 Task: Look for Airbnb options in Quisqueya, Dominican Republic from 12th December, 2023 to 16th December, 2023 for 8 adults.8 bedrooms having 8 beds and 8 bathrooms. Property type can be house. Amenities needed are: wifi, TV, free parkinig on premises, gym, breakfast. Look for 5 properties as per requirement.
Action: Mouse moved to (445, 163)
Screenshot: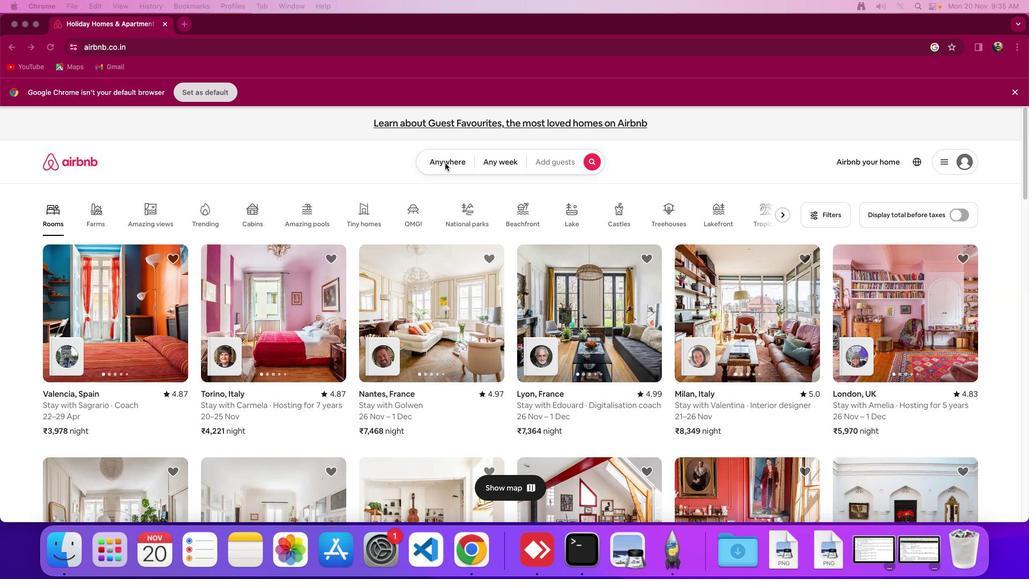 
Action: Mouse pressed left at (445, 163)
Screenshot: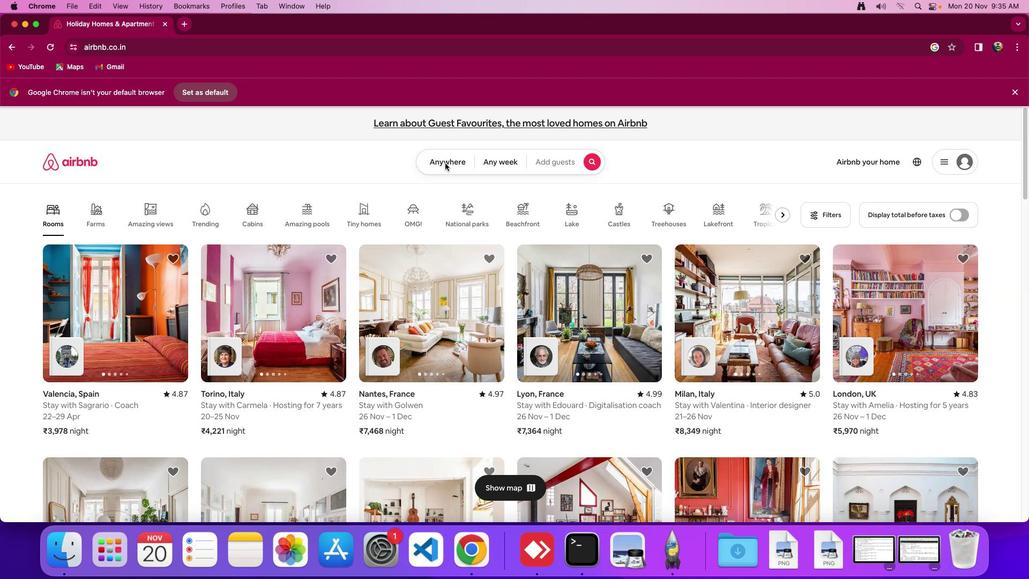 
Action: Mouse moved to (447, 164)
Screenshot: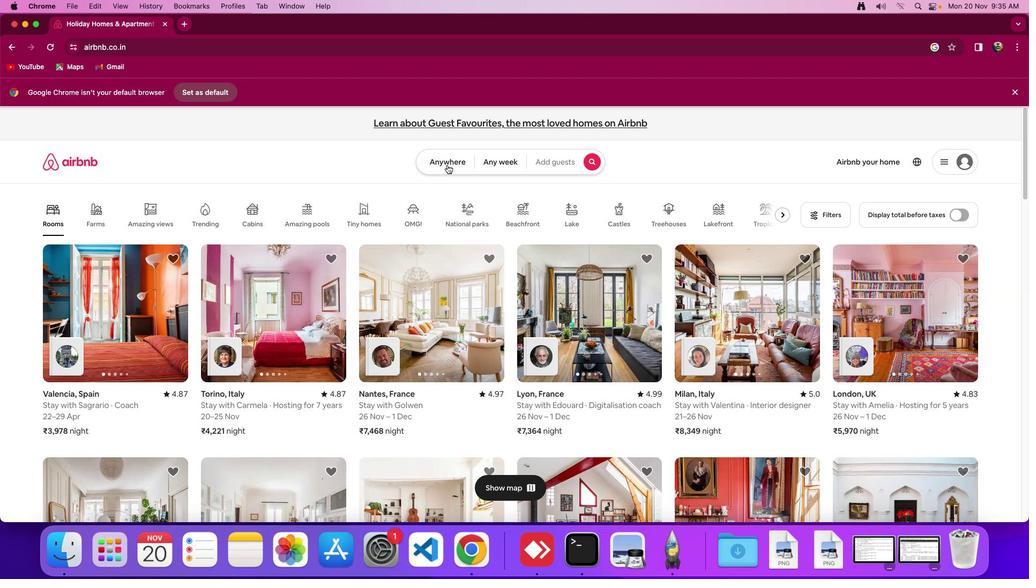 
Action: Mouse pressed left at (447, 164)
Screenshot: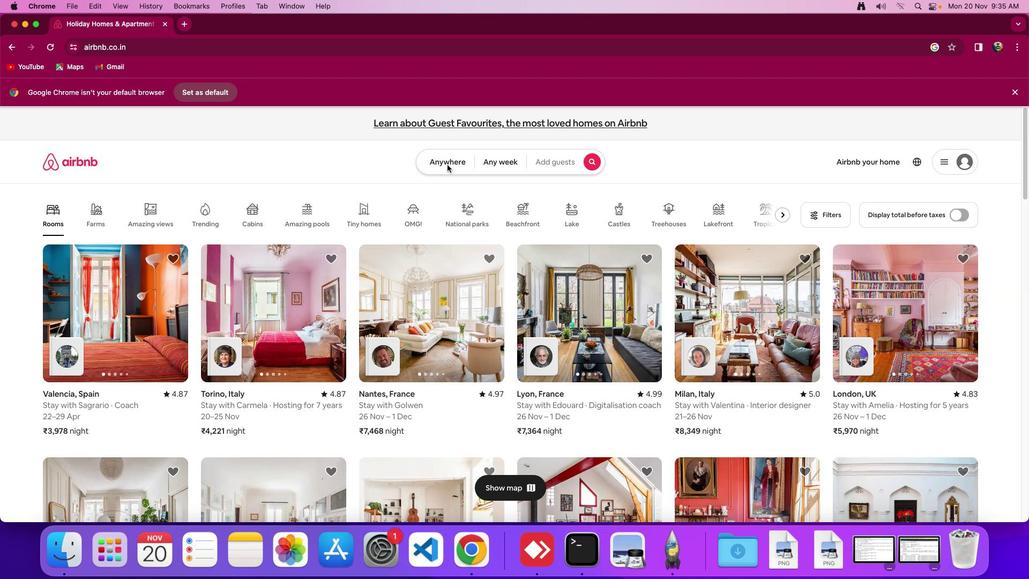 
Action: Mouse moved to (365, 205)
Screenshot: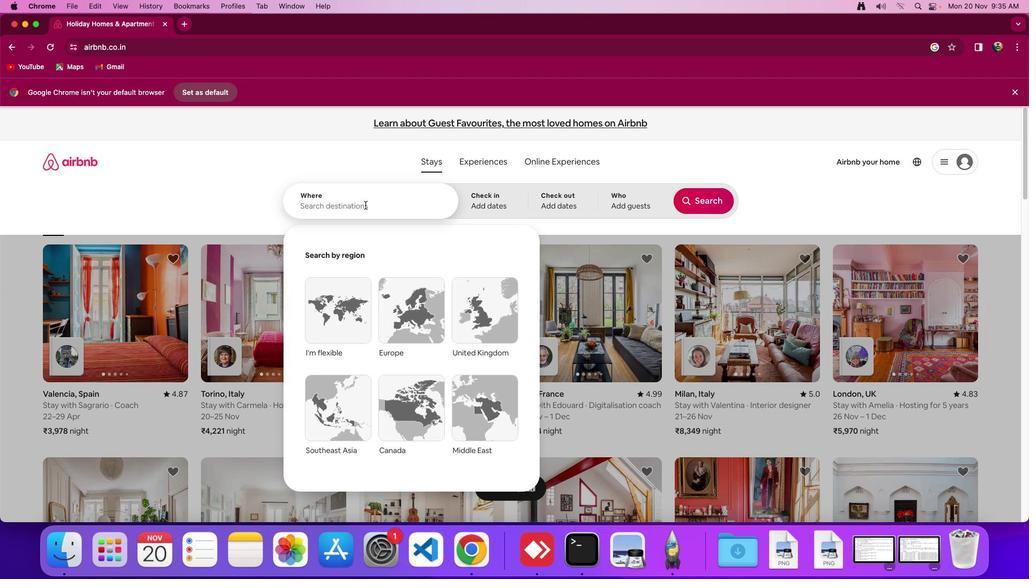 
Action: Mouse pressed left at (365, 205)
Screenshot: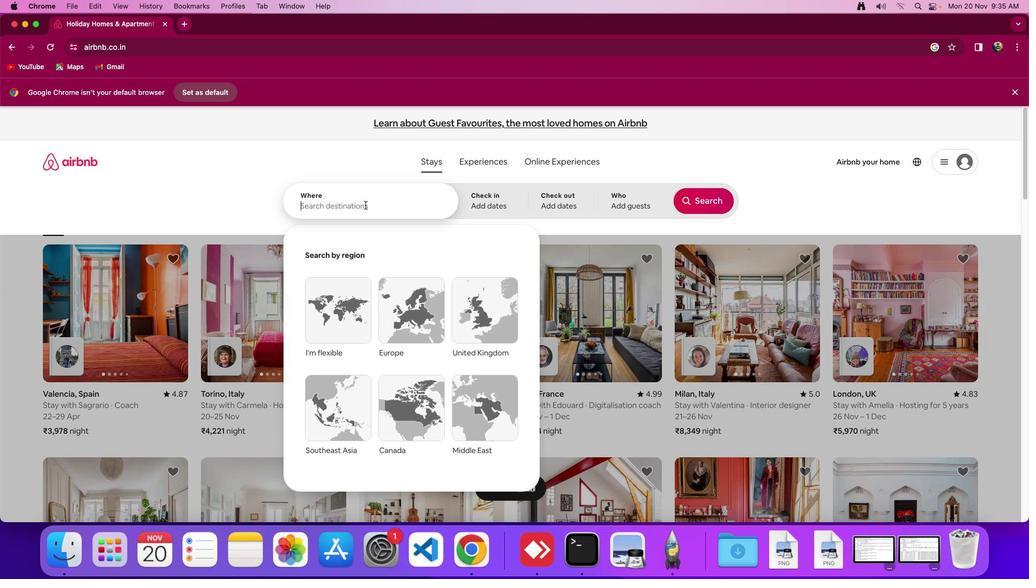 
Action: Key pressed Key.shift_r'Q''u''i''s''q''u''e''y''a'','Key.spaceKey.shift_r'D''o''m''i''n''a''c'Key.backspaceKey.backspace'i''c''a''n'Key.spaceKey.shift_r'R''e''p''u''b''l''i''c'
Screenshot: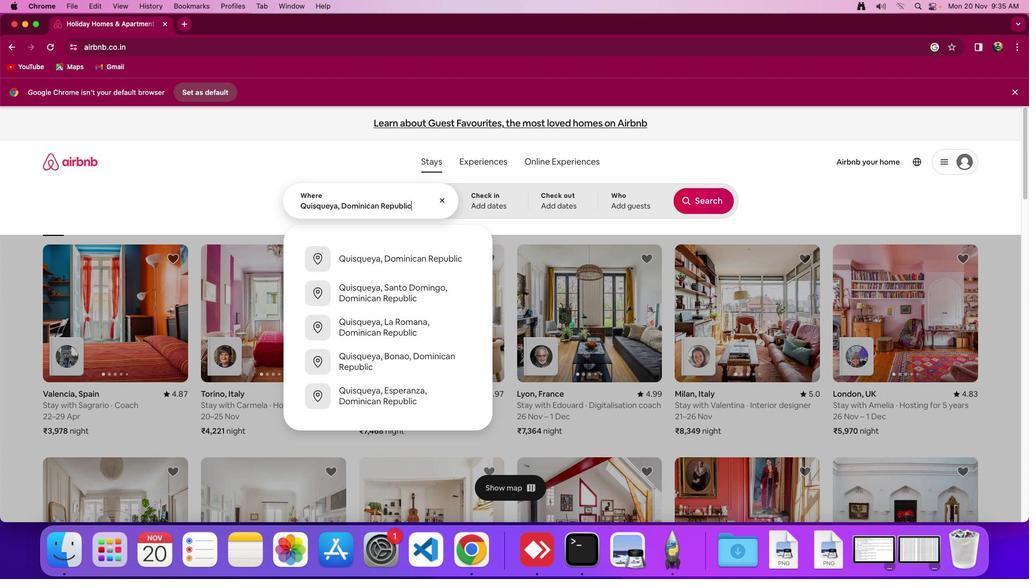 
Action: Mouse moved to (477, 208)
Screenshot: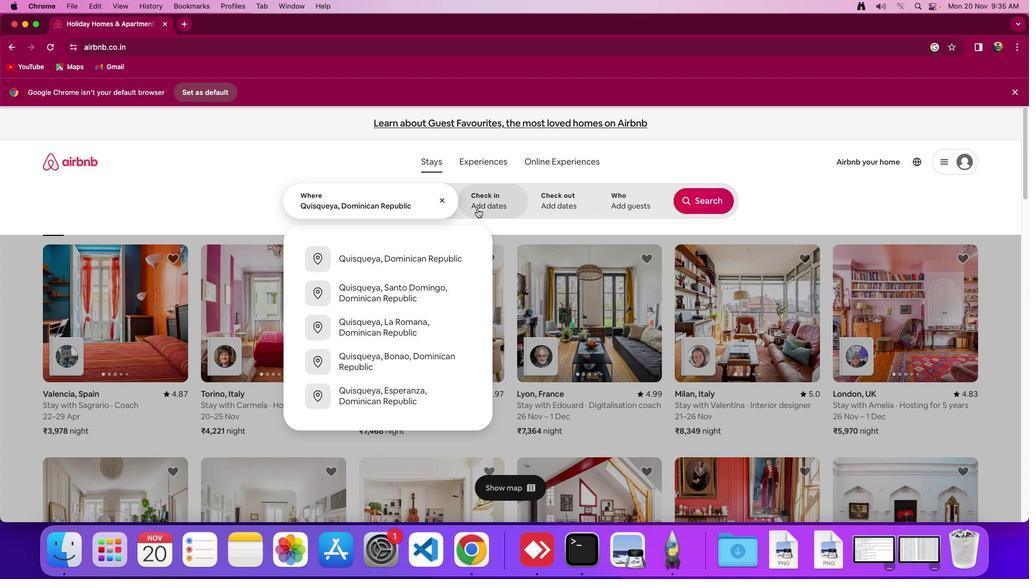 
Action: Mouse pressed left at (477, 208)
Screenshot: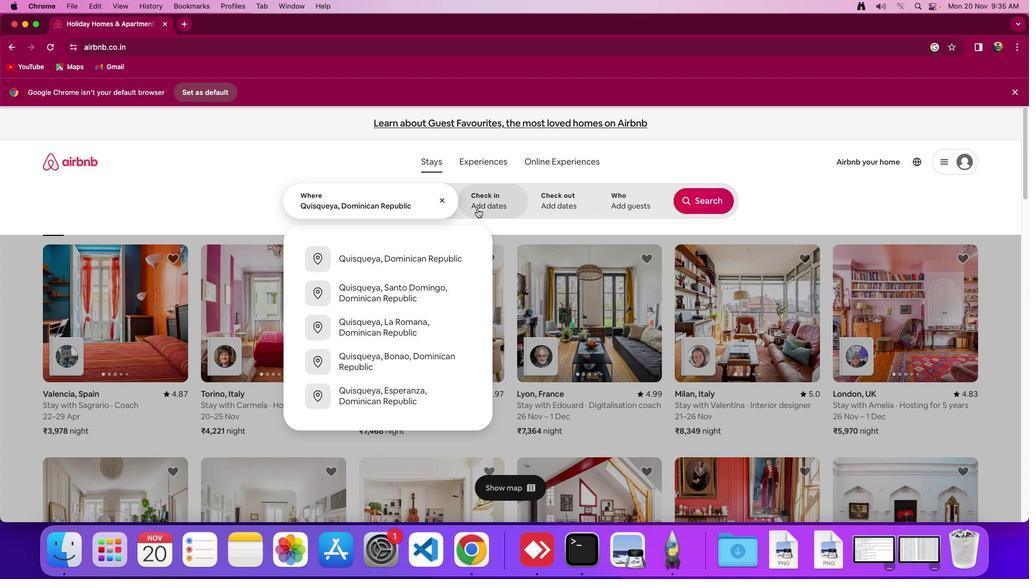 
Action: Mouse moved to (590, 383)
Screenshot: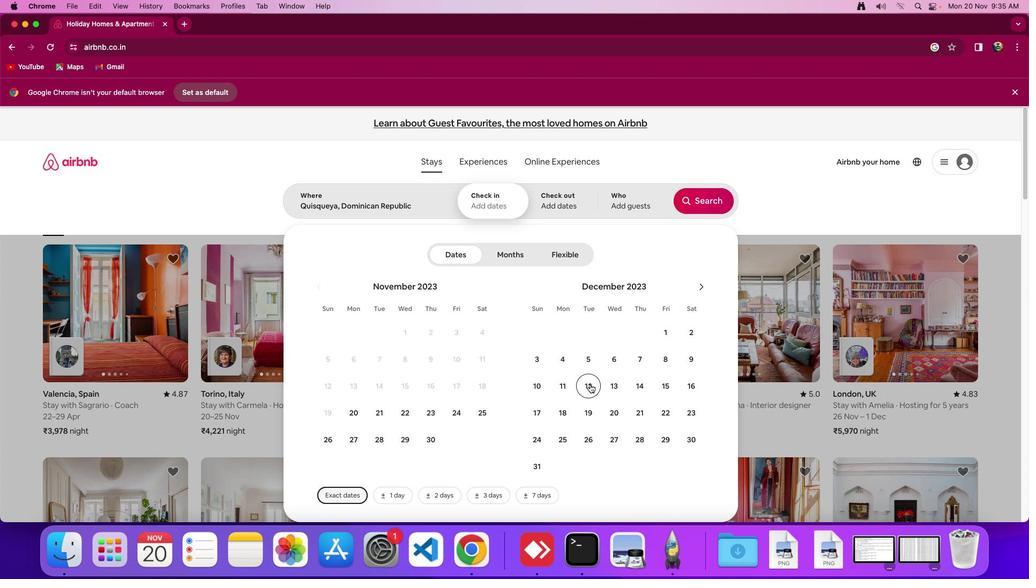 
Action: Mouse pressed left at (590, 383)
Screenshot: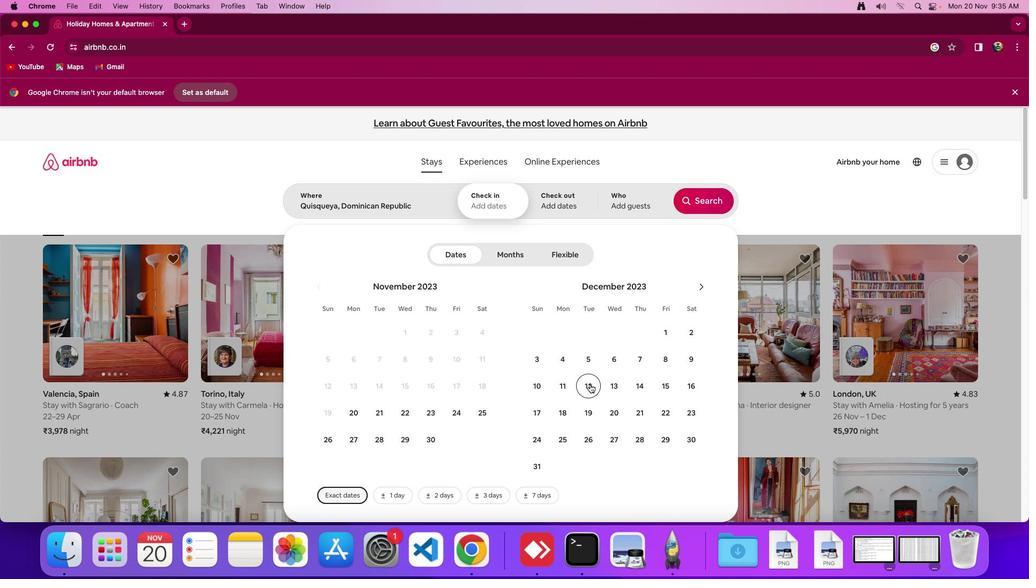 
Action: Mouse moved to (685, 388)
Screenshot: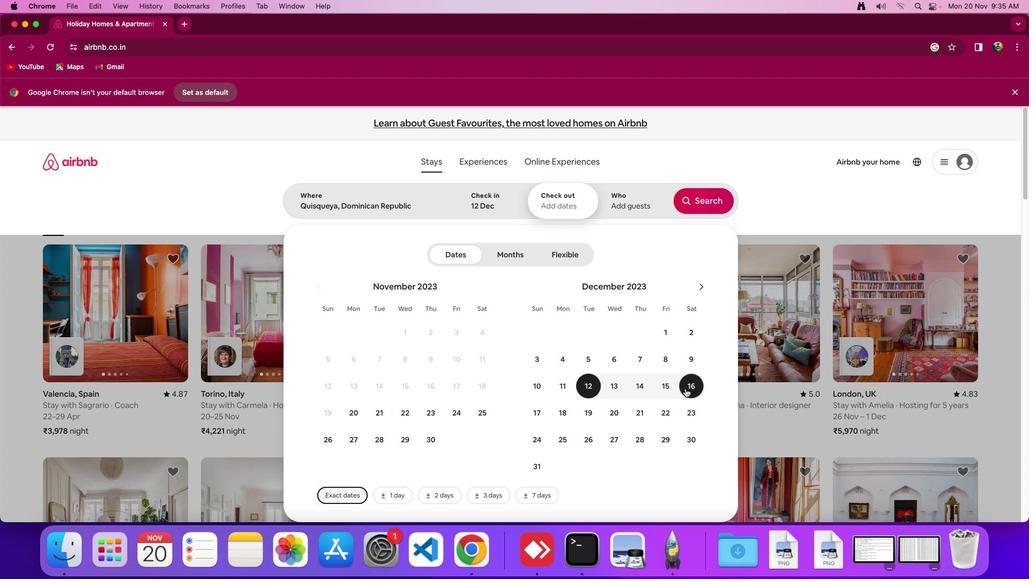 
Action: Mouse pressed left at (685, 388)
Screenshot: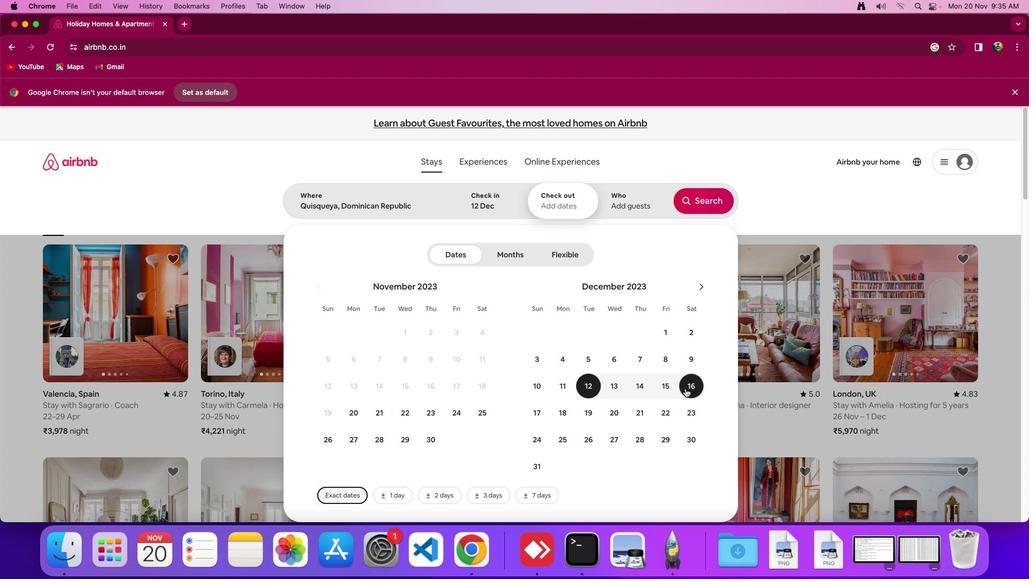 
Action: Mouse moved to (631, 203)
Screenshot: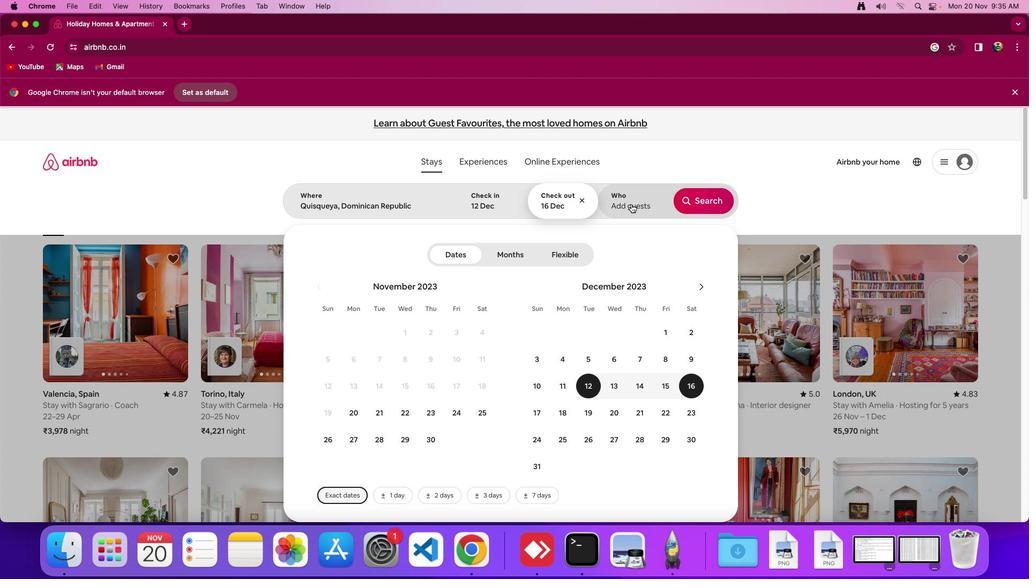 
Action: Mouse pressed left at (631, 203)
Screenshot: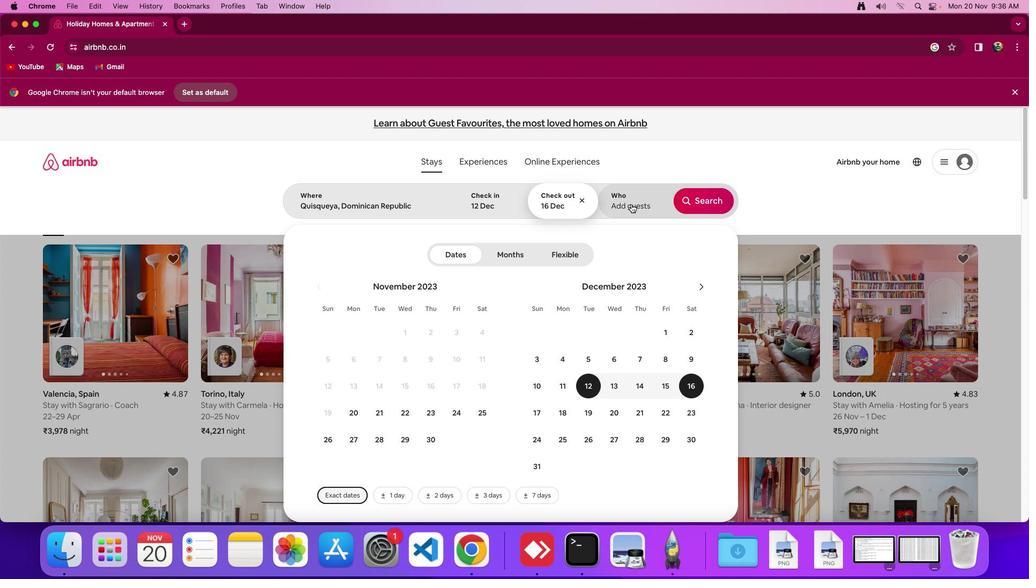 
Action: Mouse moved to (703, 260)
Screenshot: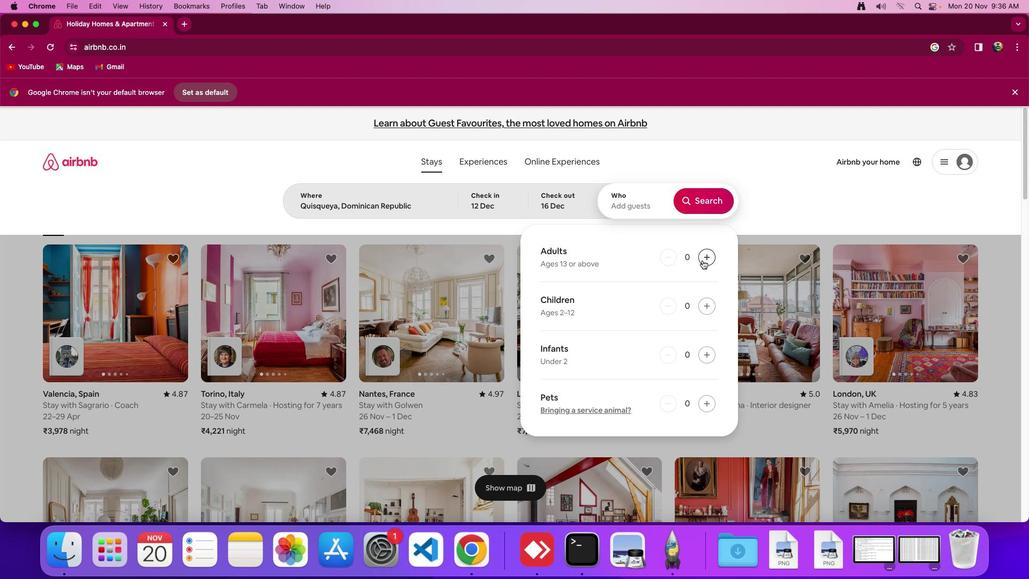 
Action: Mouse pressed left at (703, 260)
Screenshot: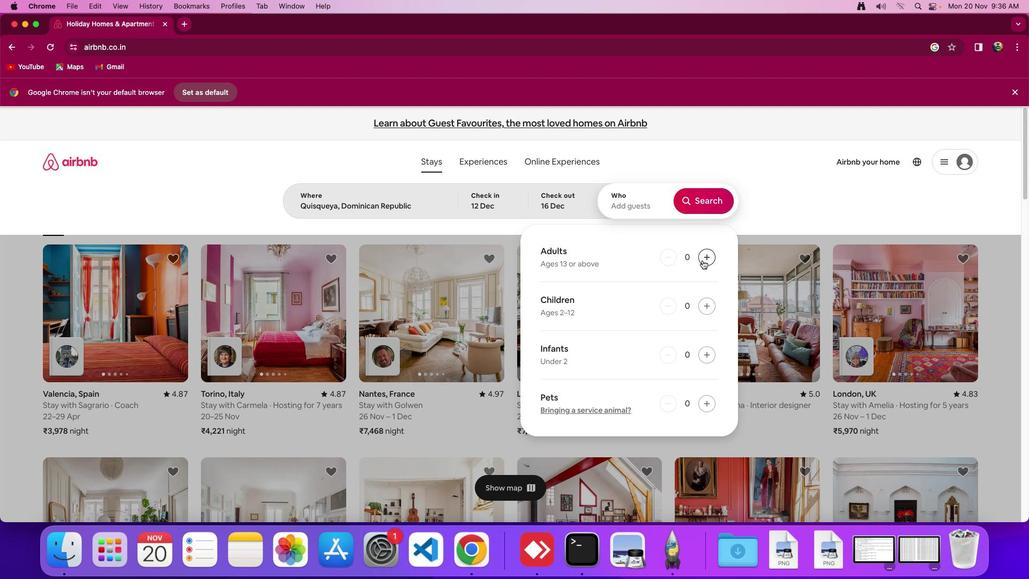 
Action: Mouse pressed left at (703, 260)
Screenshot: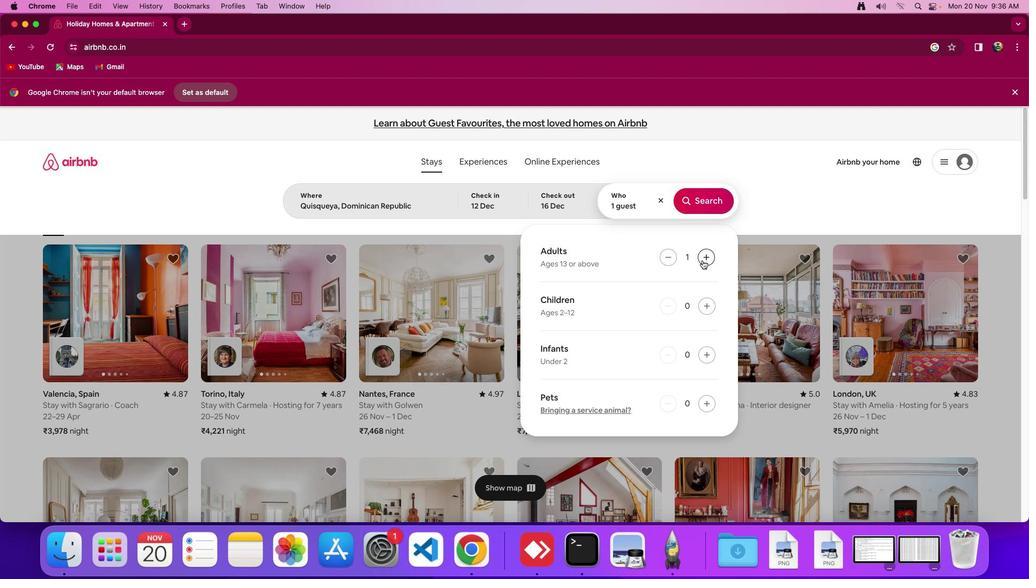 
Action: Mouse pressed left at (703, 260)
Screenshot: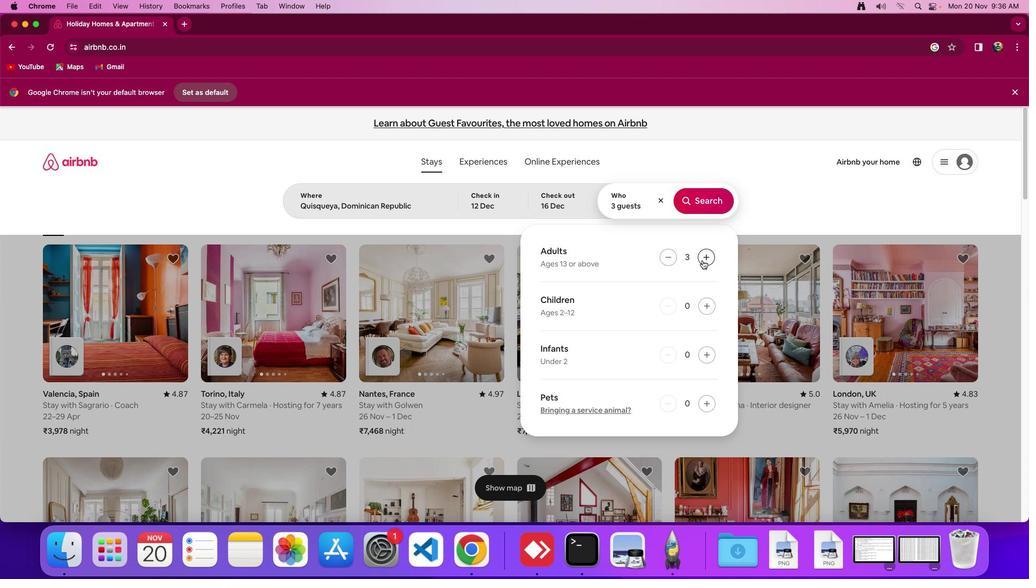 
Action: Mouse pressed left at (703, 260)
Screenshot: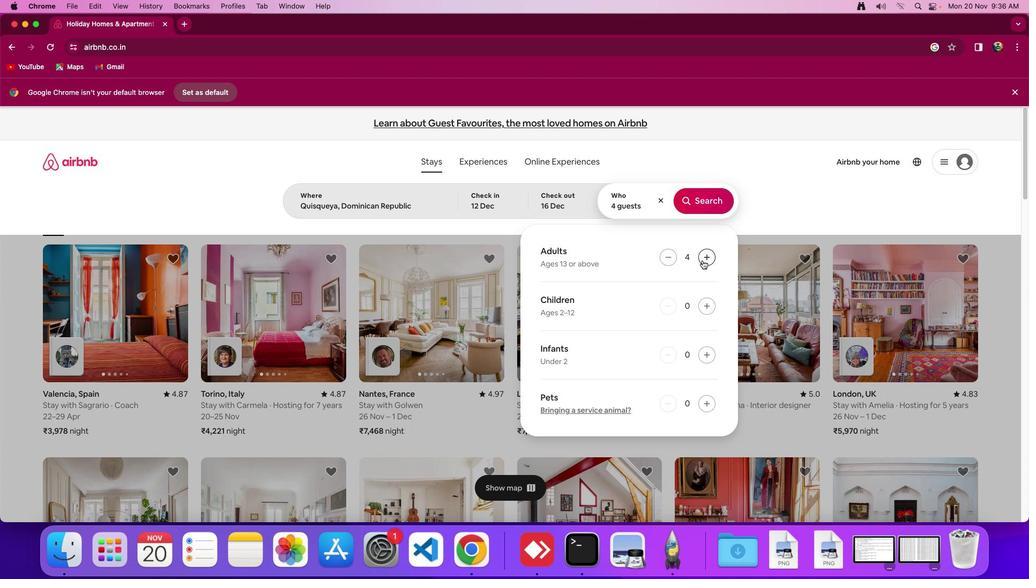 
Action: Mouse pressed left at (703, 260)
Screenshot: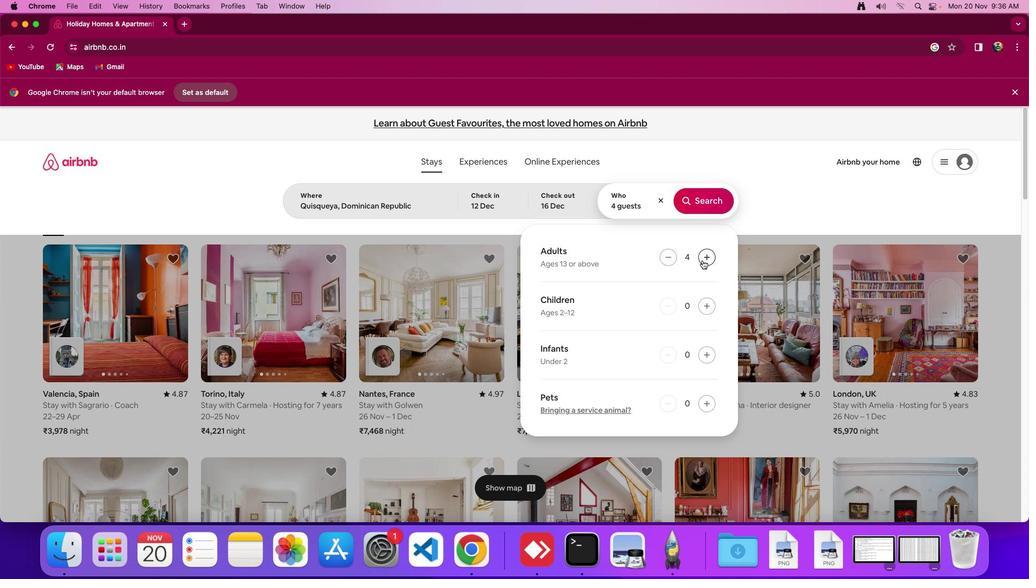 
Action: Mouse pressed left at (703, 260)
Screenshot: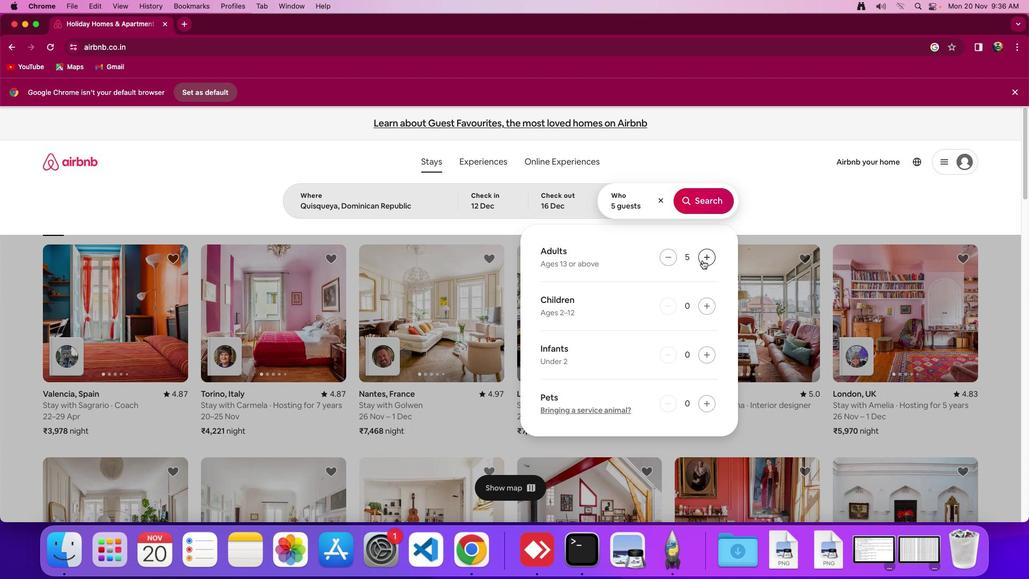 
Action: Mouse pressed left at (703, 260)
Screenshot: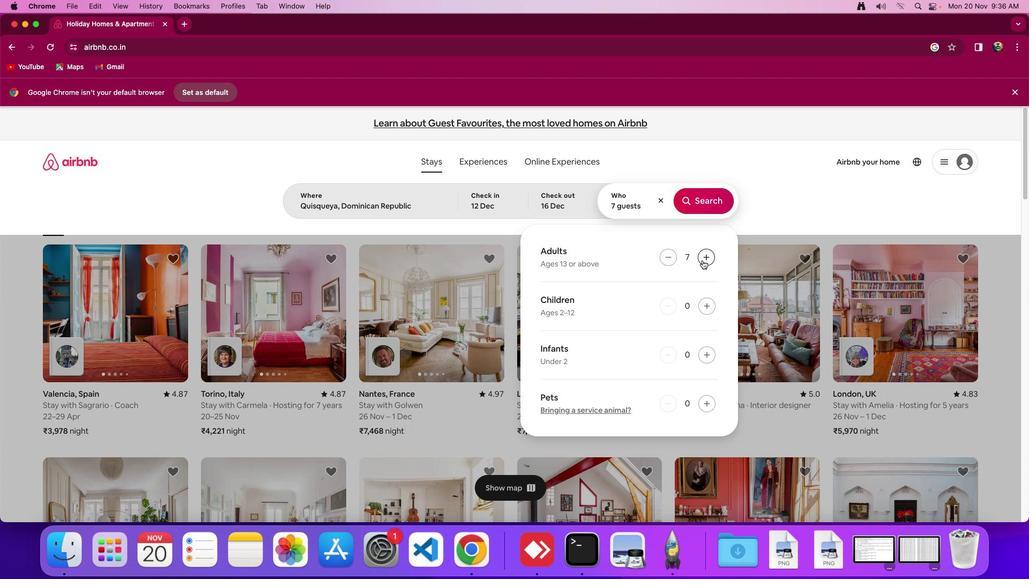 
Action: Mouse pressed left at (703, 260)
Screenshot: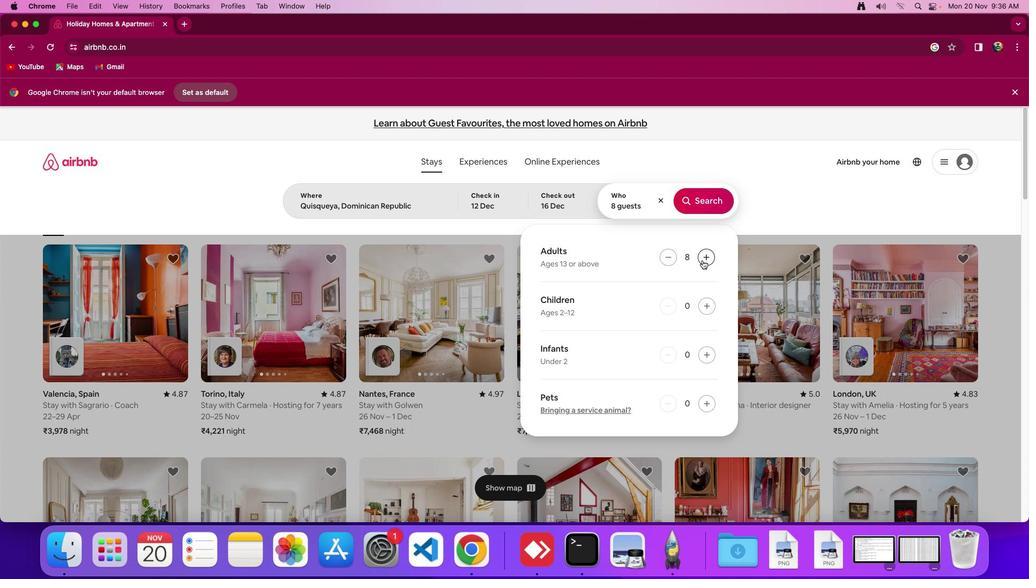 
Action: Mouse moved to (694, 203)
Screenshot: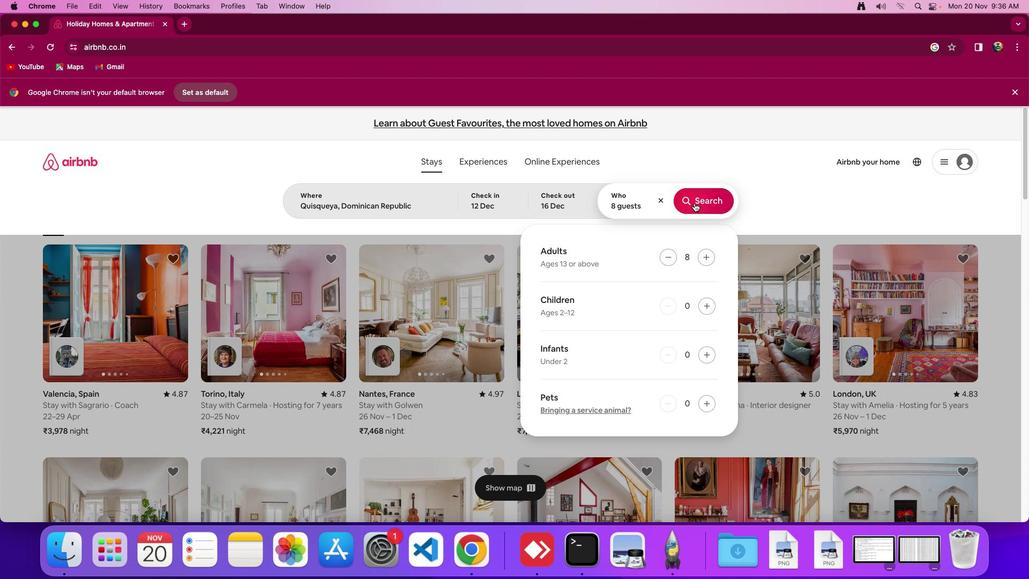 
Action: Mouse pressed left at (694, 203)
Screenshot: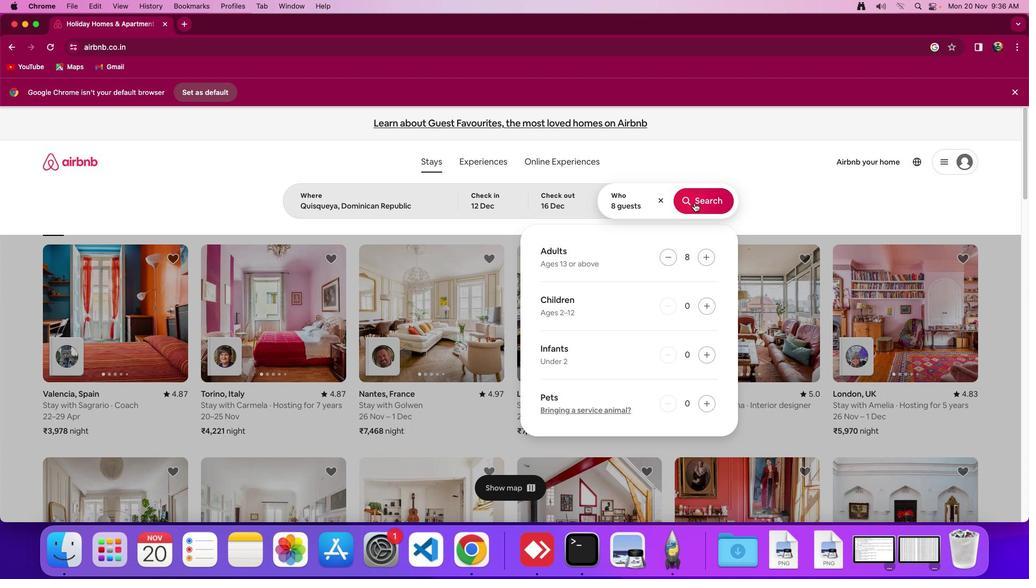 
Action: Mouse moved to (844, 173)
Screenshot: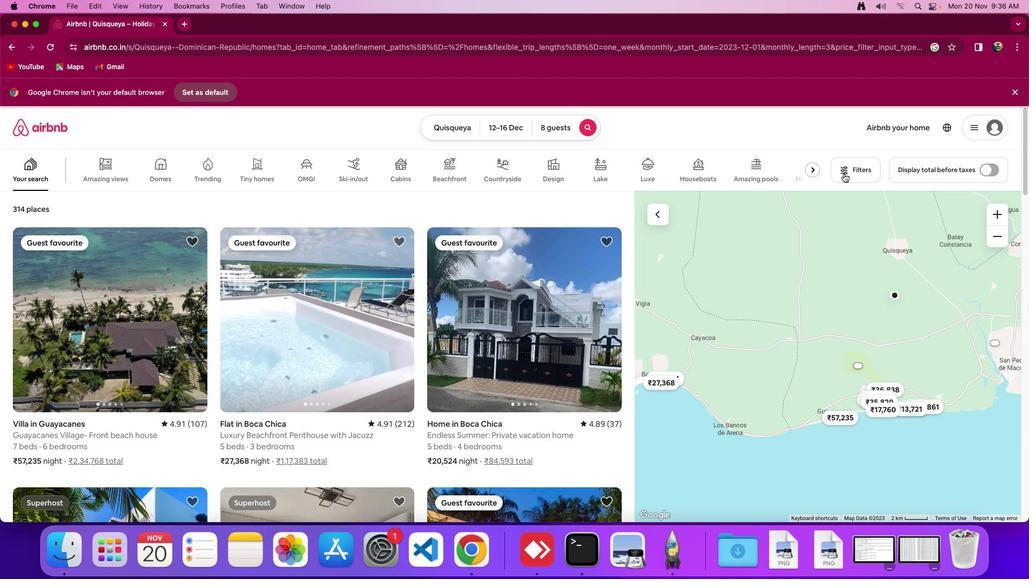 
Action: Mouse pressed left at (844, 173)
Screenshot: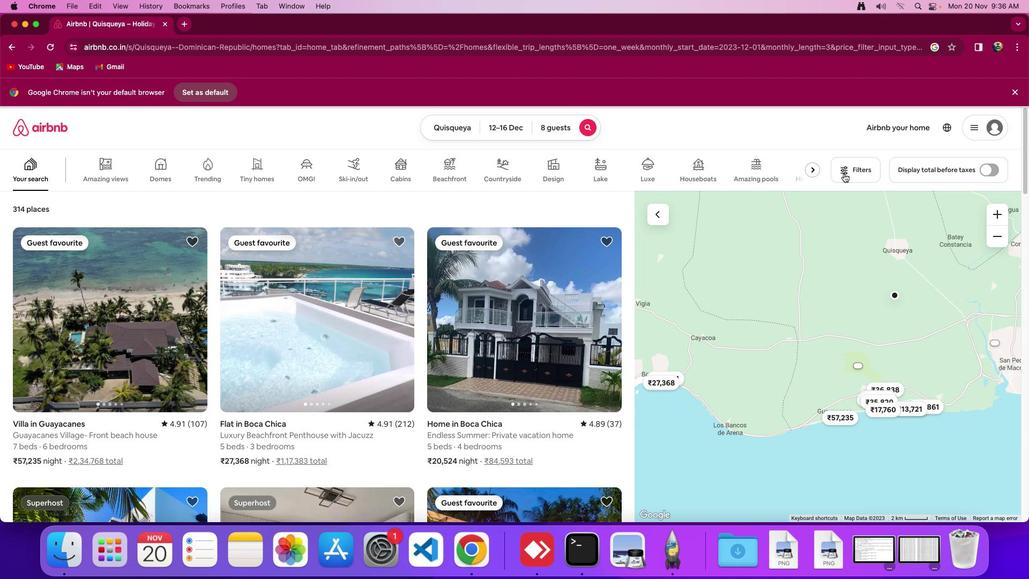 
Action: Mouse moved to (571, 342)
Screenshot: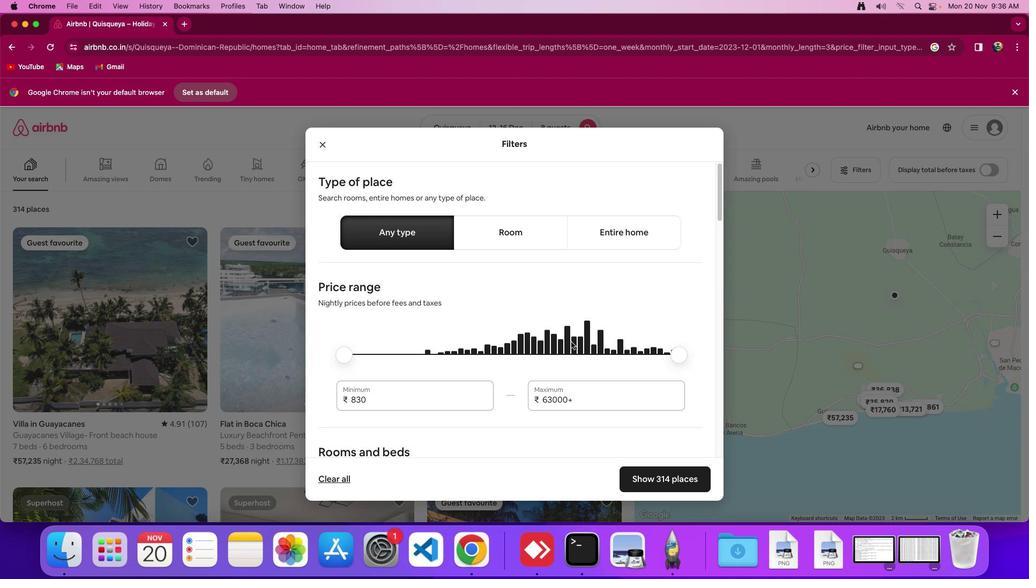 
Action: Mouse scrolled (571, 342) with delta (0, 0)
Screenshot: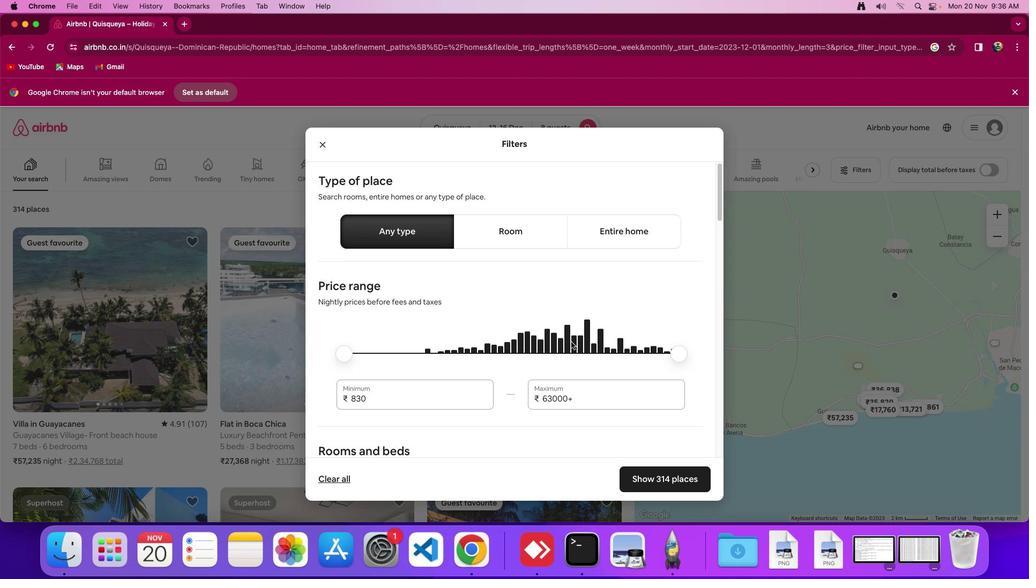 
Action: Mouse moved to (571, 342)
Screenshot: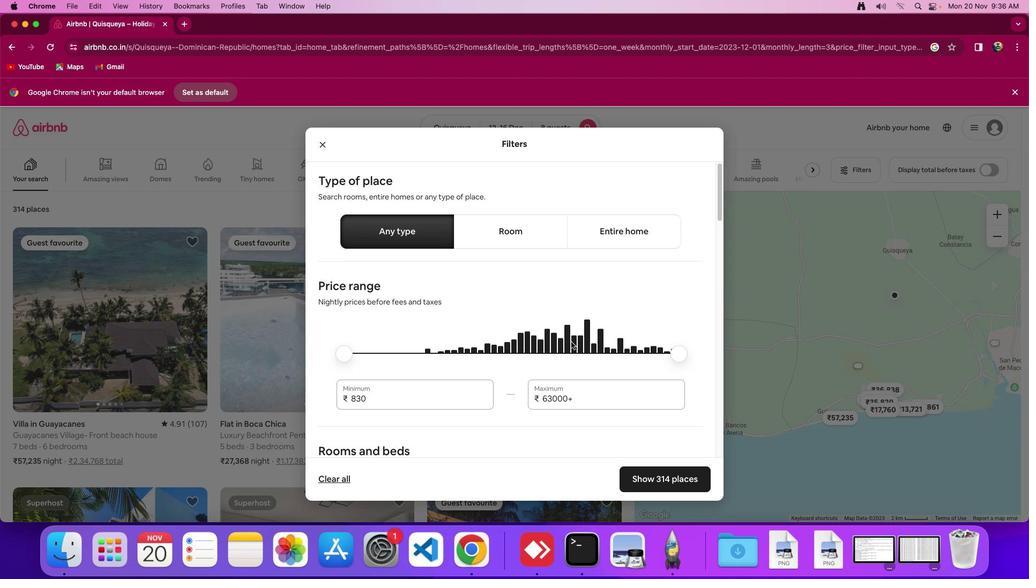 
Action: Mouse scrolled (571, 342) with delta (0, 0)
Screenshot: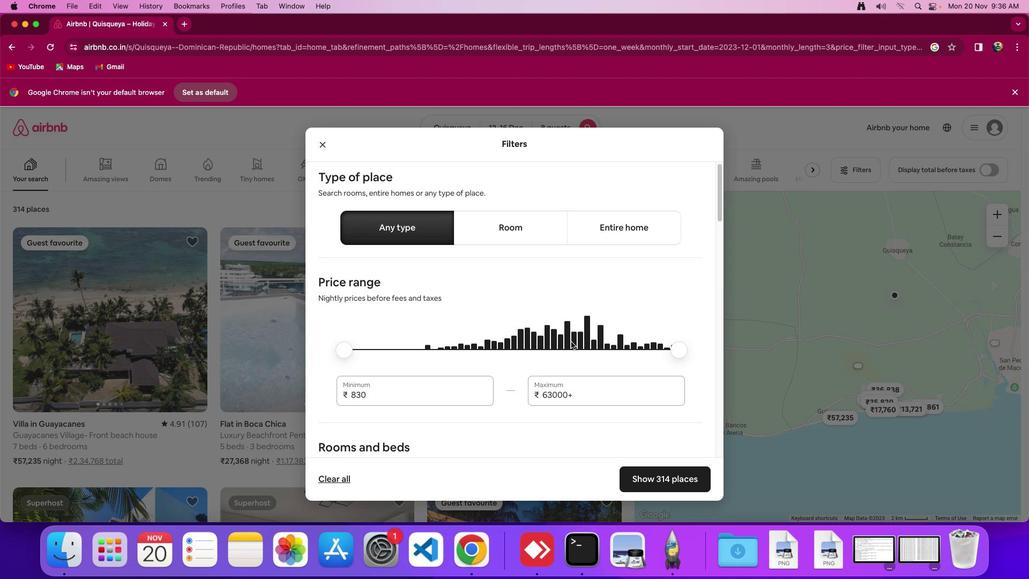 
Action: Mouse scrolled (571, 342) with delta (0, 0)
Screenshot: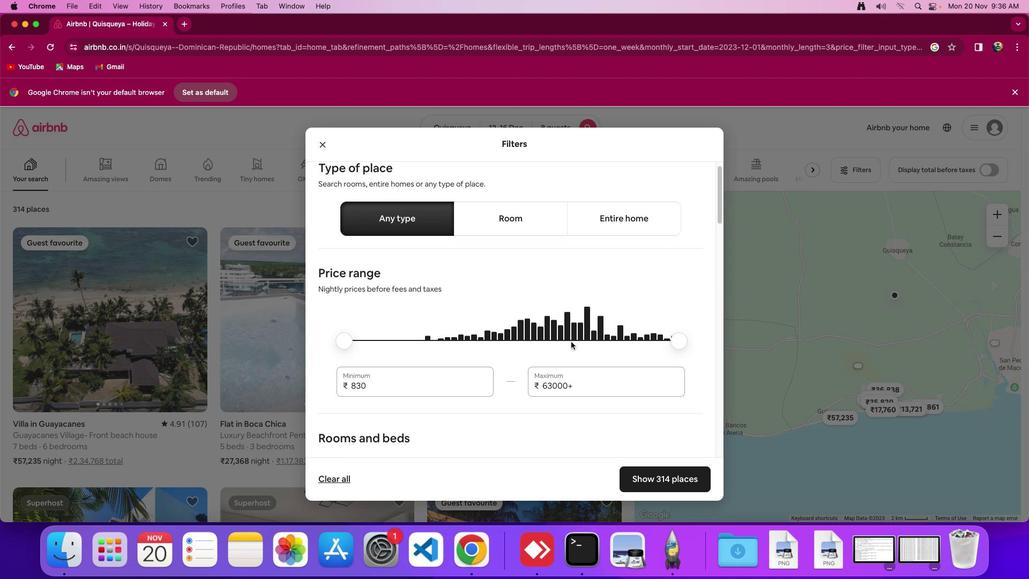 
Action: Mouse moved to (571, 342)
Screenshot: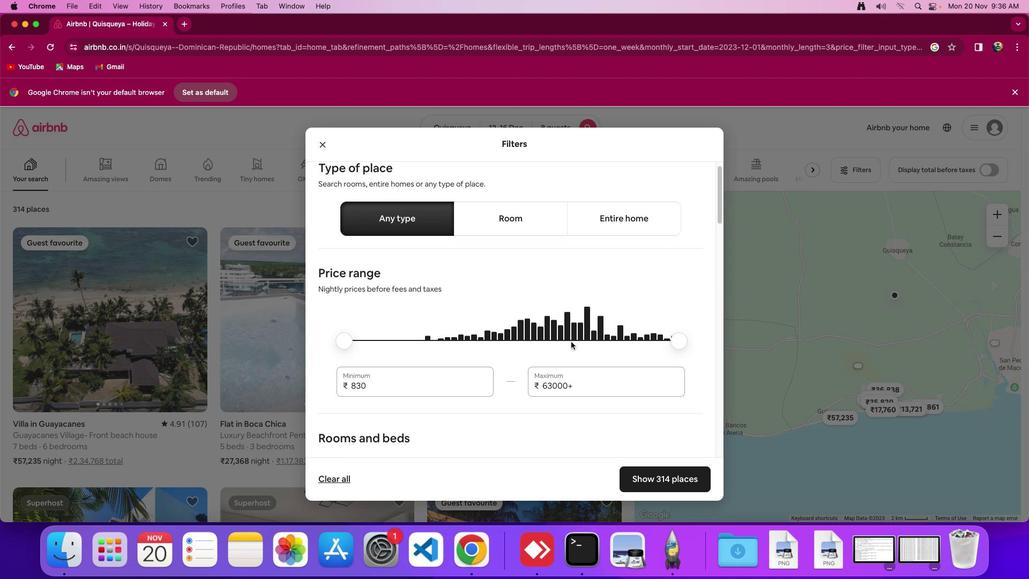 
Action: Mouse scrolled (571, 342) with delta (0, 0)
Screenshot: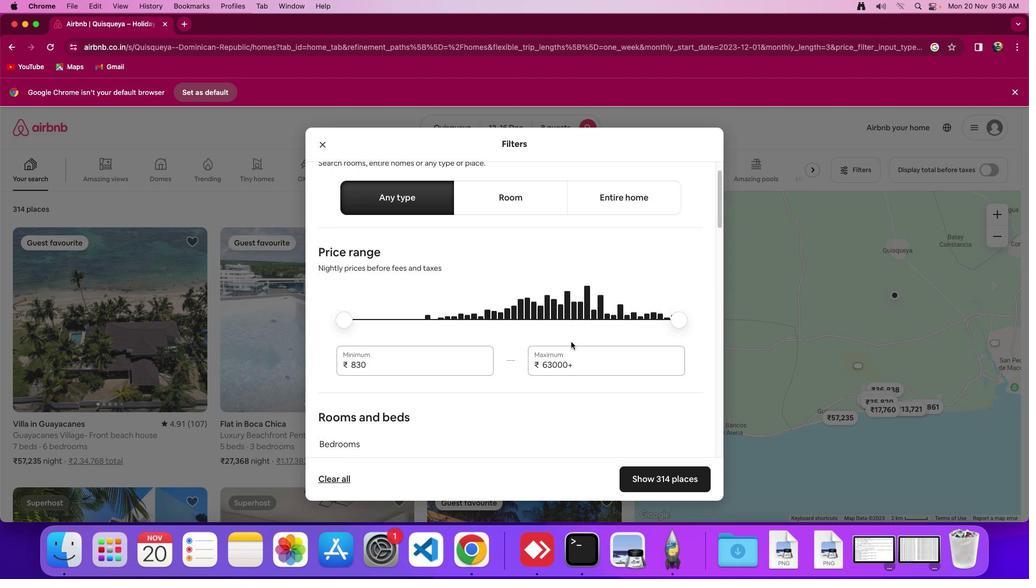 
Action: Mouse scrolled (571, 342) with delta (0, 0)
Screenshot: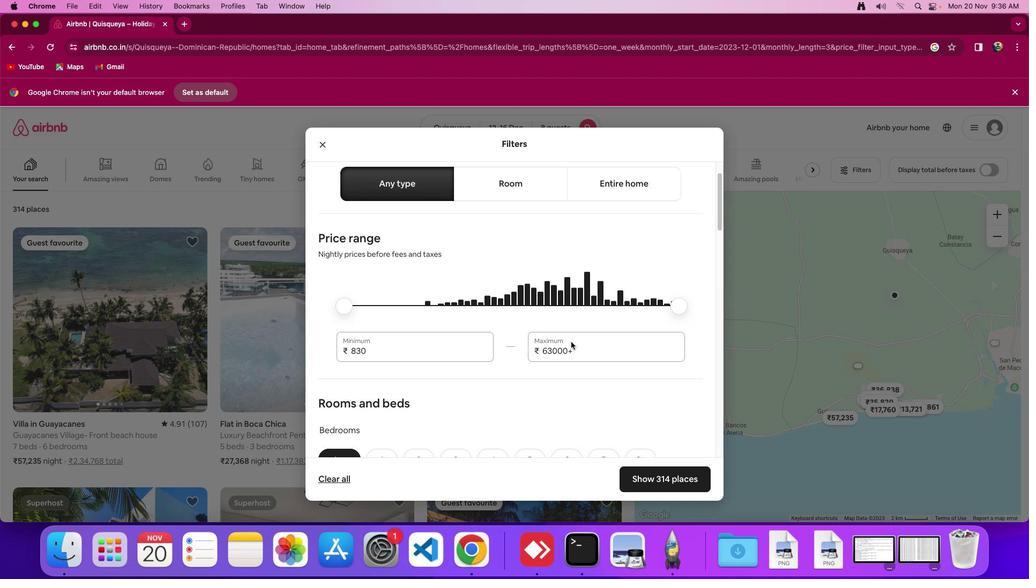 
Action: Mouse scrolled (571, 342) with delta (0, -2)
Screenshot: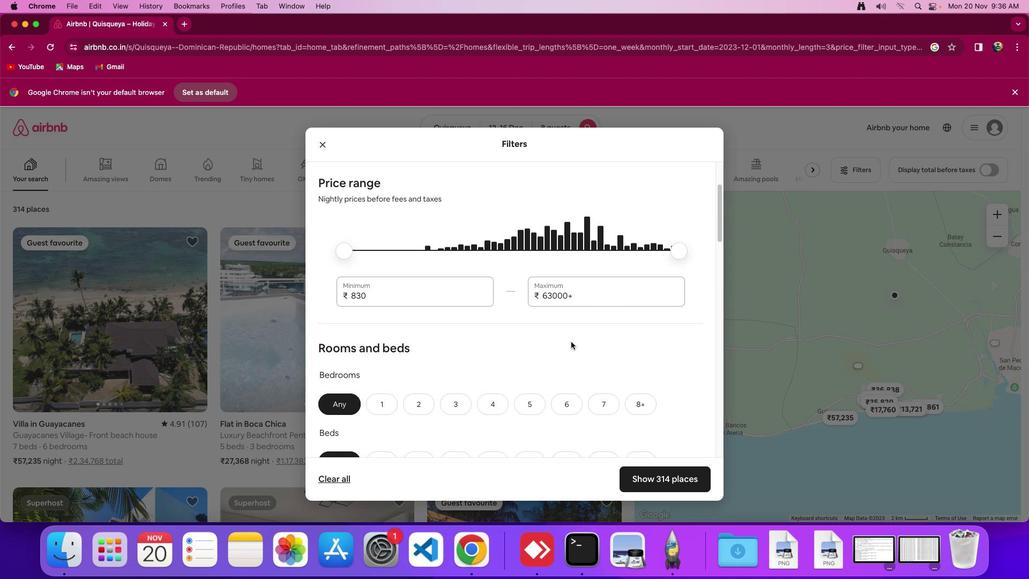 
Action: Mouse moved to (648, 378)
Screenshot: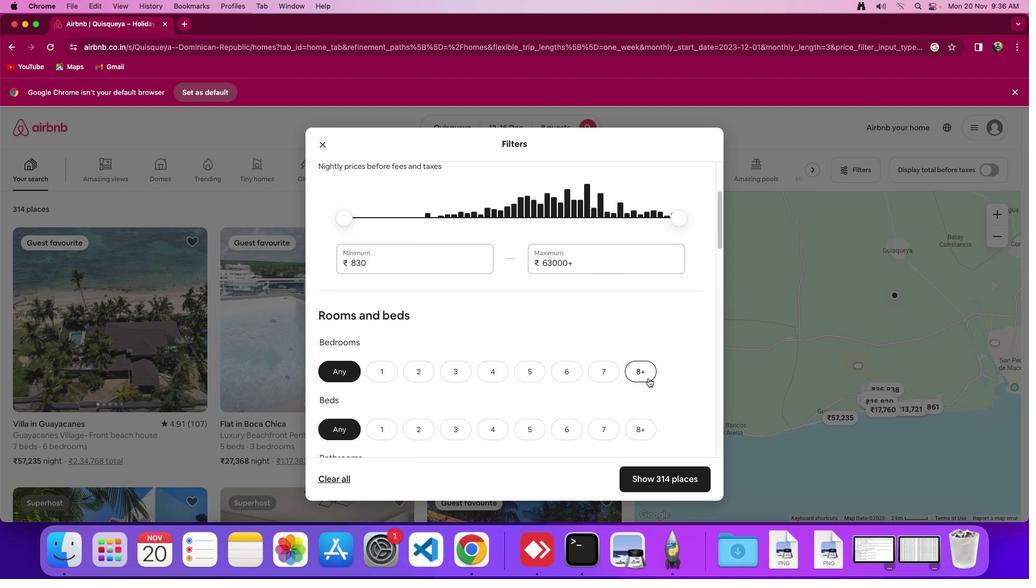 
Action: Mouse pressed left at (648, 378)
Screenshot: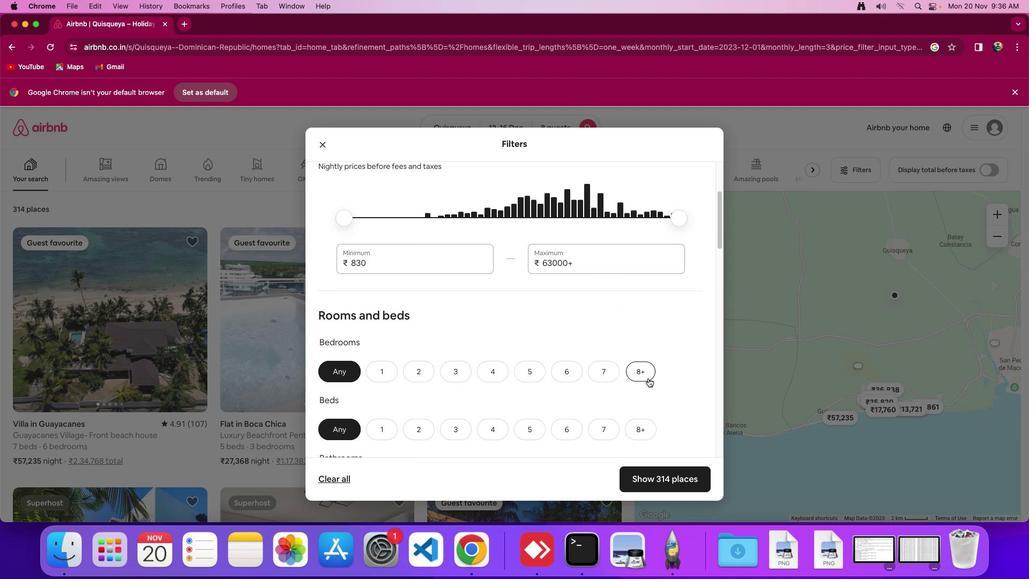 
Action: Mouse scrolled (648, 378) with delta (0, 0)
Screenshot: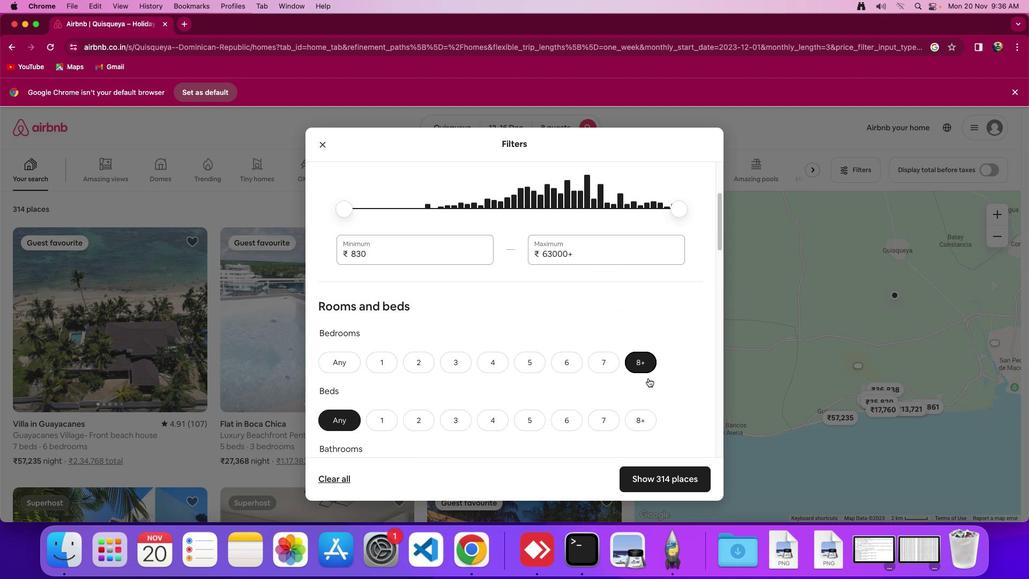 
Action: Mouse scrolled (648, 378) with delta (0, 0)
Screenshot: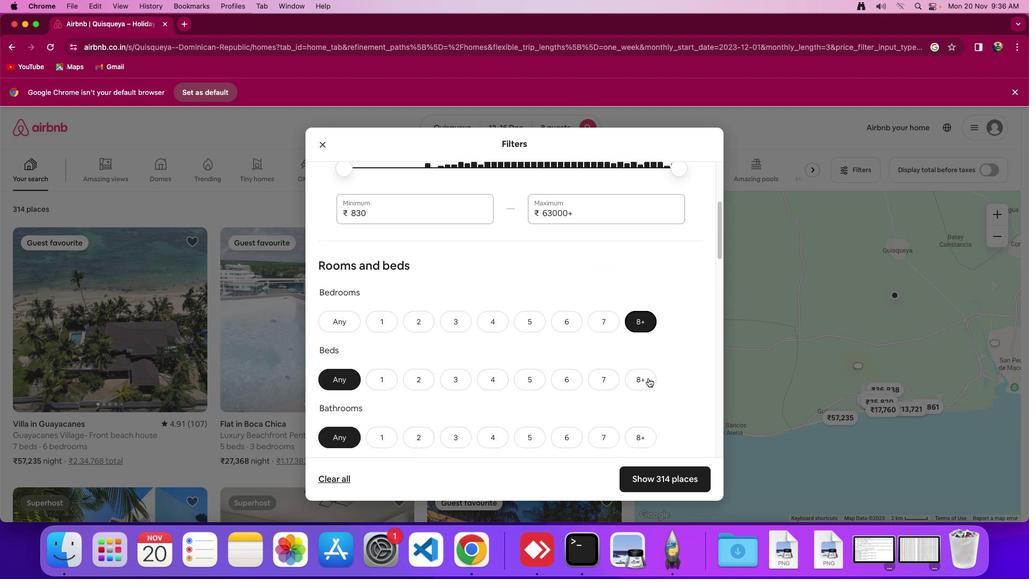 
Action: Mouse scrolled (648, 378) with delta (0, -2)
Screenshot: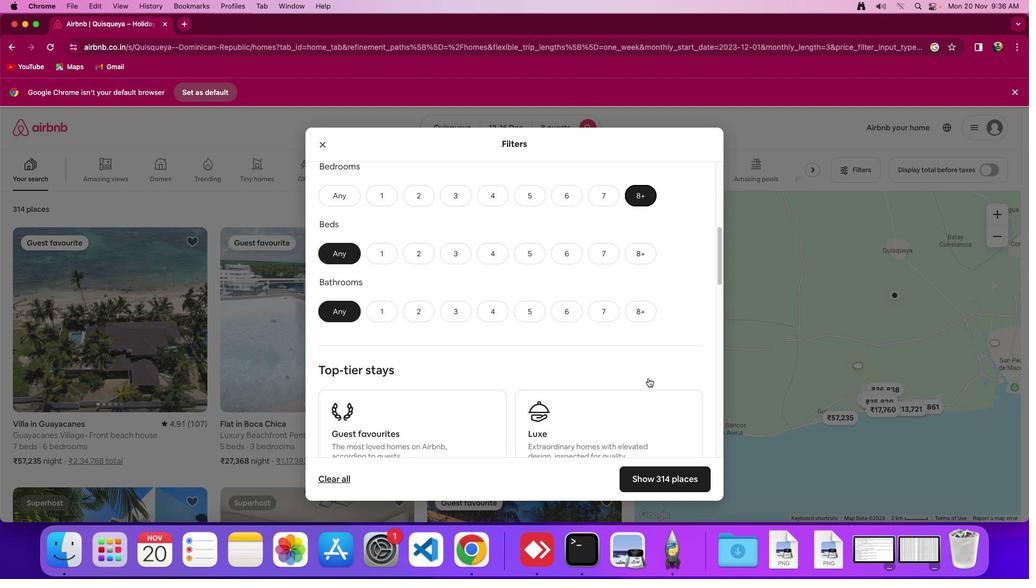 
Action: Mouse scrolled (648, 378) with delta (0, -3)
Screenshot: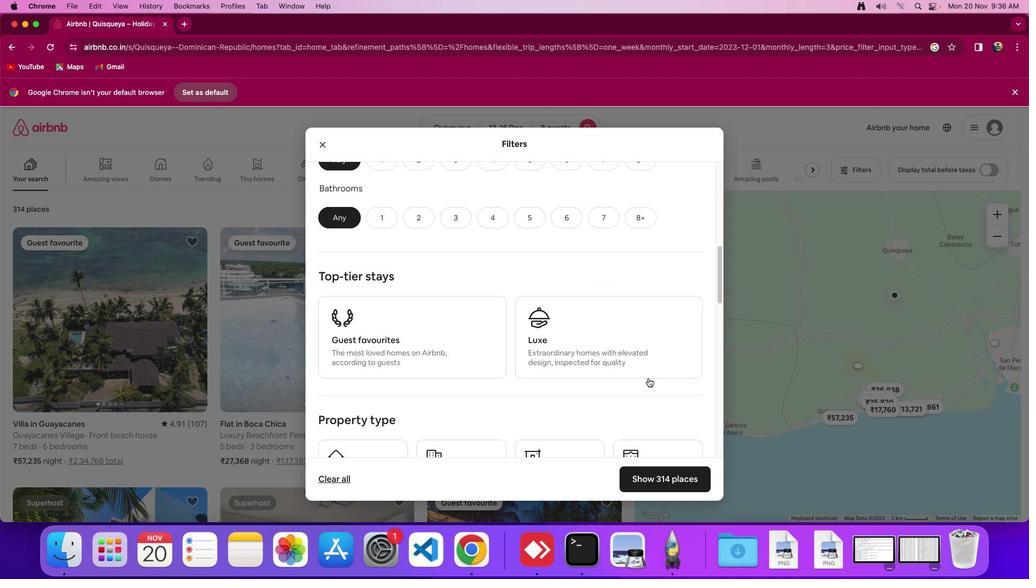 
Action: Mouse moved to (622, 344)
Screenshot: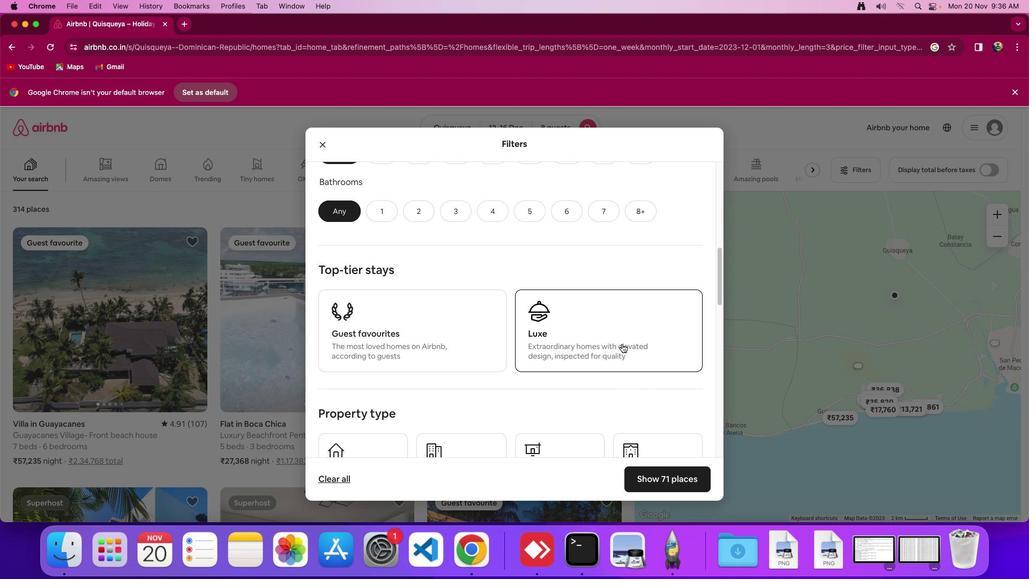 
Action: Mouse scrolled (622, 344) with delta (0, 0)
Screenshot: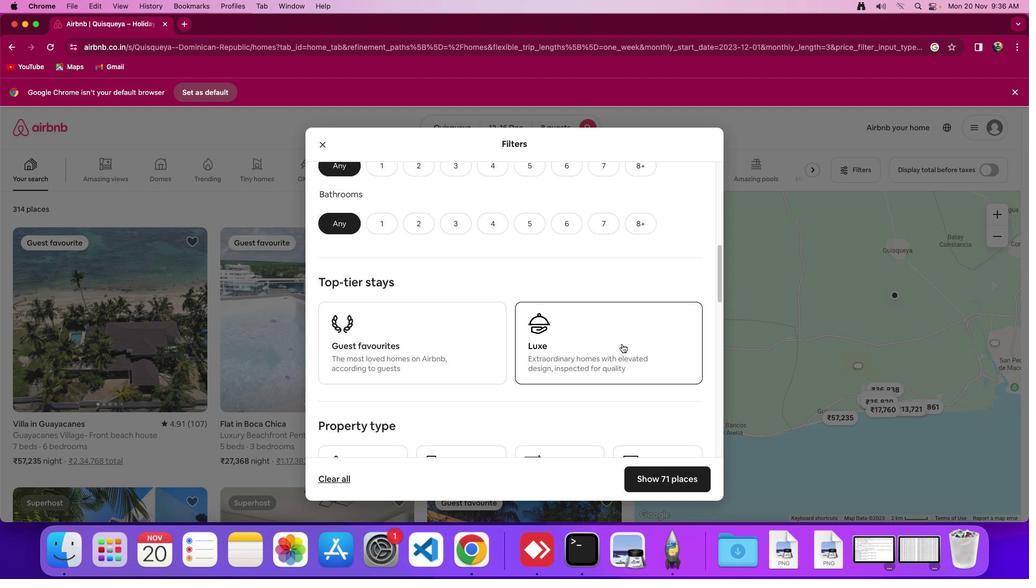 
Action: Mouse scrolled (622, 344) with delta (0, 0)
Screenshot: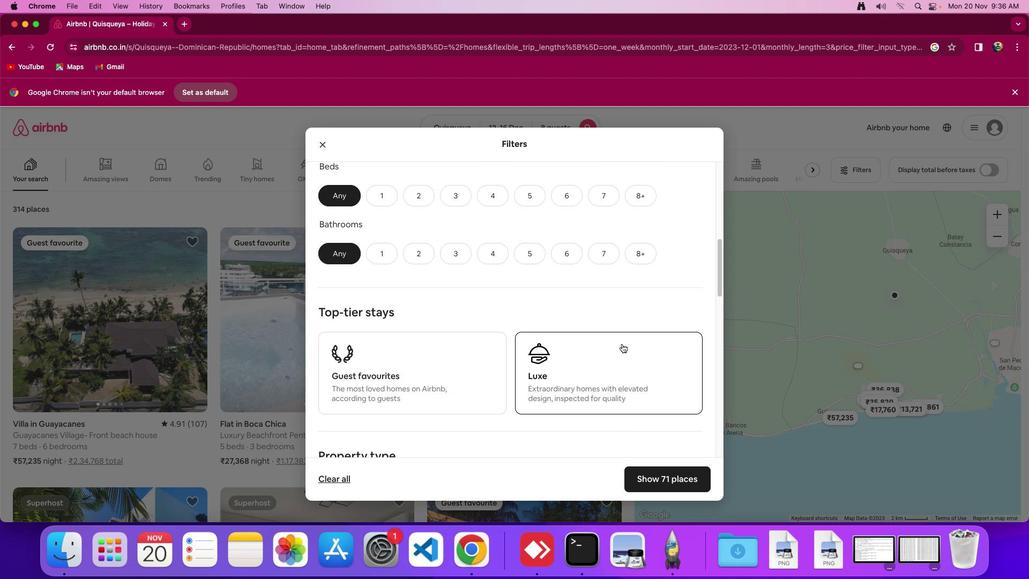 
Action: Mouse scrolled (622, 344) with delta (0, 2)
Screenshot: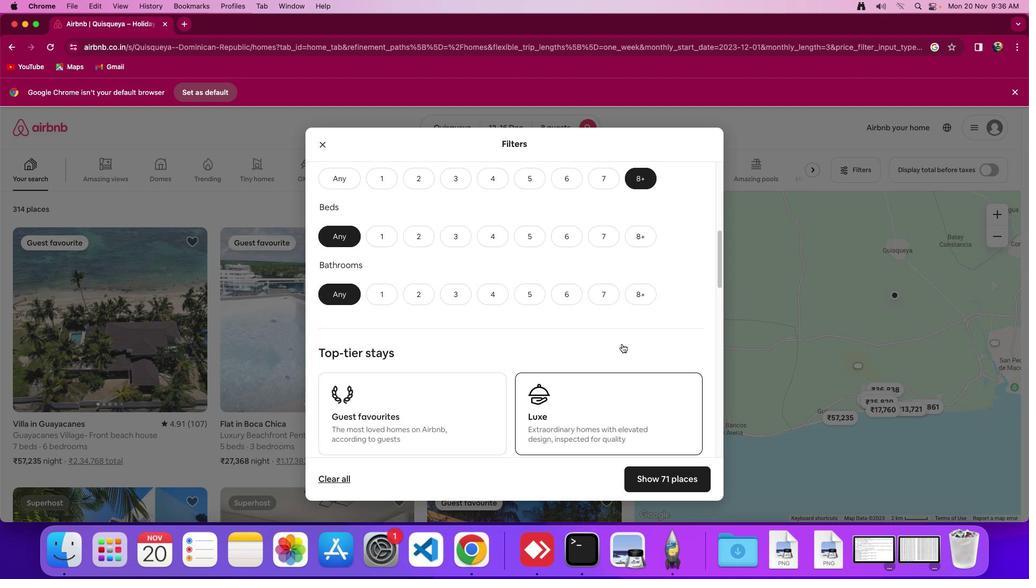 
Action: Mouse moved to (638, 287)
Screenshot: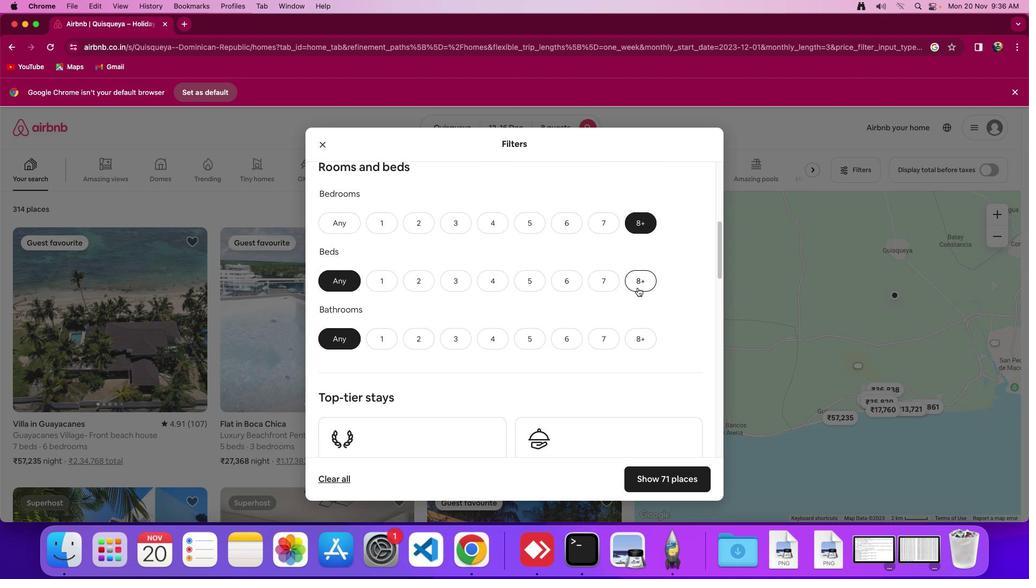 
Action: Mouse pressed left at (638, 287)
Screenshot: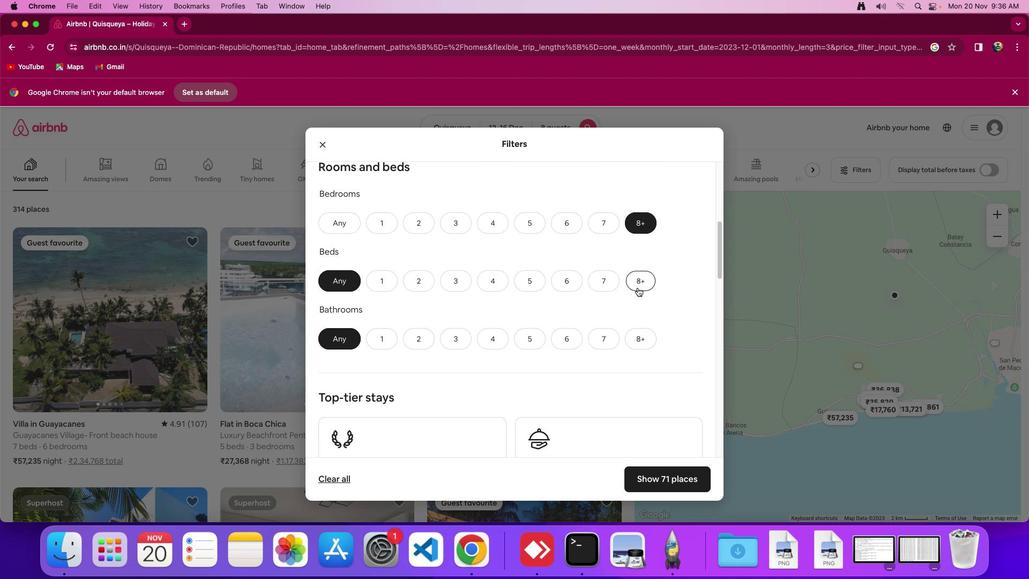 
Action: Mouse moved to (641, 335)
Screenshot: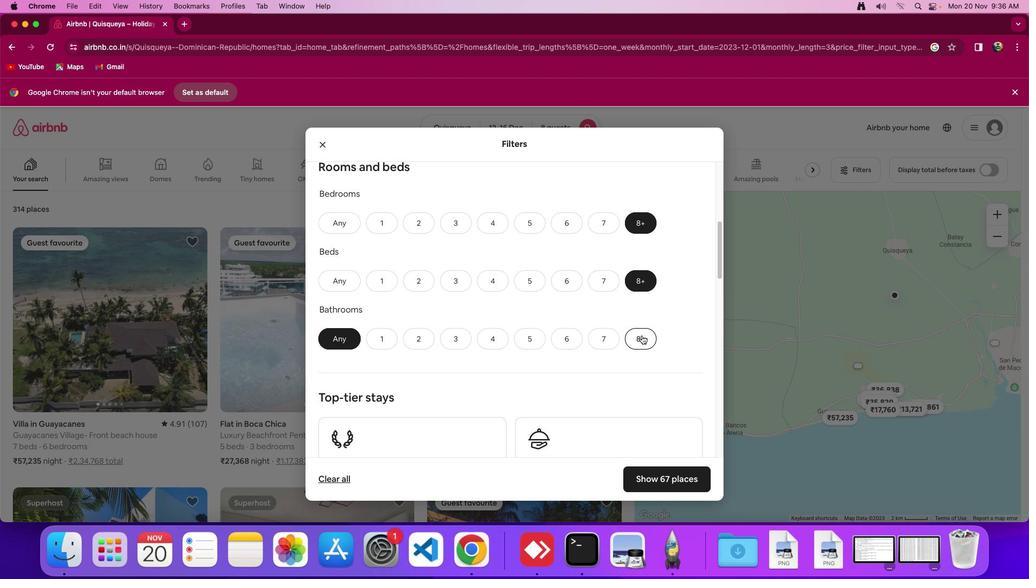 
Action: Mouse pressed left at (641, 335)
Screenshot: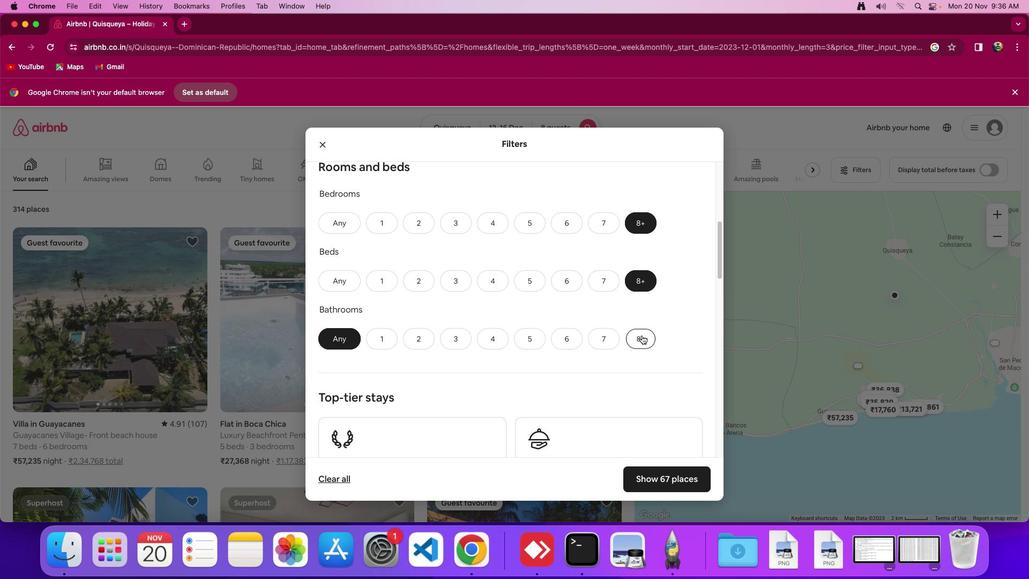 
Action: Mouse moved to (642, 335)
Screenshot: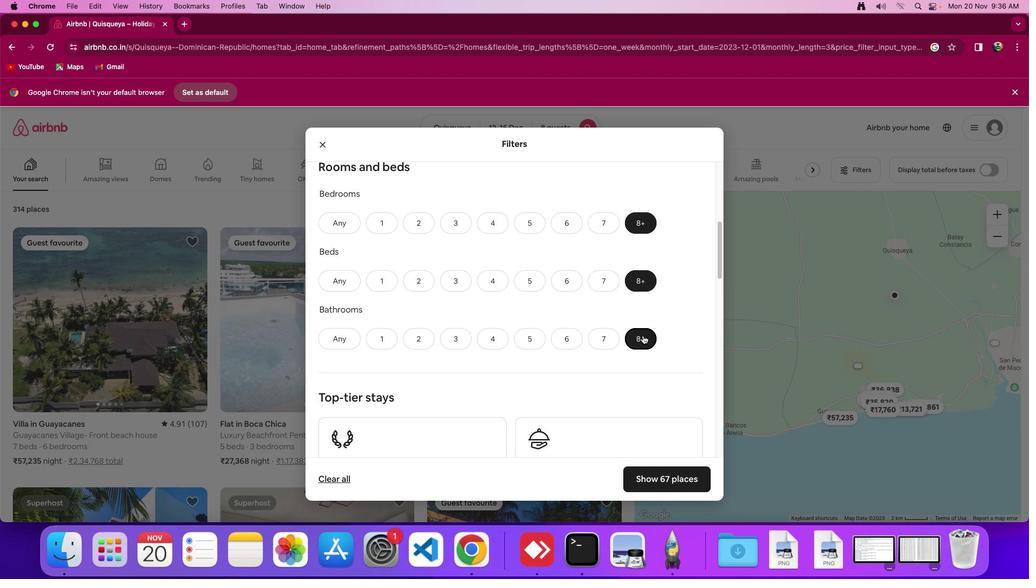 
Action: Mouse scrolled (642, 335) with delta (0, 0)
Screenshot: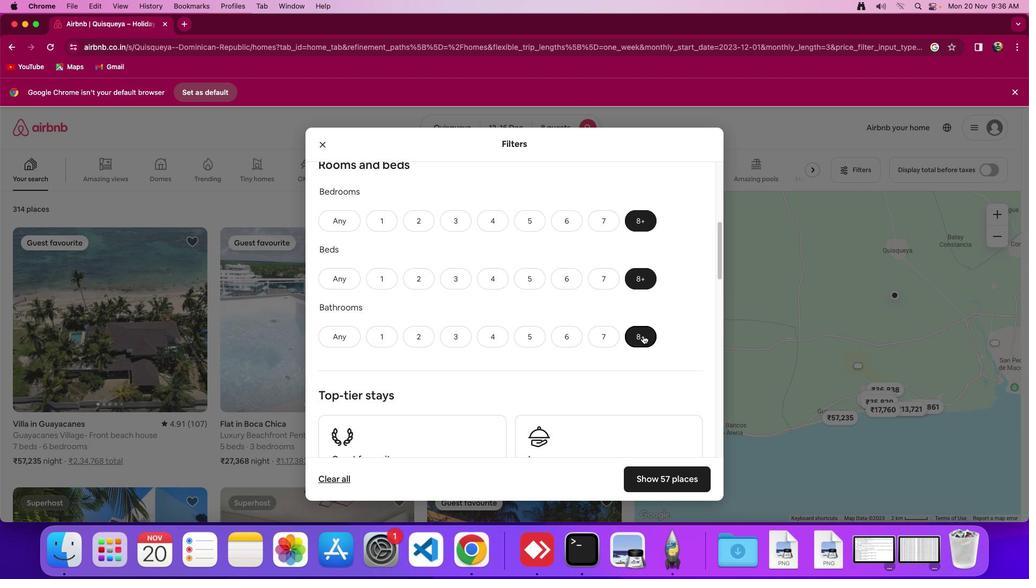 
Action: Mouse scrolled (642, 335) with delta (0, 0)
Screenshot: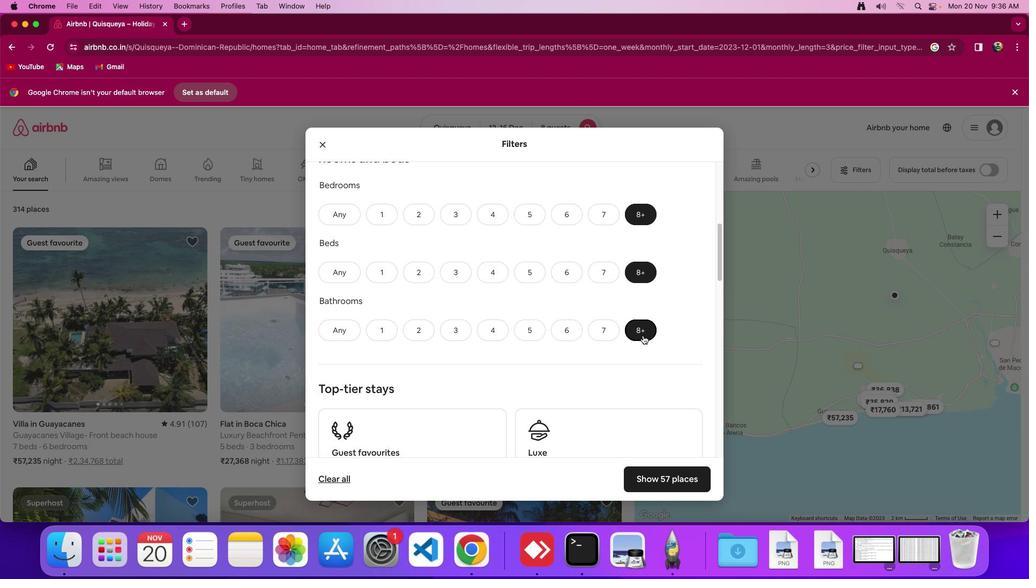 
Action: Mouse scrolled (642, 335) with delta (0, 0)
Screenshot: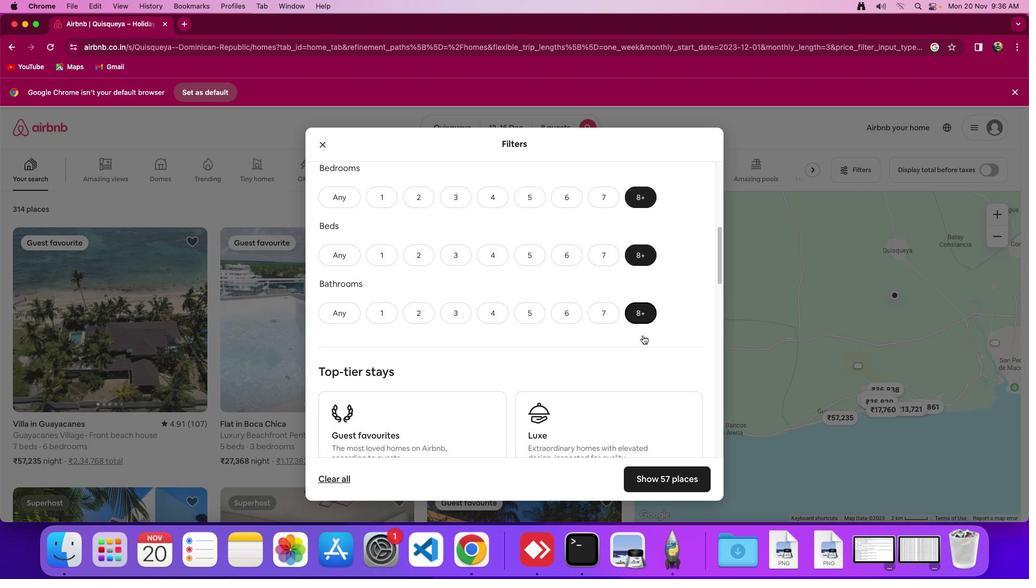 
Action: Mouse scrolled (642, 335) with delta (0, 0)
Screenshot: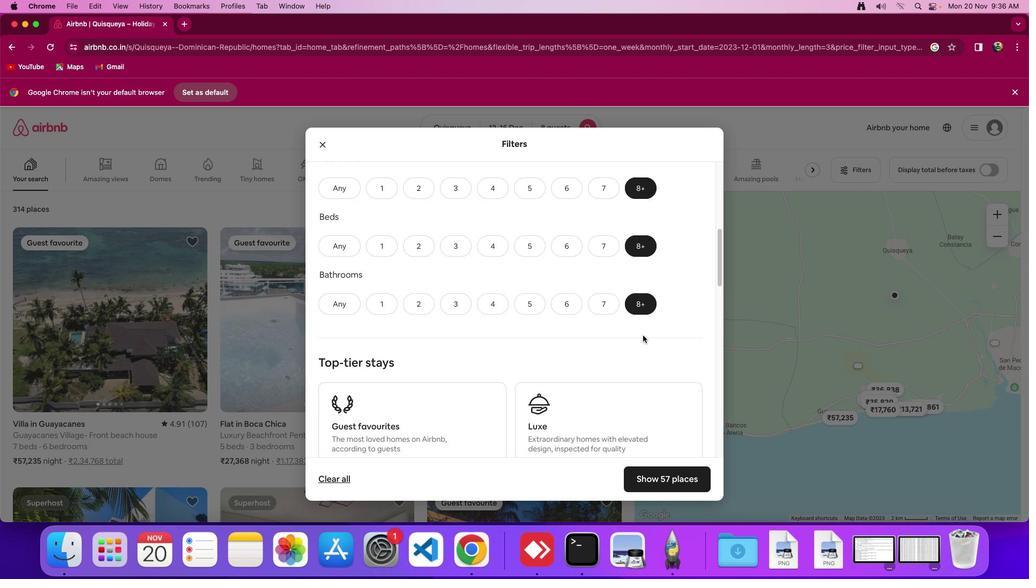
Action: Mouse scrolled (642, 335) with delta (0, 0)
Screenshot: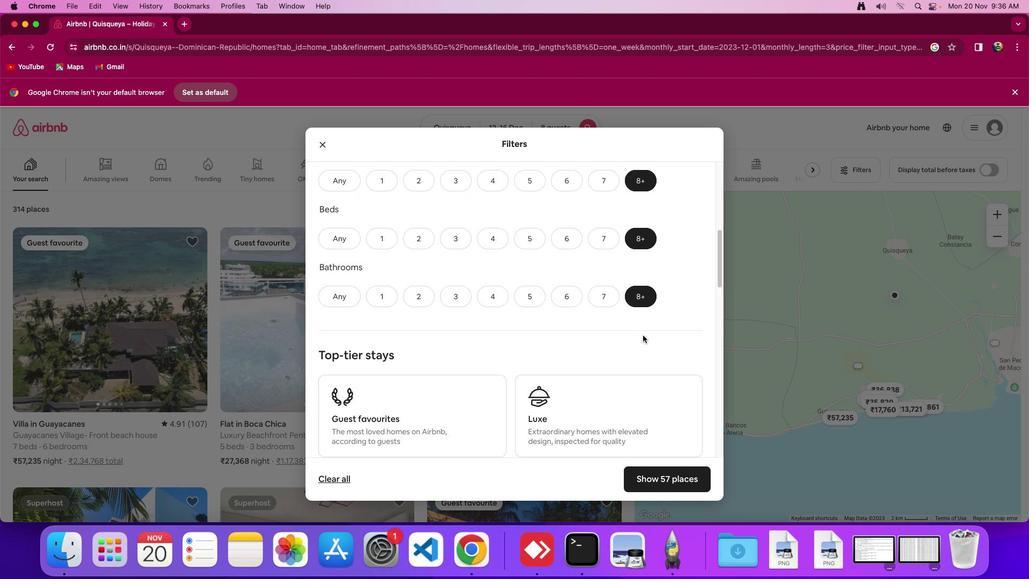 
Action: Mouse scrolled (642, 335) with delta (0, 0)
Screenshot: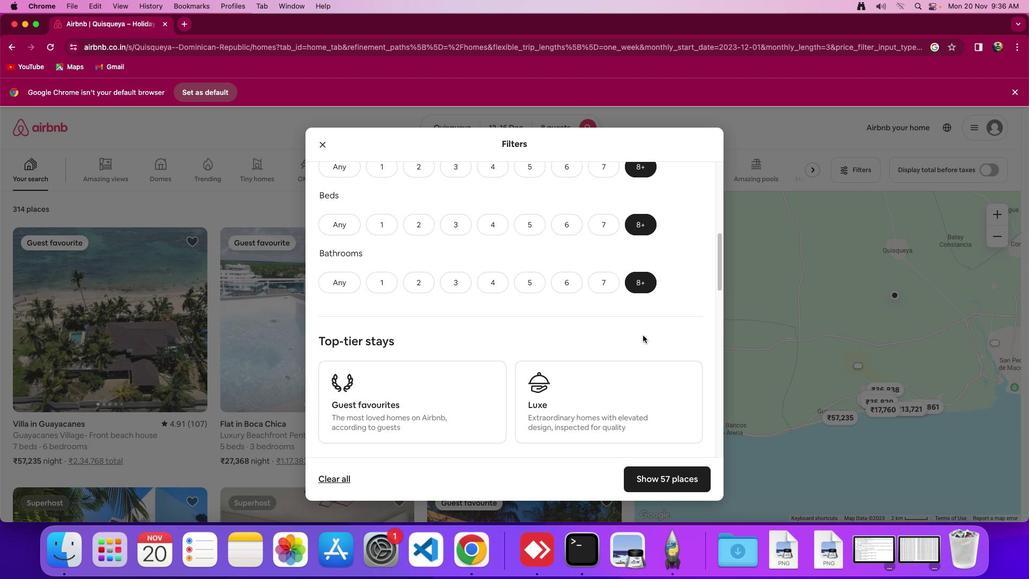 
Action: Mouse scrolled (642, 335) with delta (0, 0)
Screenshot: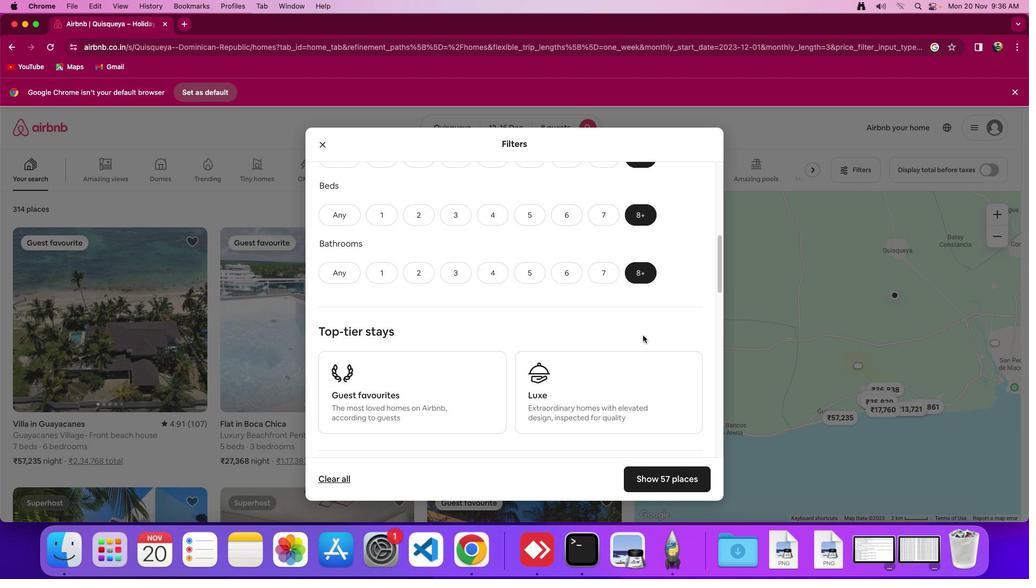 
Action: Mouse scrolled (642, 335) with delta (0, -1)
Screenshot: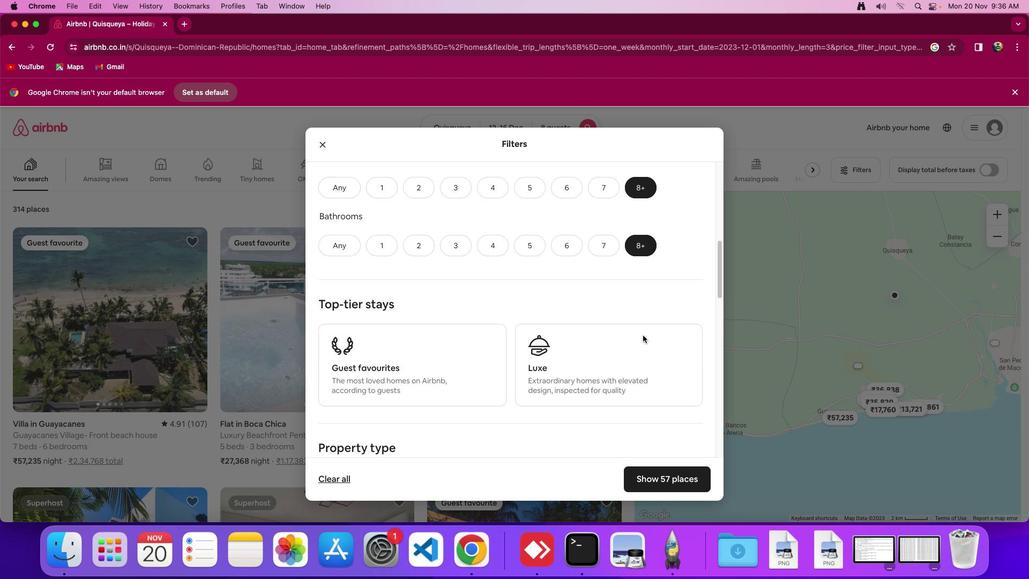 
Action: Mouse scrolled (642, 335) with delta (0, 0)
Screenshot: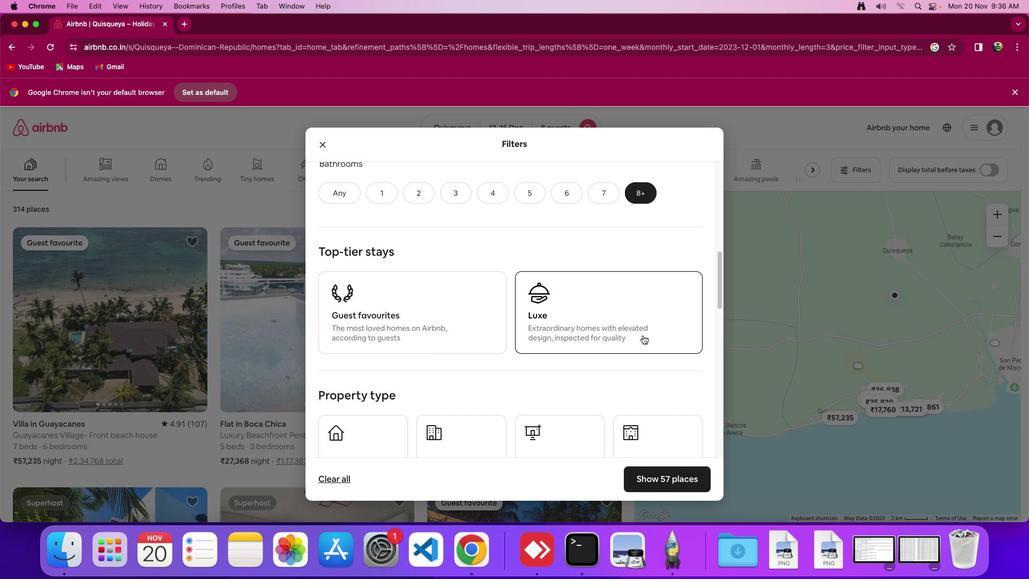 
Action: Mouse scrolled (642, 335) with delta (0, 0)
Screenshot: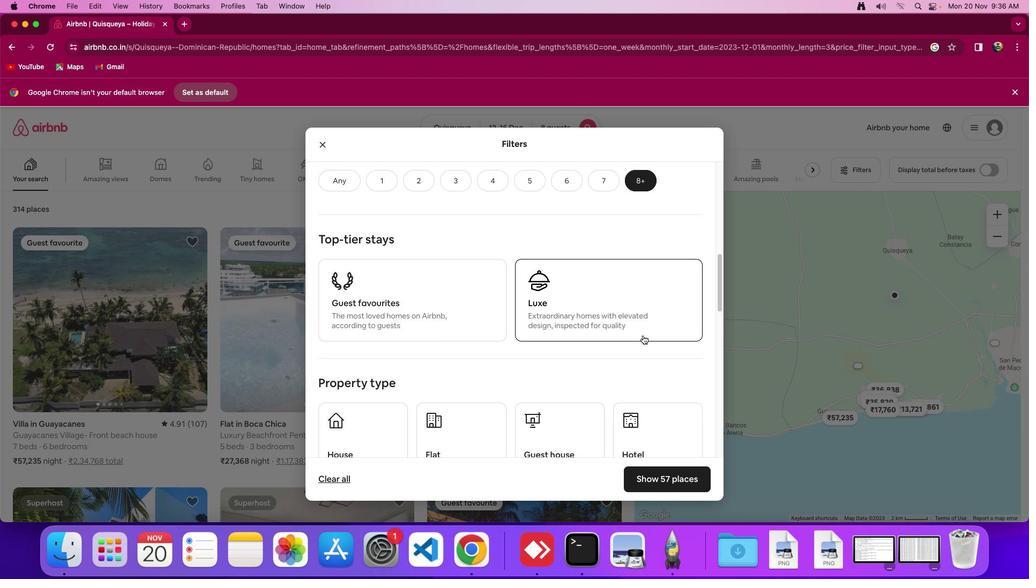 
Action: Mouse scrolled (642, 335) with delta (0, -1)
Screenshot: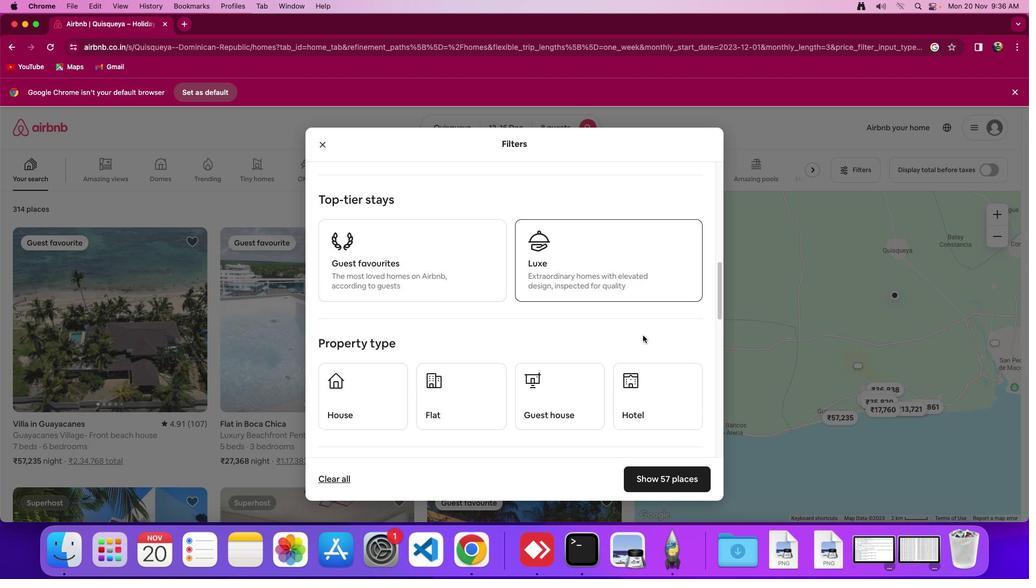 
Action: Mouse moved to (358, 386)
Screenshot: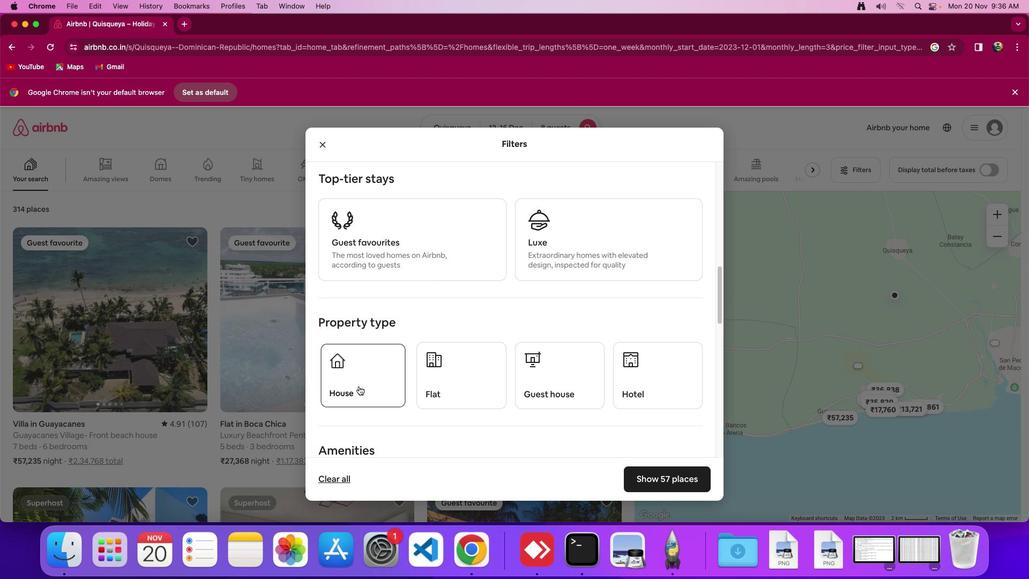 
Action: Mouse pressed left at (358, 386)
Screenshot: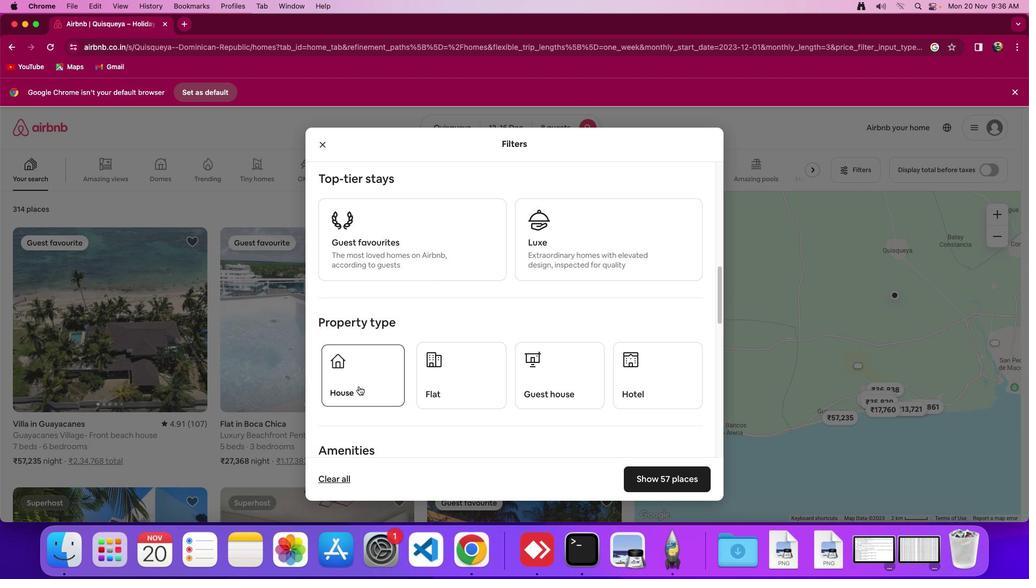 
Action: Mouse moved to (566, 388)
Screenshot: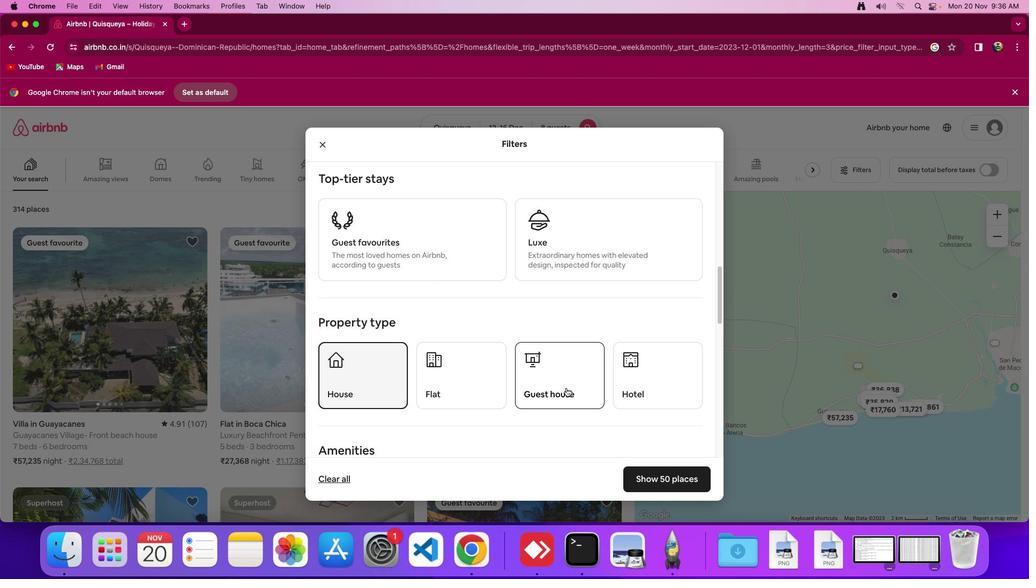 
Action: Mouse scrolled (566, 388) with delta (0, 0)
Screenshot: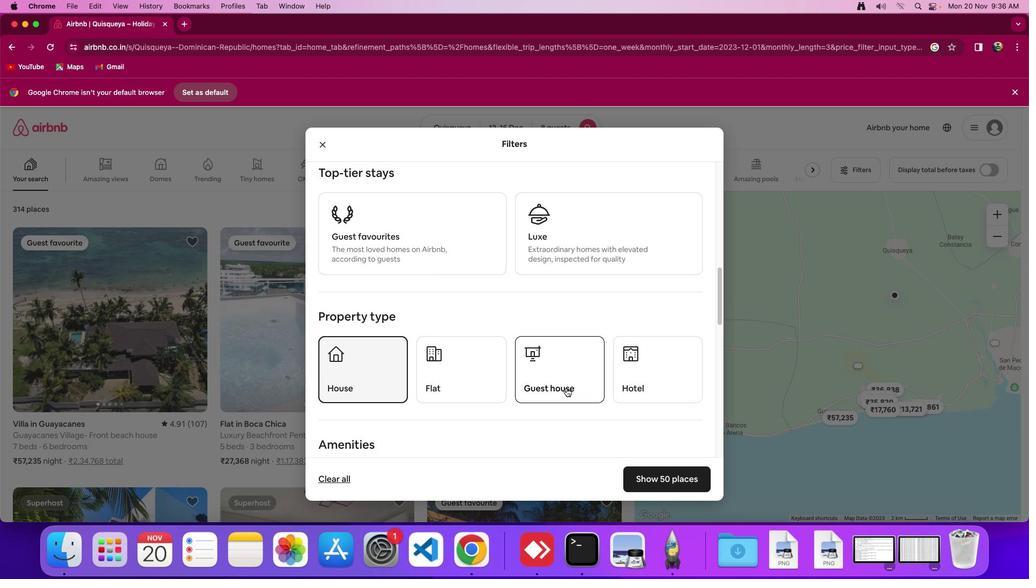 
Action: Mouse scrolled (566, 388) with delta (0, 0)
Screenshot: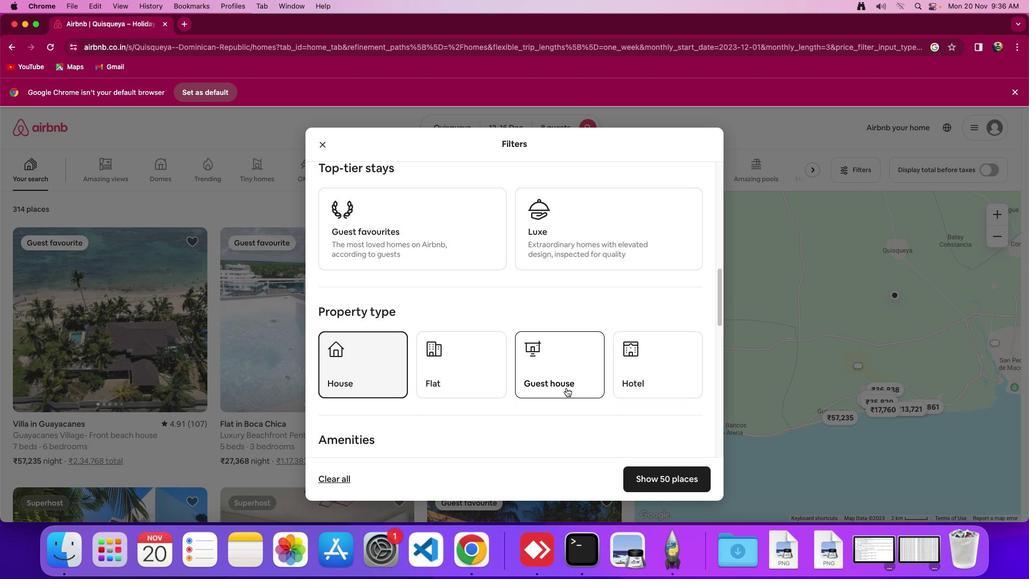 
Action: Mouse scrolled (566, 388) with delta (0, 0)
Screenshot: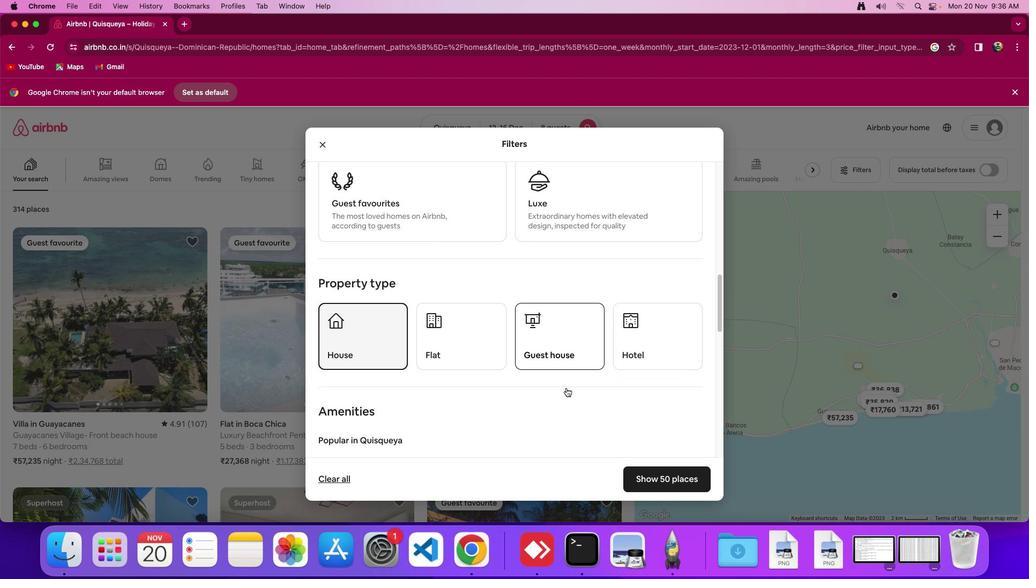 
Action: Mouse scrolled (566, 388) with delta (0, -1)
Screenshot: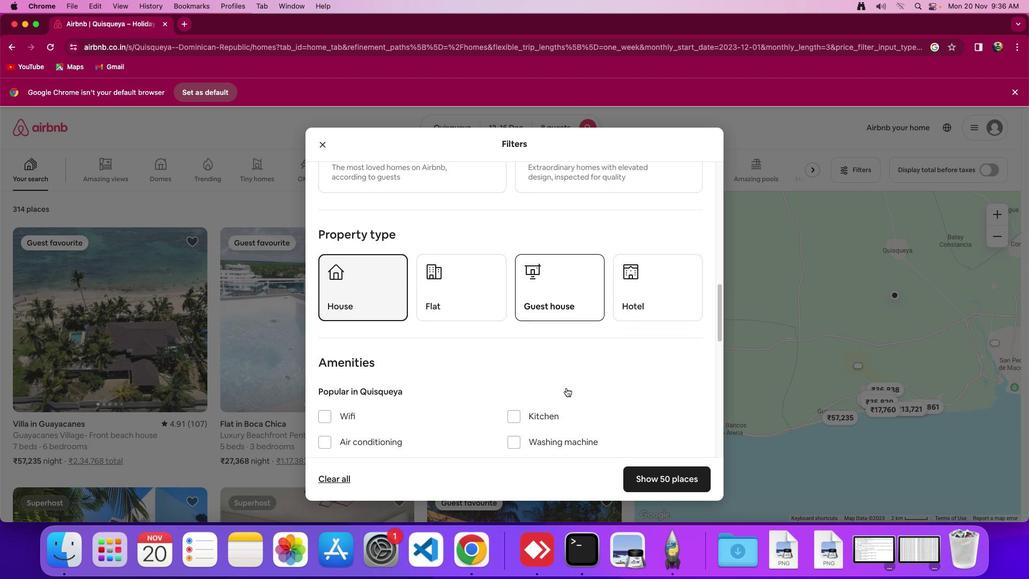 
Action: Mouse scrolled (566, 388) with delta (0, 0)
Screenshot: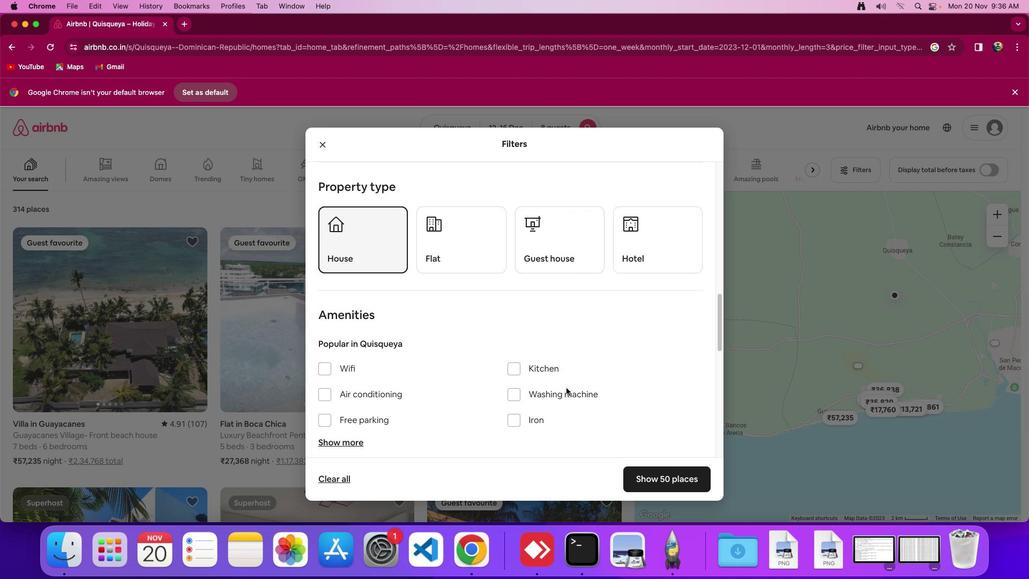 
Action: Mouse scrolled (566, 388) with delta (0, 0)
Screenshot: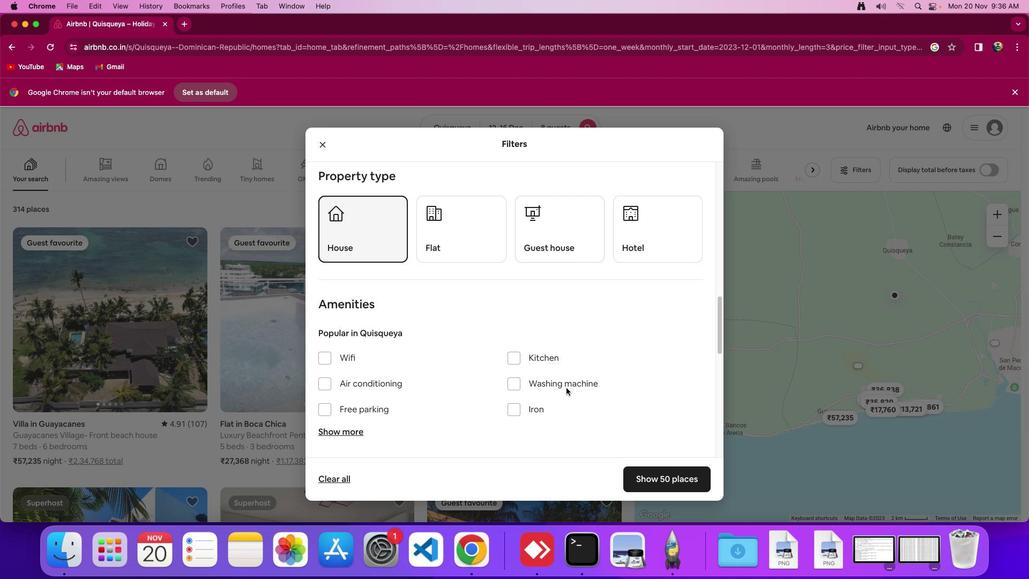 
Action: Mouse scrolled (566, 388) with delta (0, -1)
Screenshot: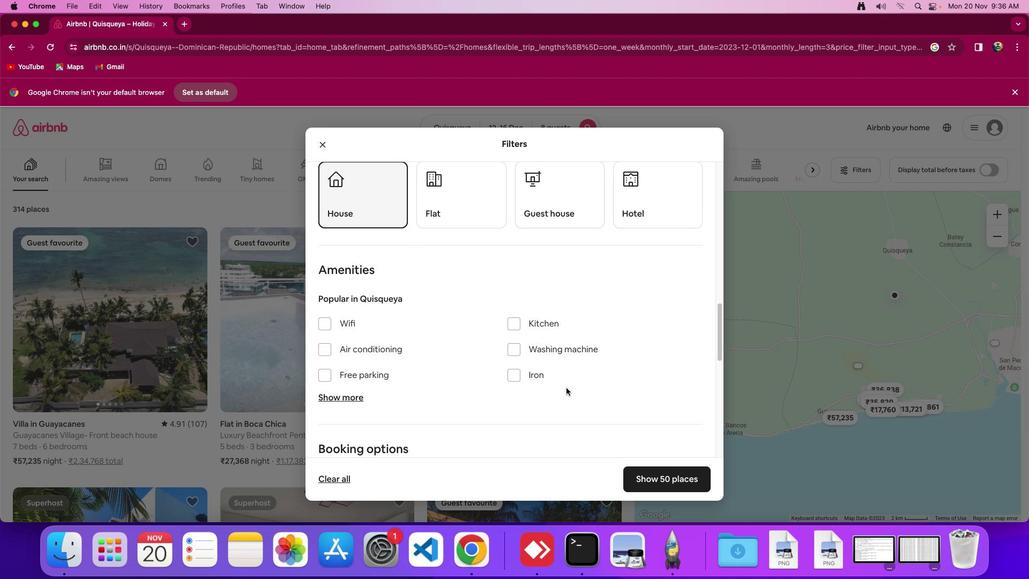 
Action: Mouse scrolled (566, 388) with delta (0, 0)
Screenshot: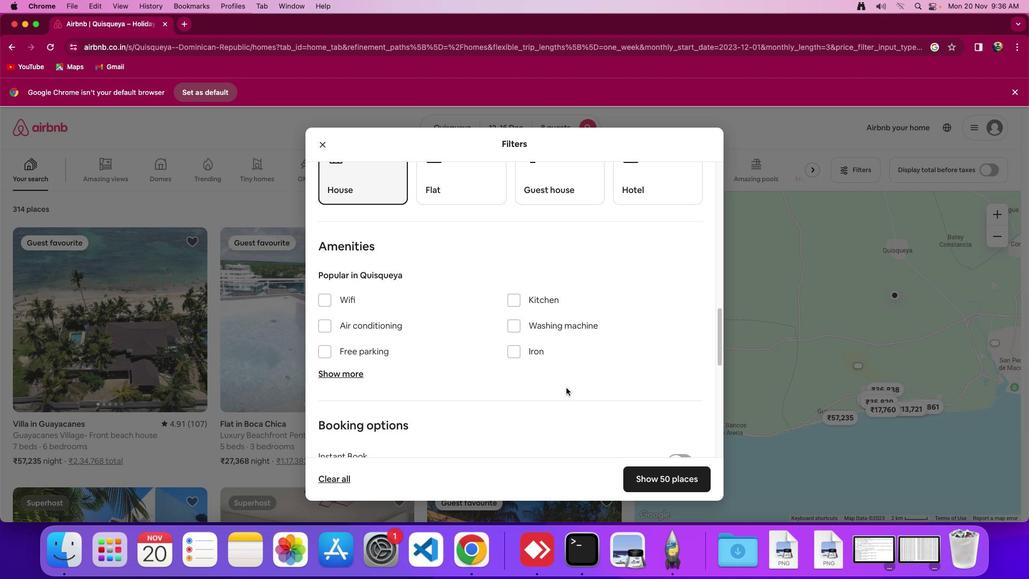 
Action: Mouse scrolled (566, 388) with delta (0, 0)
Screenshot: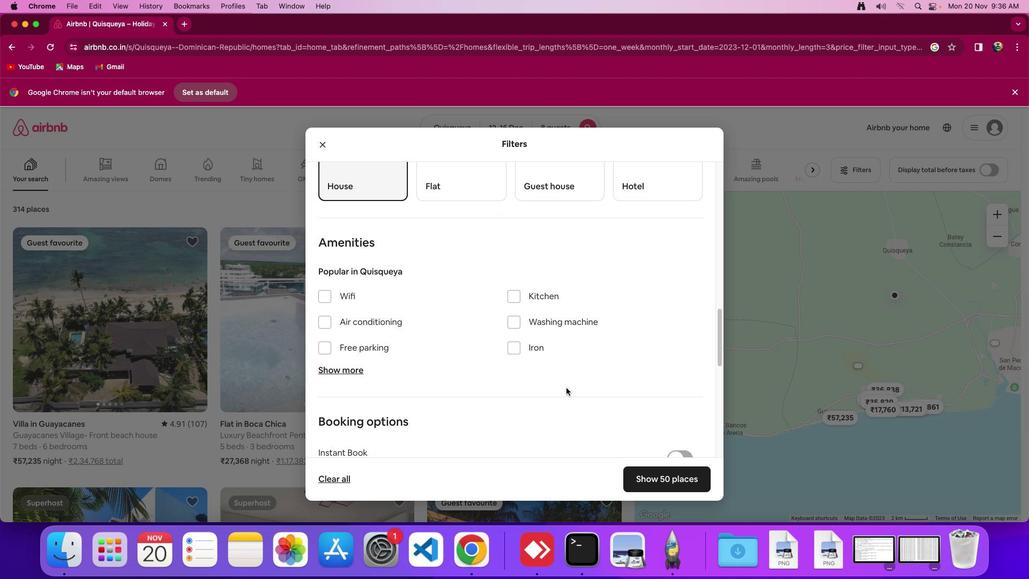 
Action: Mouse scrolled (566, 388) with delta (0, 0)
Screenshot: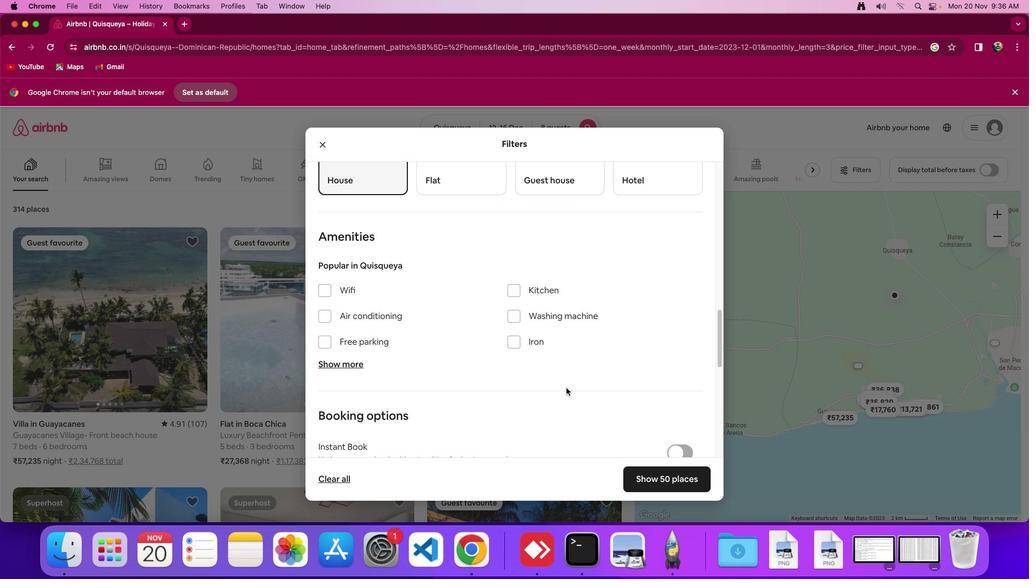
Action: Mouse scrolled (566, 388) with delta (0, 0)
Screenshot: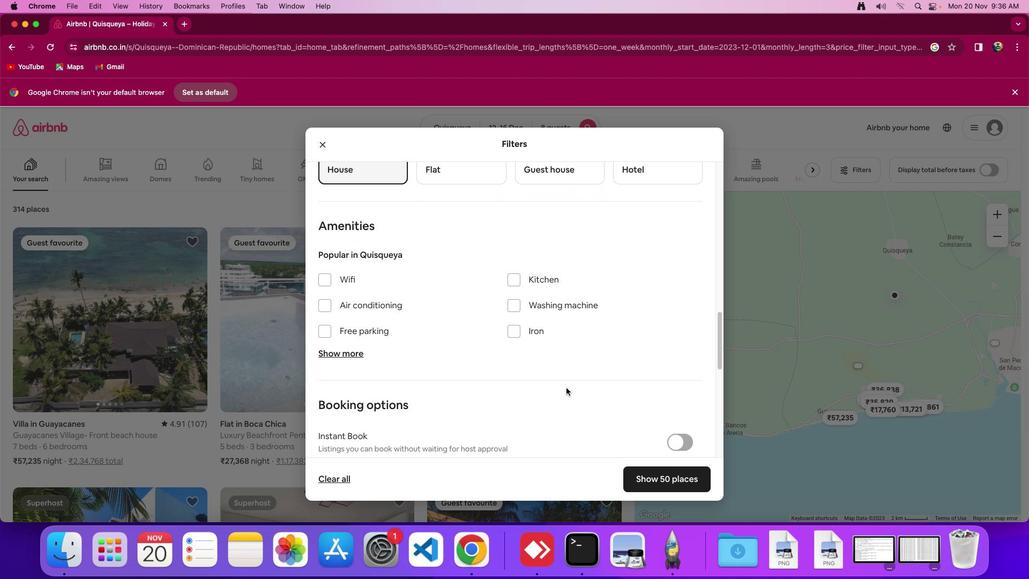 
Action: Mouse scrolled (566, 388) with delta (0, 0)
Screenshot: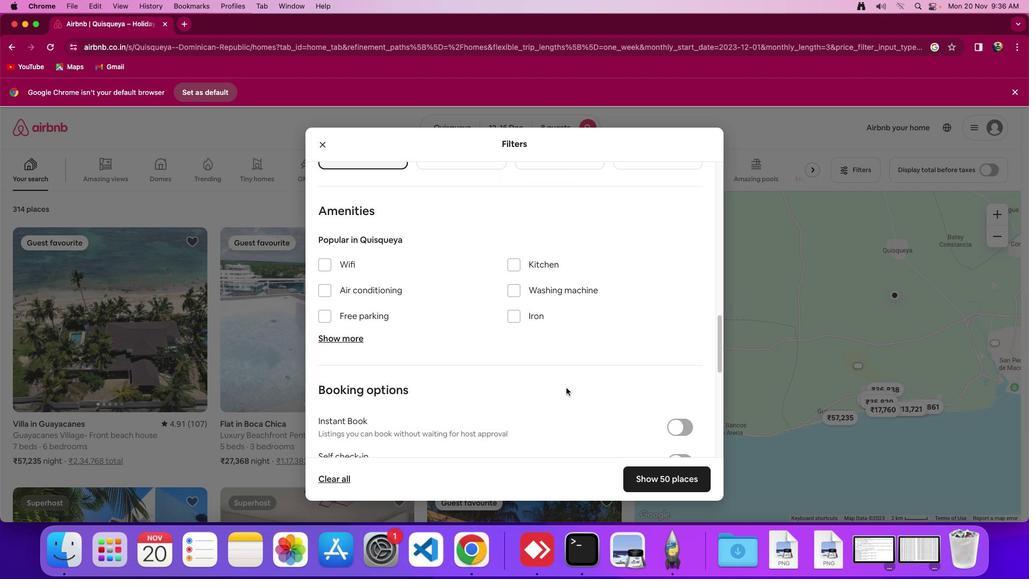 
Action: Mouse scrolled (566, 388) with delta (0, 0)
Screenshot: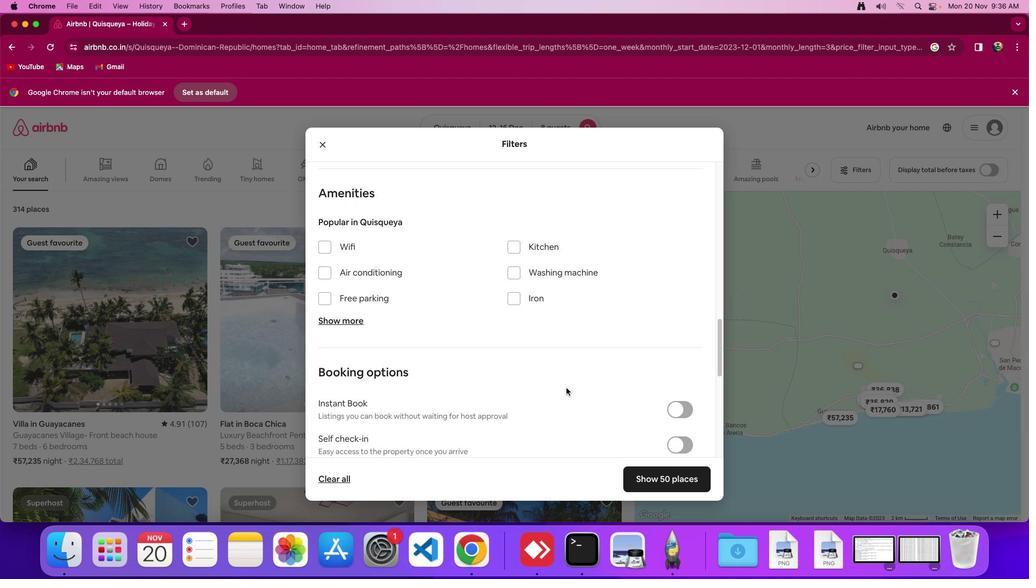 
Action: Mouse scrolled (566, 388) with delta (0, 0)
Screenshot: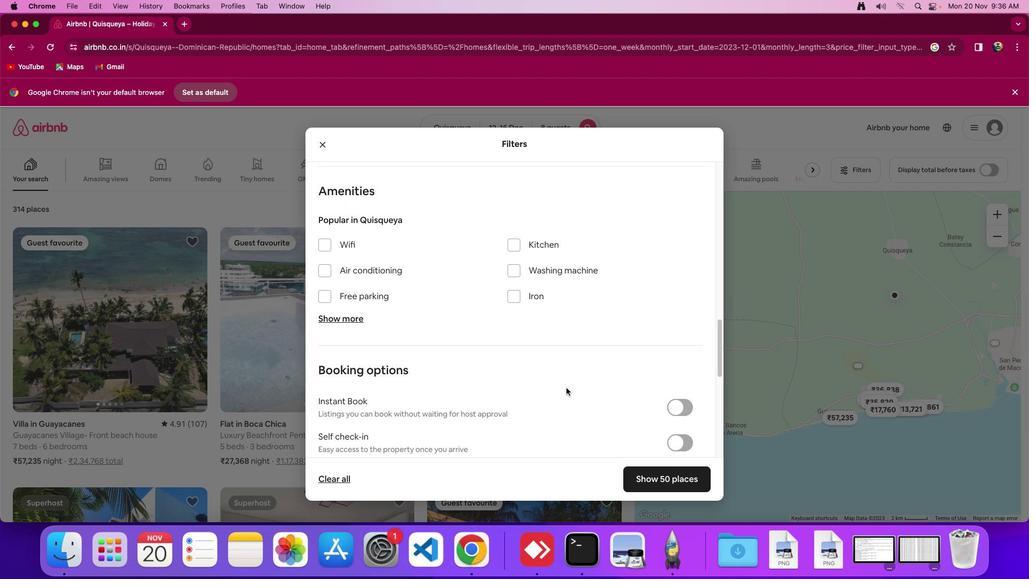 
Action: Mouse scrolled (566, 388) with delta (0, 0)
Screenshot: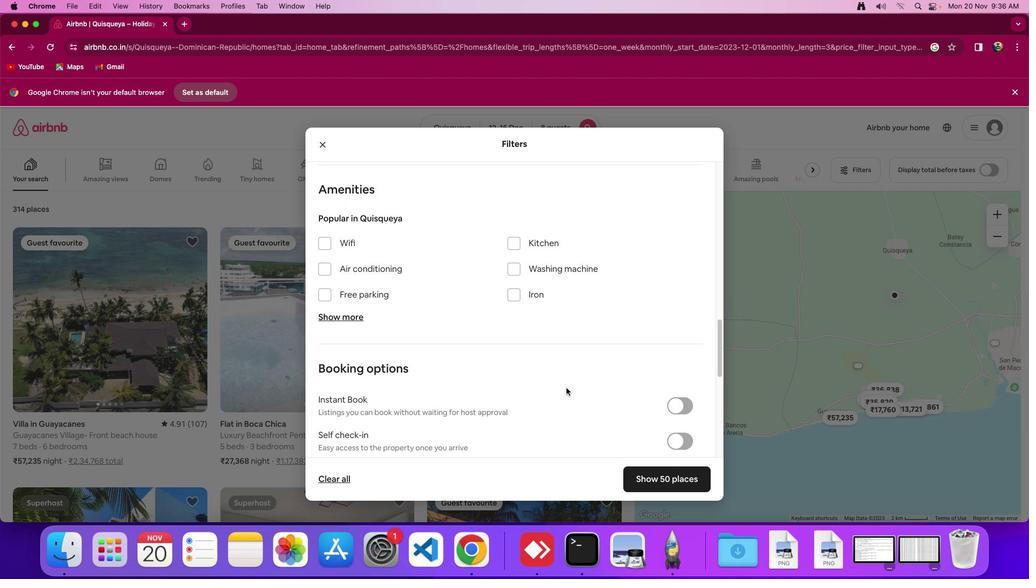 
Action: Mouse scrolled (566, 388) with delta (0, 0)
Screenshot: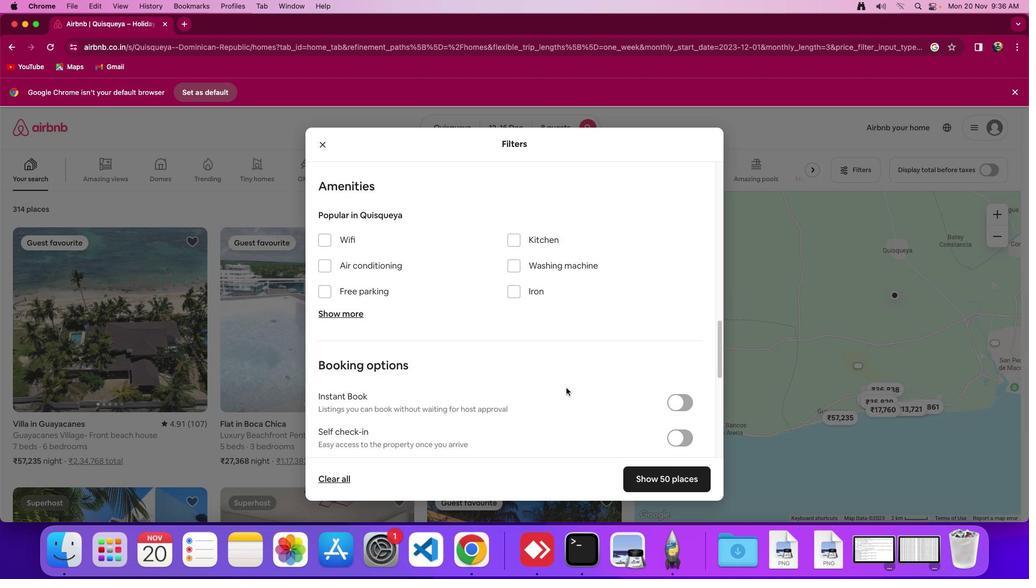 
Action: Mouse scrolled (566, 388) with delta (0, 0)
Screenshot: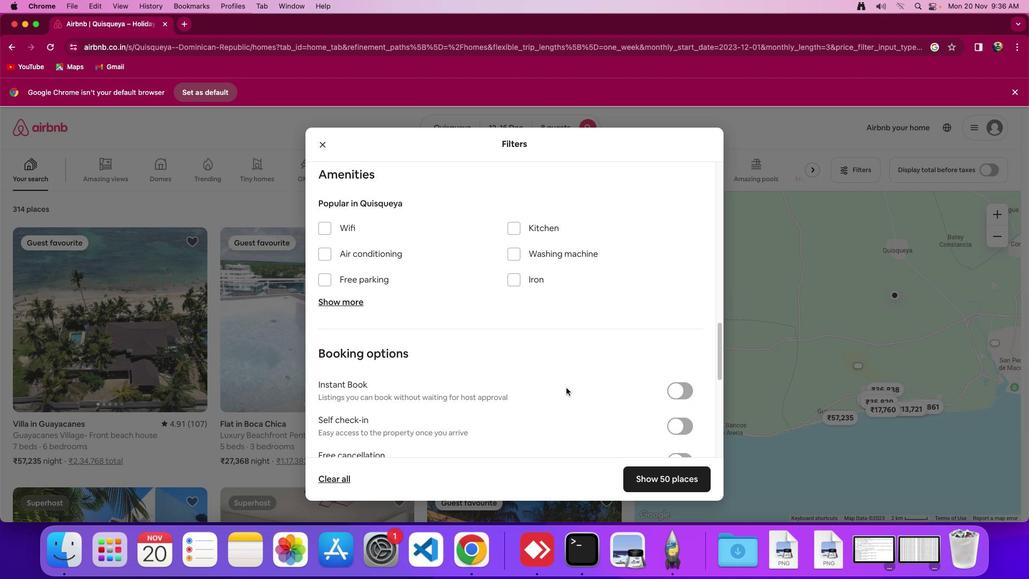 
Action: Mouse scrolled (566, 388) with delta (0, 0)
Screenshot: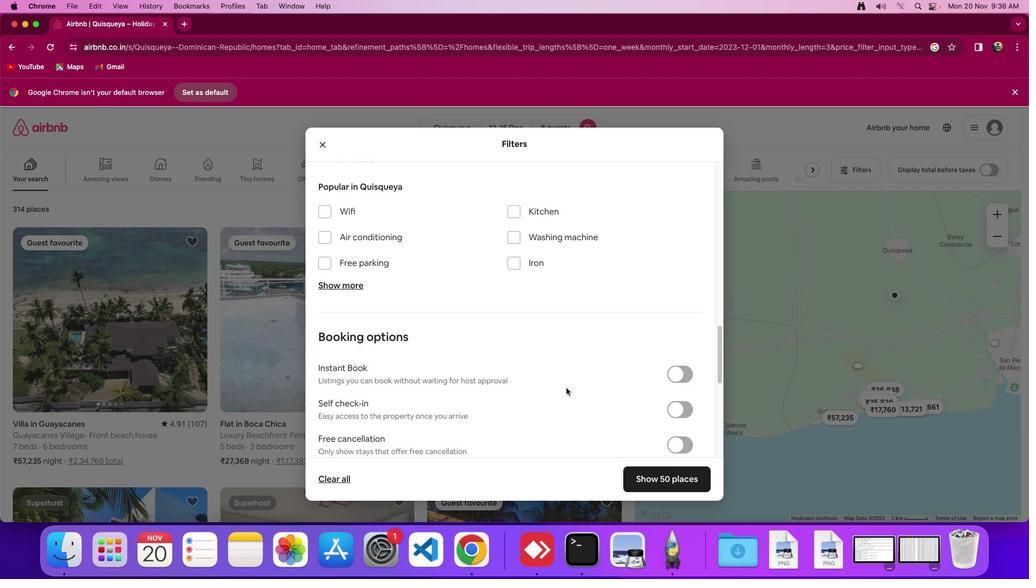 
Action: Mouse moved to (555, 383)
Screenshot: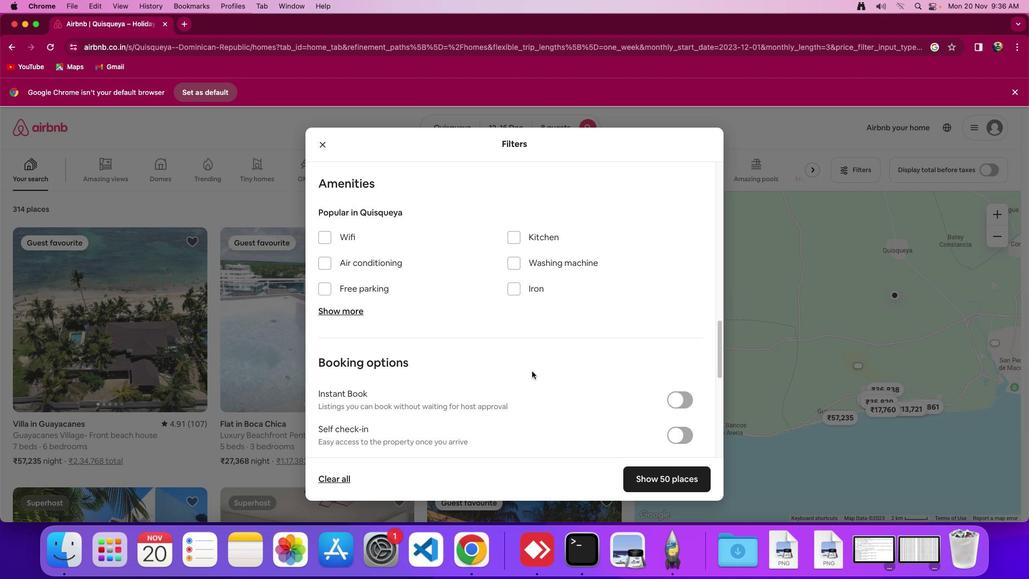 
Action: Mouse scrolled (555, 383) with delta (0, 0)
Screenshot: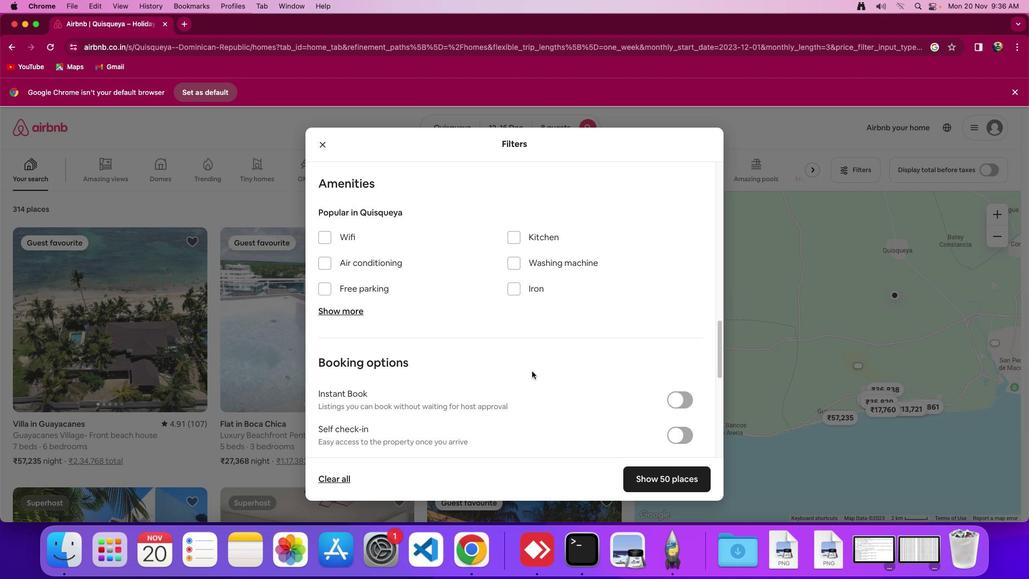 
Action: Mouse moved to (546, 379)
Screenshot: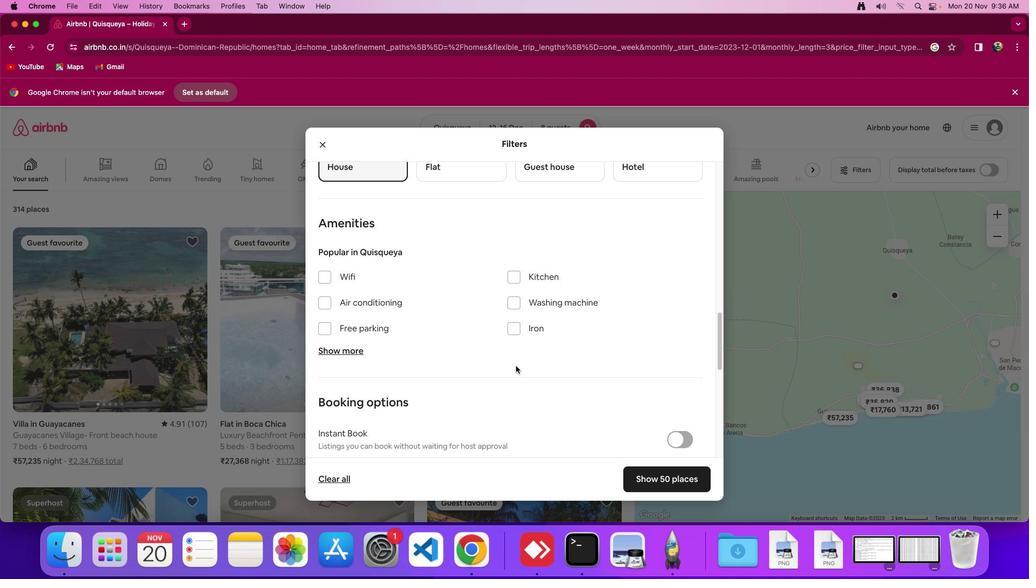 
Action: Mouse scrolled (546, 379) with delta (0, 0)
Screenshot: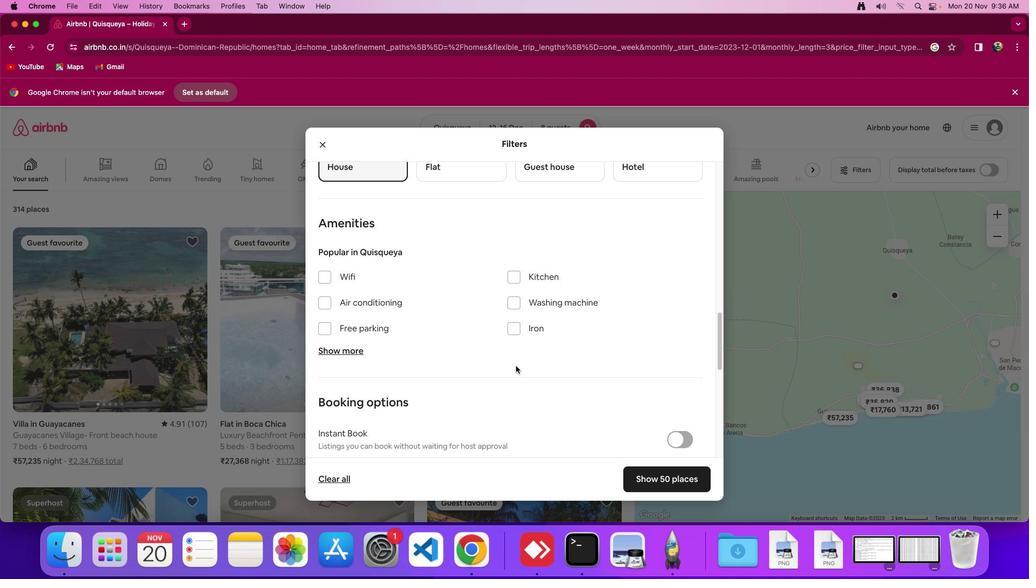 
Action: Mouse moved to (541, 377)
Screenshot: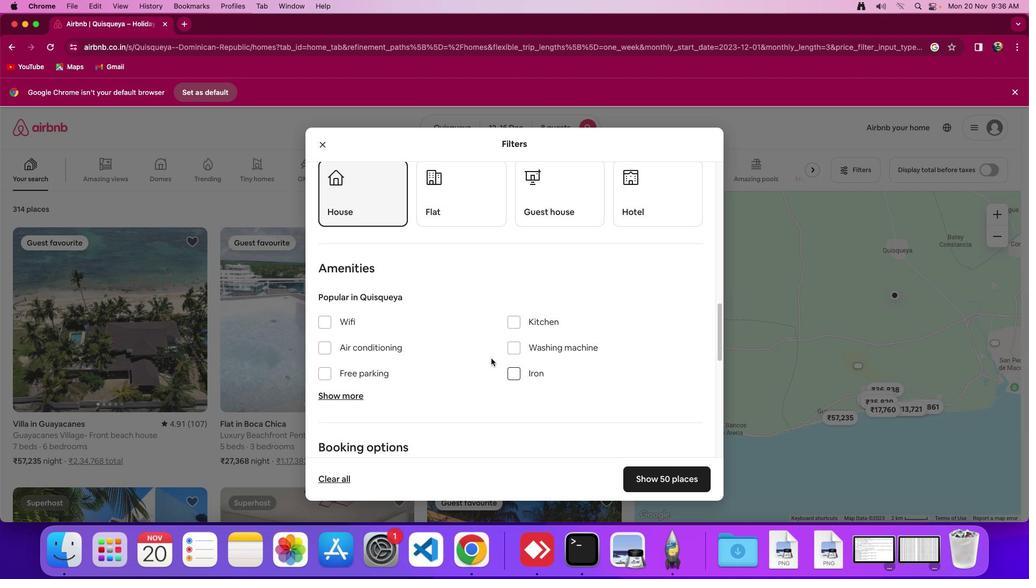 
Action: Mouse scrolled (541, 377) with delta (0, 2)
Screenshot: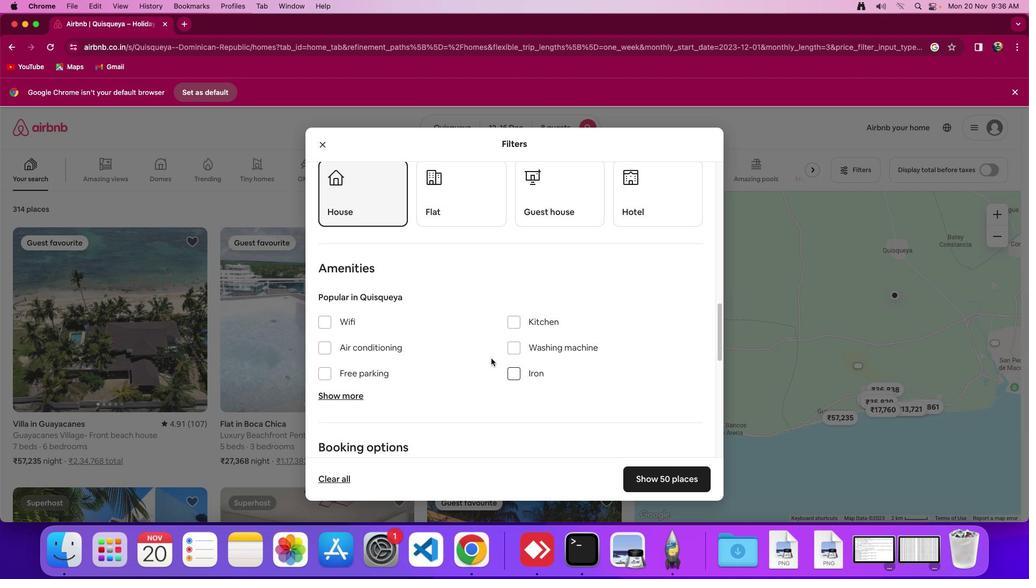 
Action: Mouse moved to (333, 330)
Screenshot: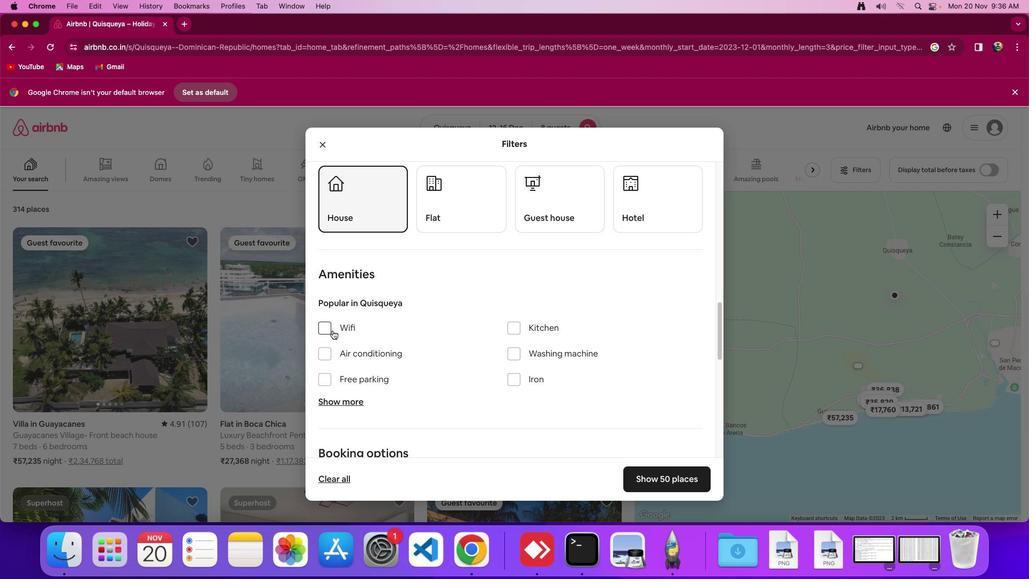 
Action: Mouse pressed left at (333, 330)
Screenshot: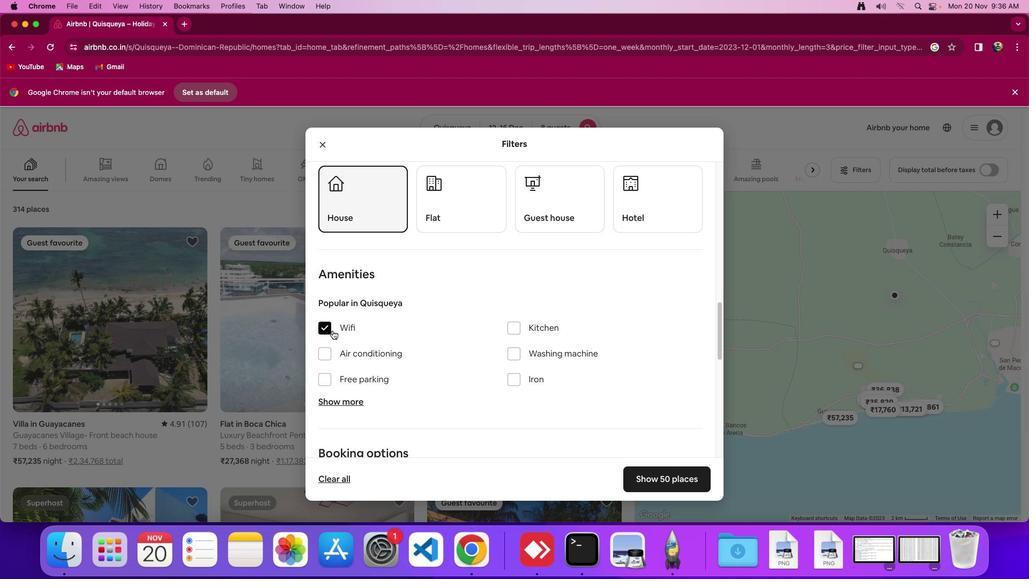 
Action: Mouse moved to (342, 400)
Screenshot: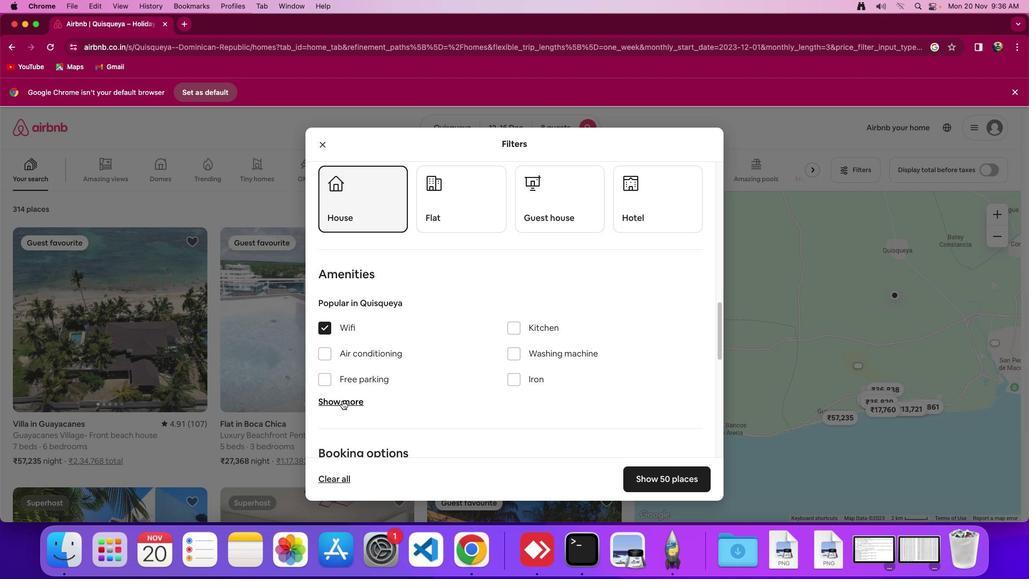 
Action: Mouse pressed left at (342, 400)
Screenshot: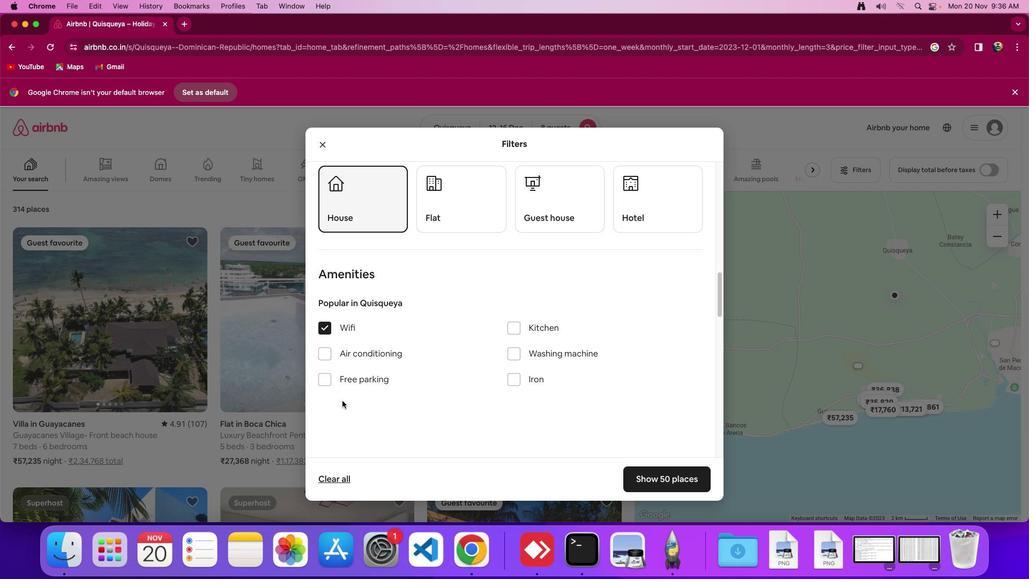 
Action: Mouse moved to (524, 368)
Screenshot: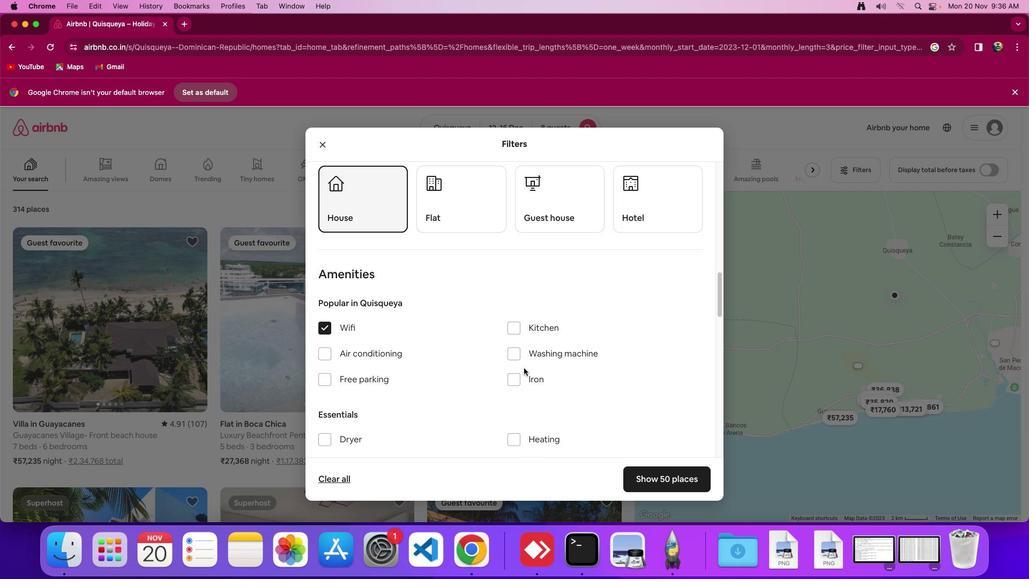 
Action: Mouse scrolled (524, 368) with delta (0, 0)
Screenshot: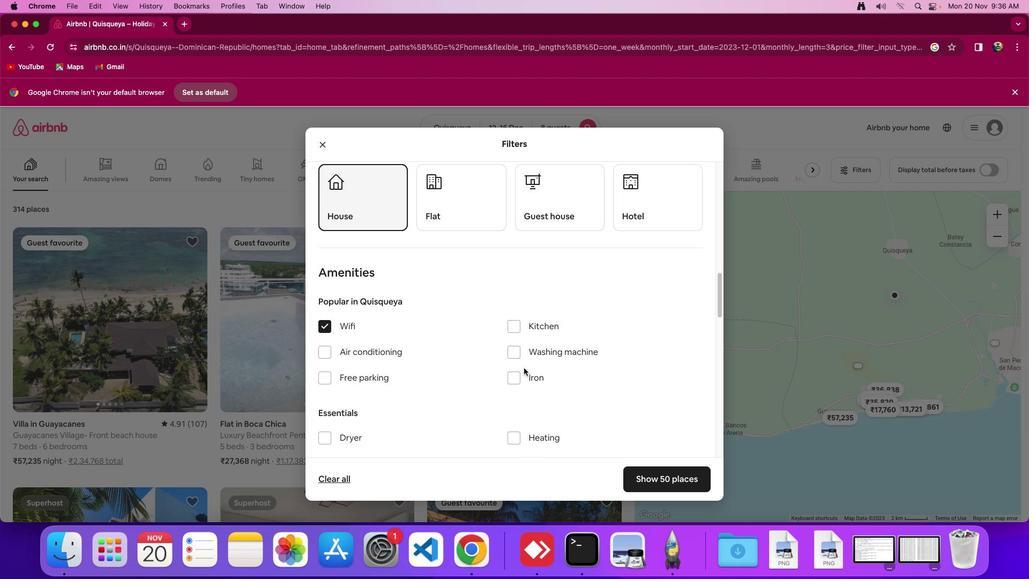 
Action: Mouse scrolled (524, 368) with delta (0, 0)
Screenshot: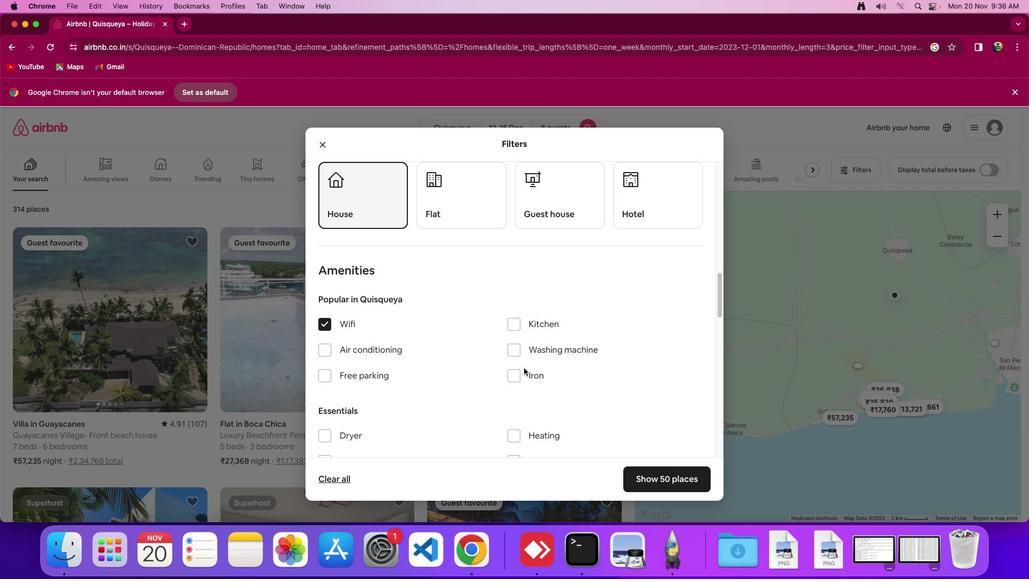 
Action: Mouse scrolled (524, 368) with delta (0, 0)
Screenshot: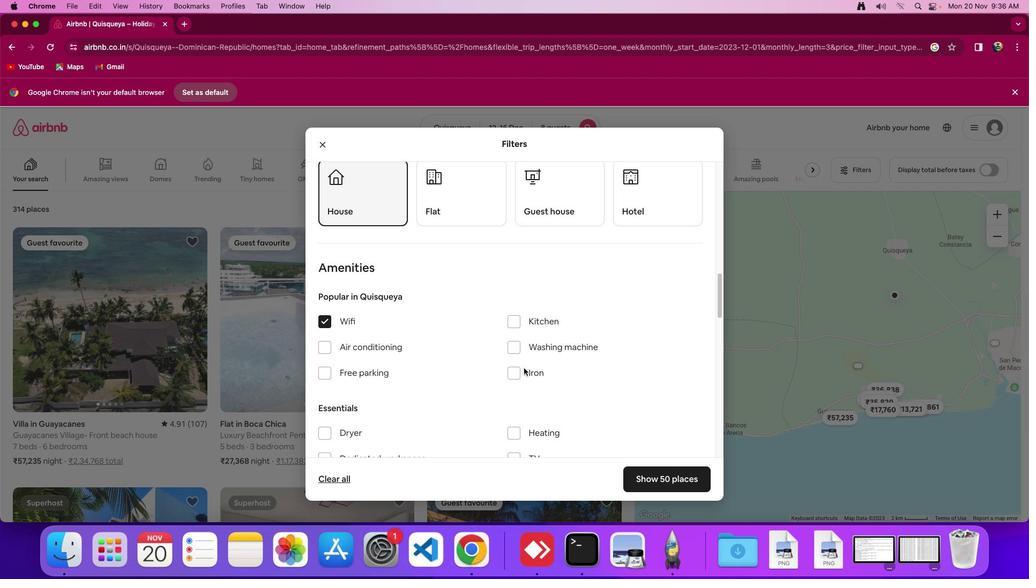 
Action: Mouse scrolled (524, 368) with delta (0, 0)
Screenshot: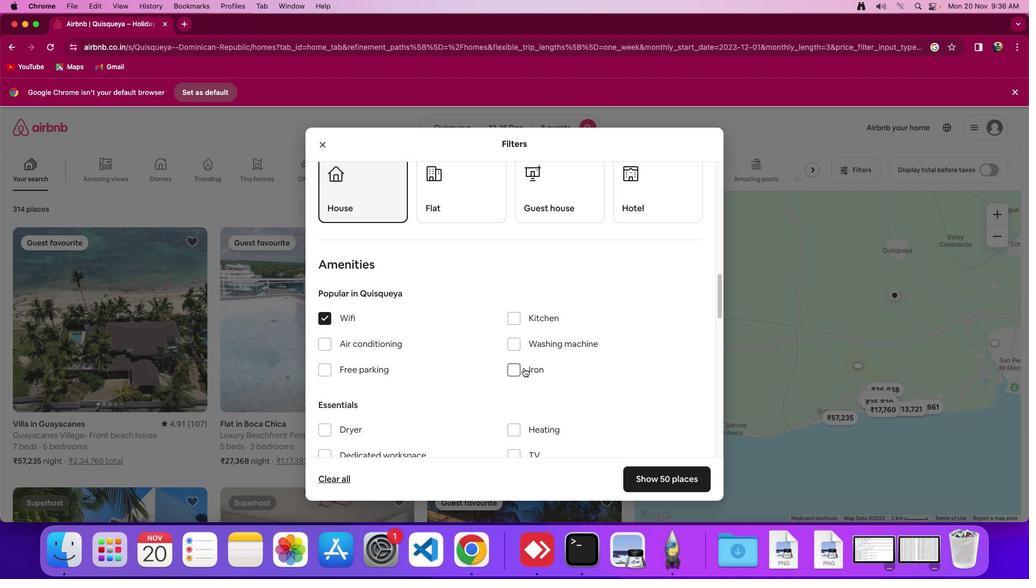
Action: Mouse scrolled (524, 368) with delta (0, 0)
Screenshot: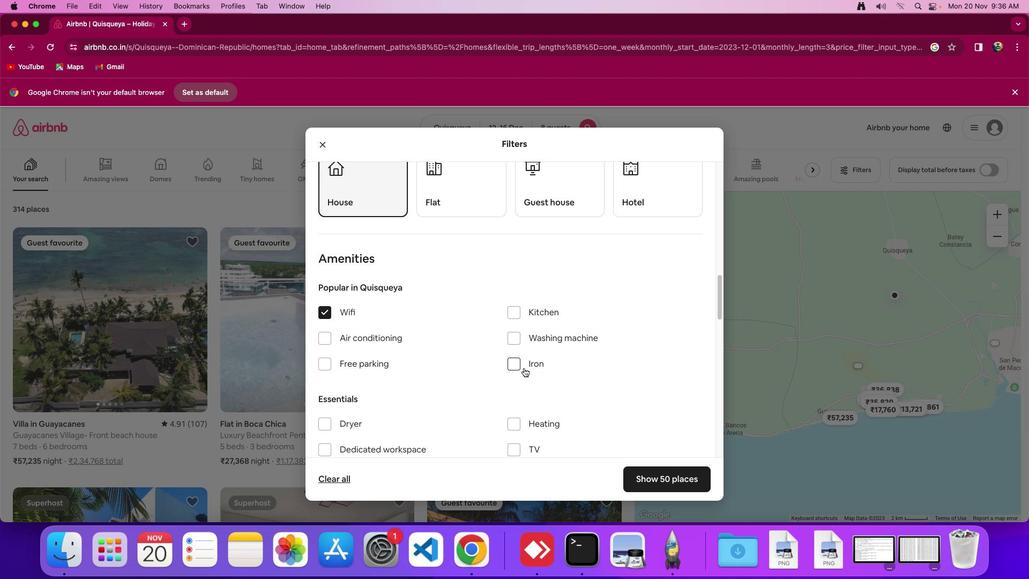 
Action: Mouse scrolled (524, 368) with delta (0, 0)
Screenshot: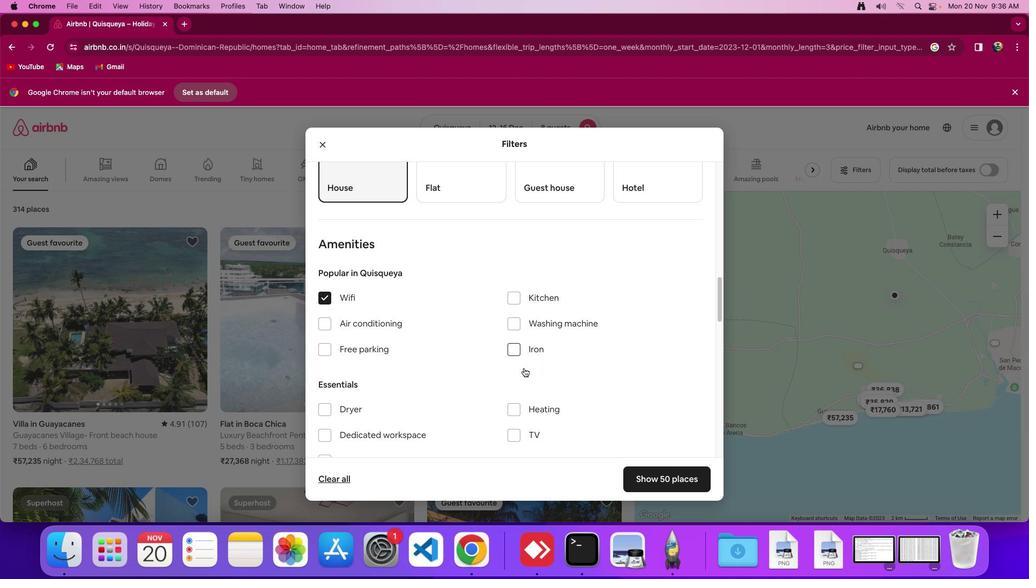 
Action: Mouse scrolled (524, 368) with delta (0, 0)
Screenshot: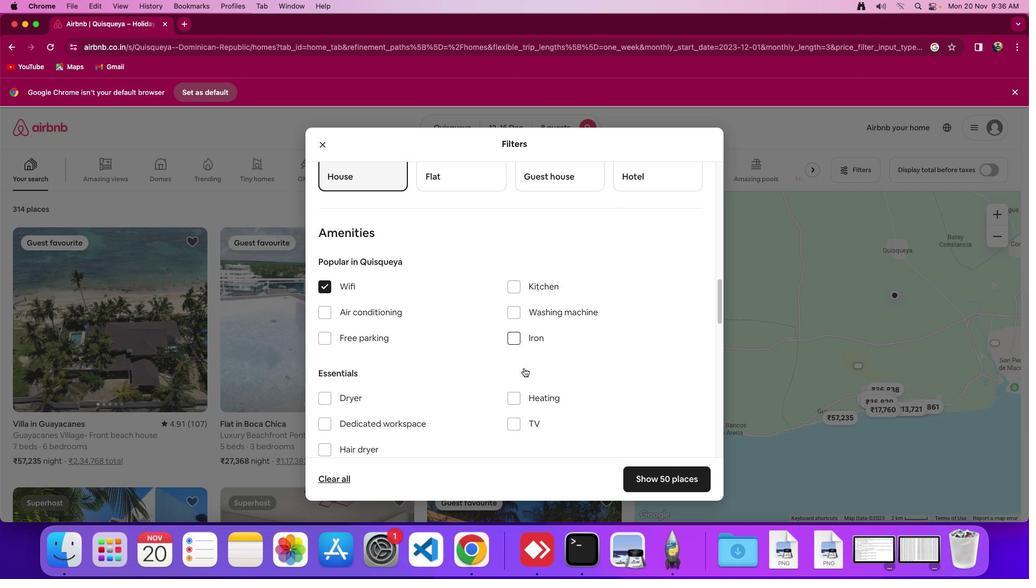 
Action: Mouse scrolled (524, 368) with delta (0, 0)
Screenshot: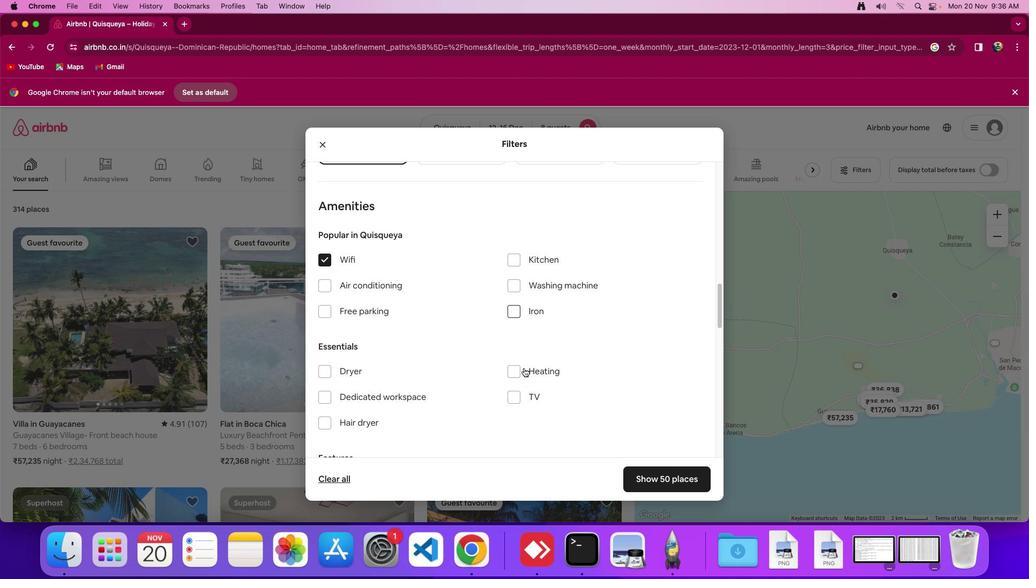 
Action: Mouse scrolled (524, 368) with delta (0, -1)
Screenshot: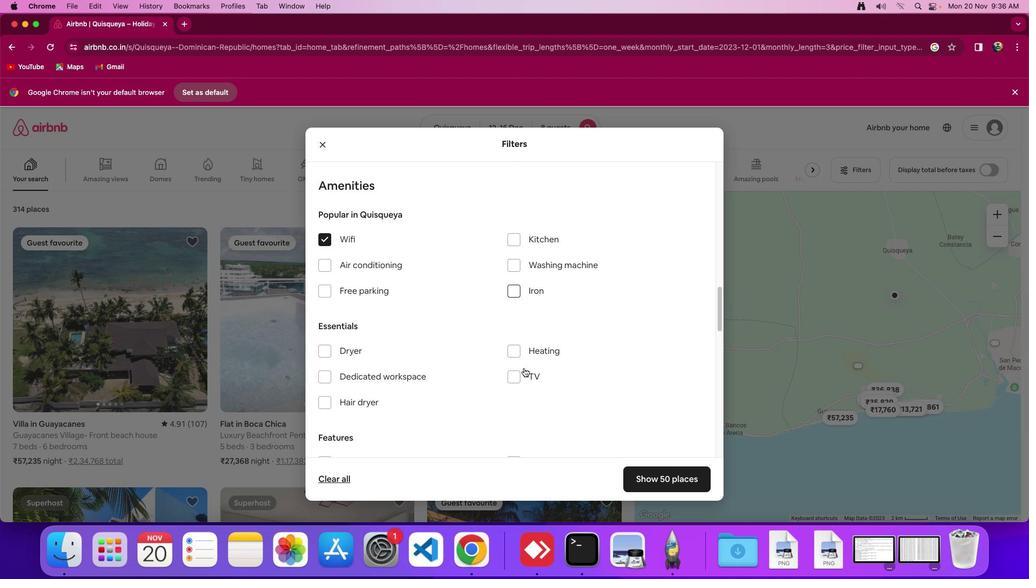 
Action: Mouse moved to (515, 348)
Screenshot: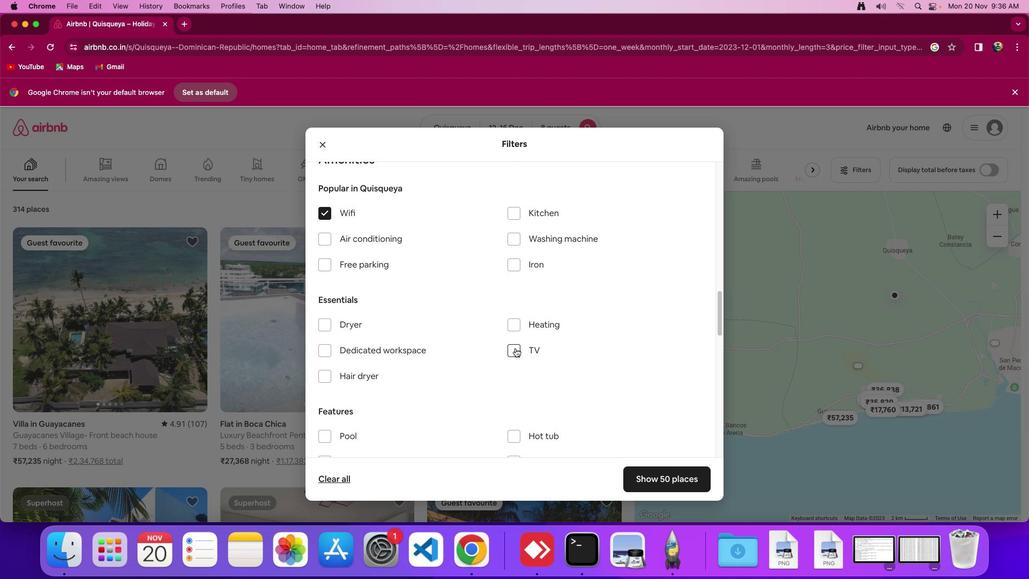 
Action: Mouse pressed left at (515, 348)
Screenshot: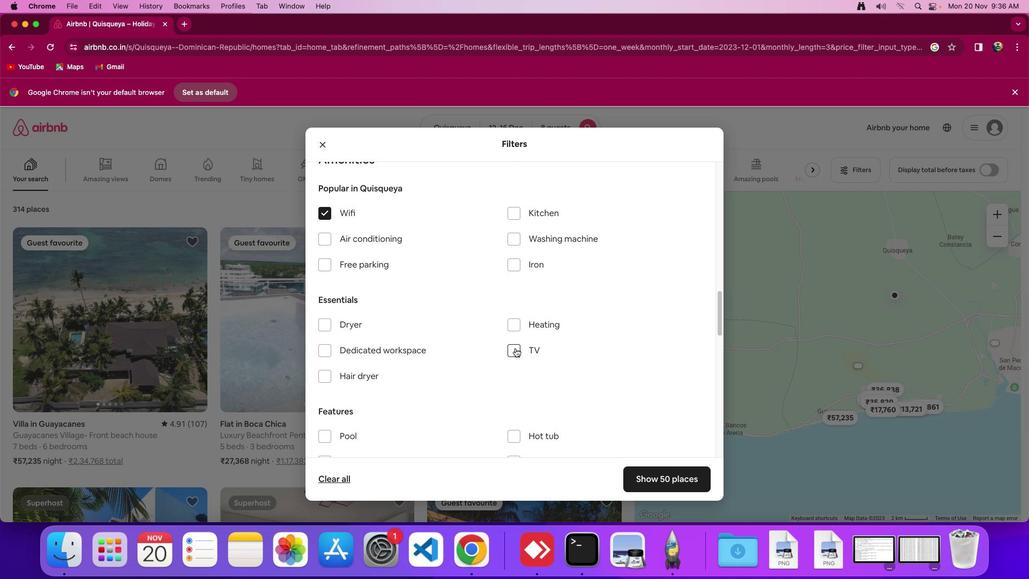 
Action: Mouse moved to (518, 364)
Screenshot: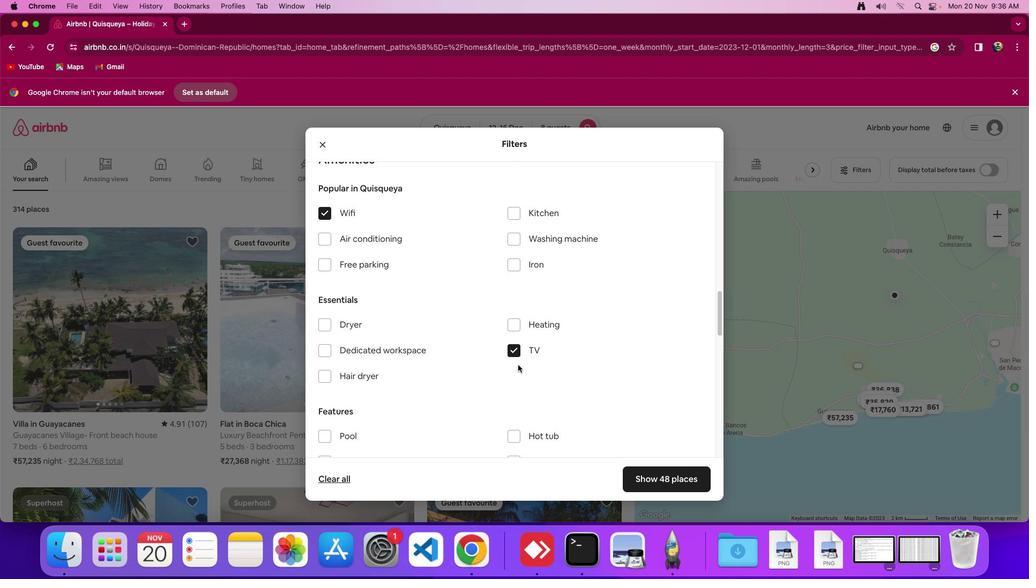 
Action: Mouse scrolled (518, 364) with delta (0, 0)
Screenshot: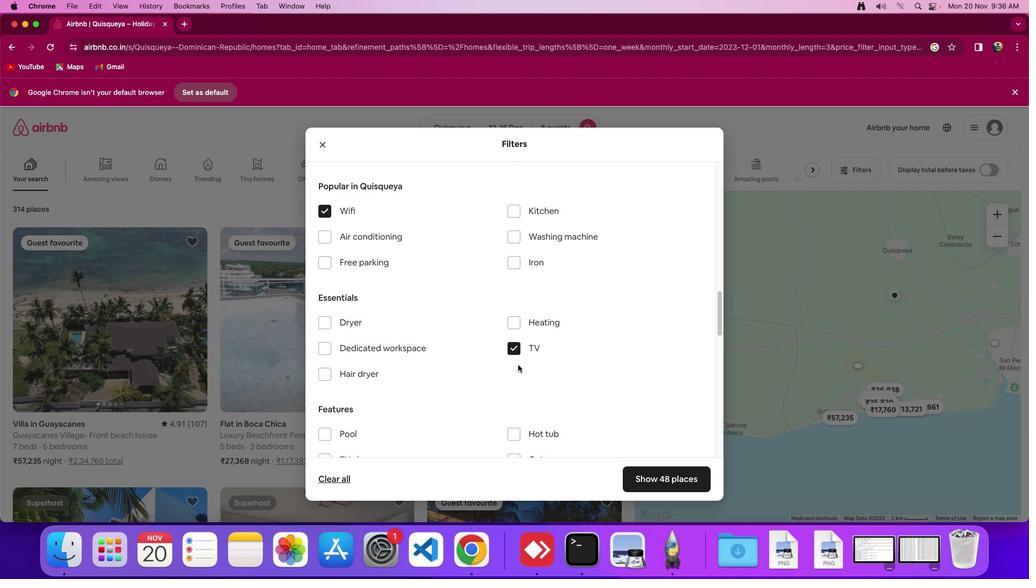 
Action: Mouse scrolled (518, 364) with delta (0, 0)
Screenshot: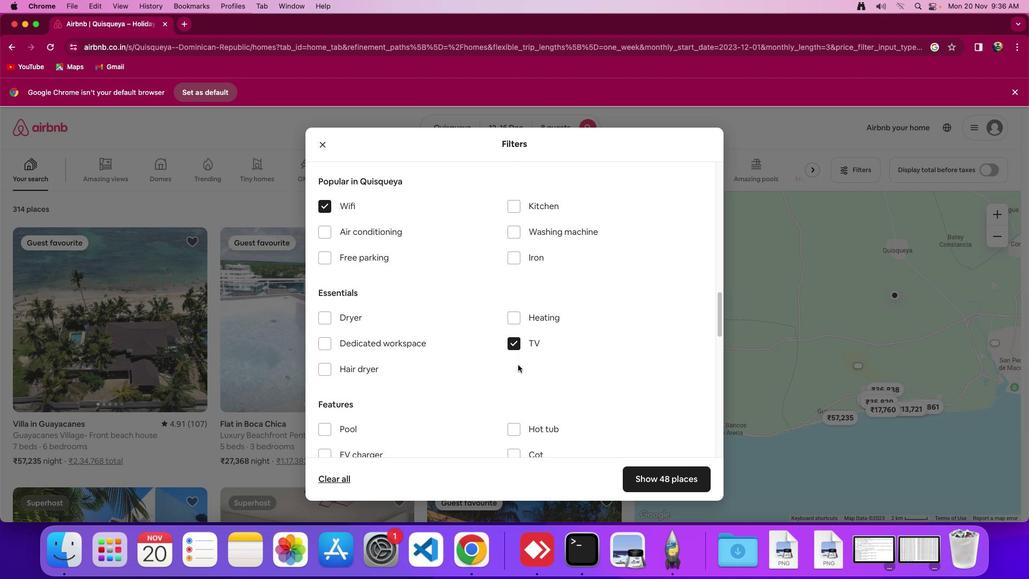 
Action: Mouse moved to (533, 376)
Screenshot: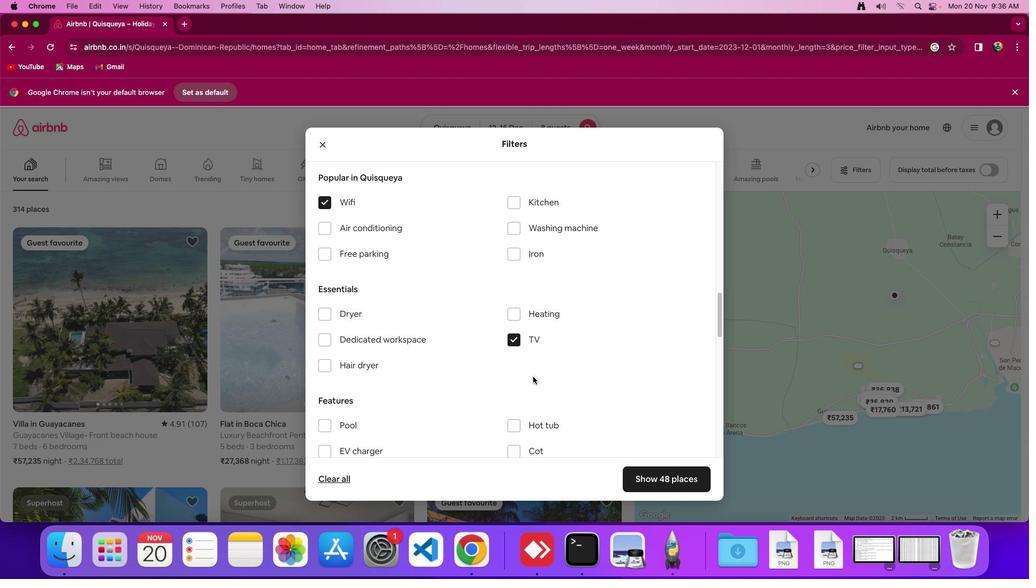 
Action: Mouse scrolled (533, 376) with delta (0, 0)
Screenshot: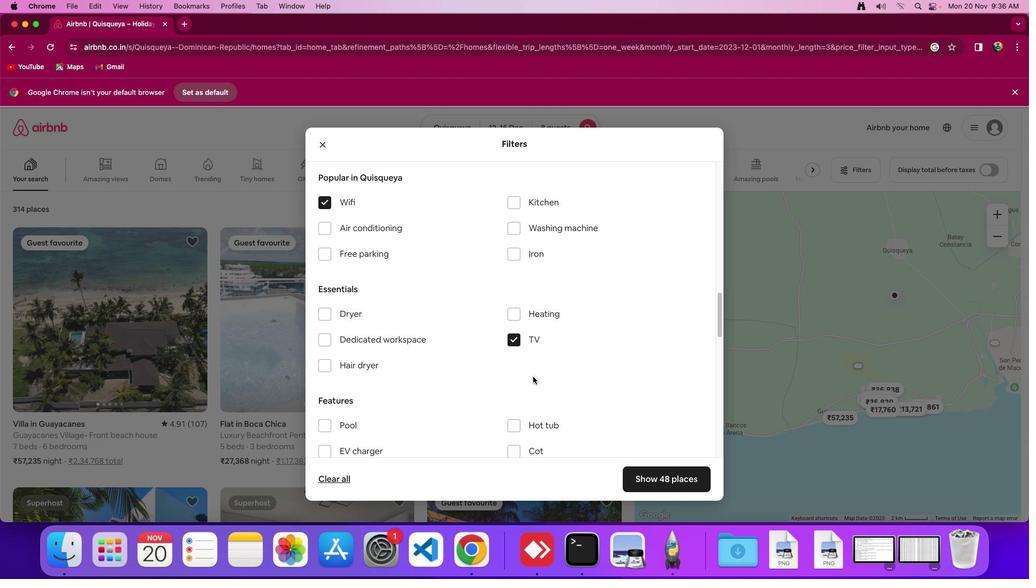 
Action: Mouse scrolled (533, 376) with delta (0, 0)
Screenshot: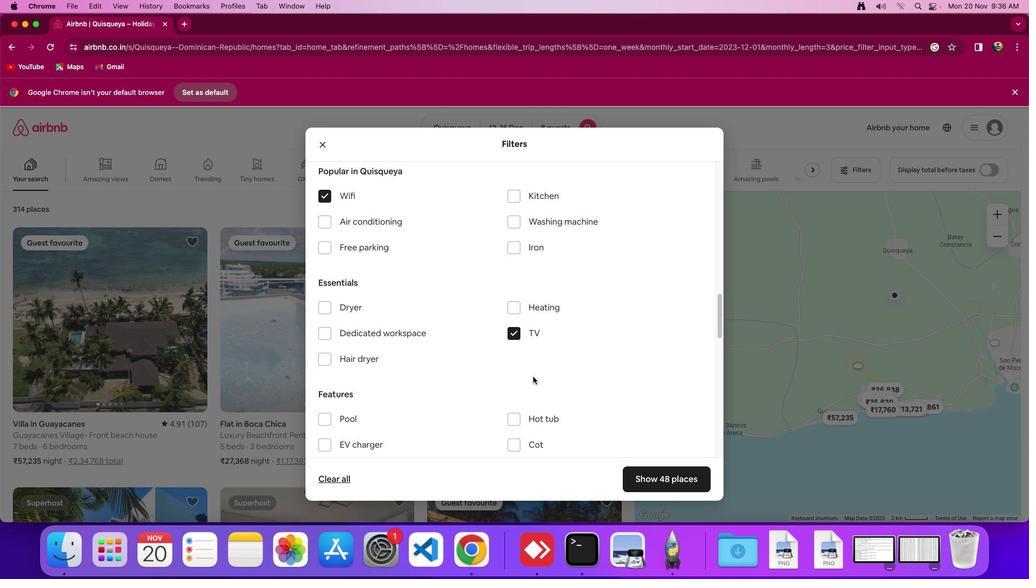 
Action: Mouse scrolled (533, 376) with delta (0, 0)
Screenshot: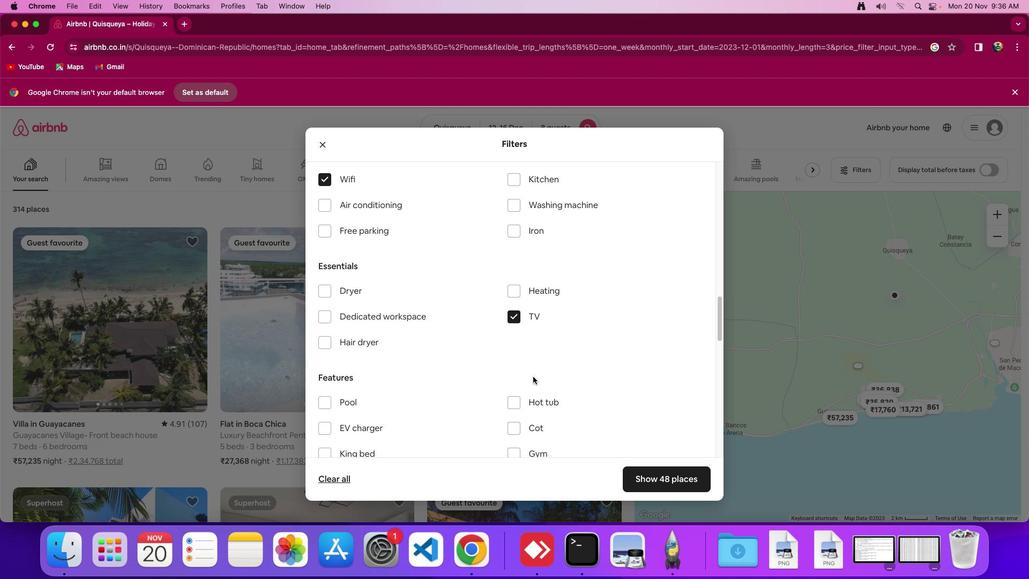 
Action: Mouse moved to (326, 227)
Screenshot: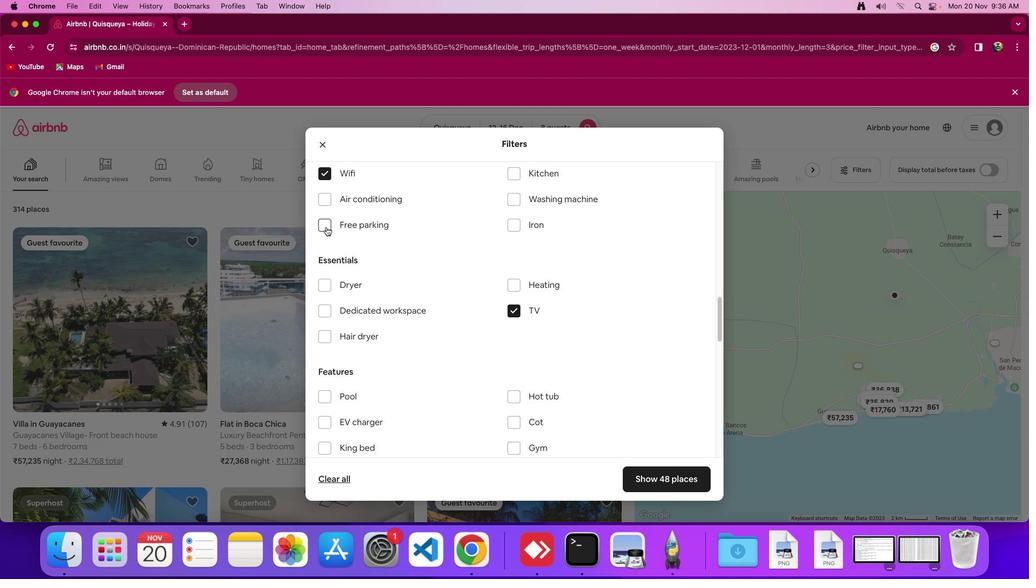 
Action: Mouse pressed left at (326, 227)
Screenshot: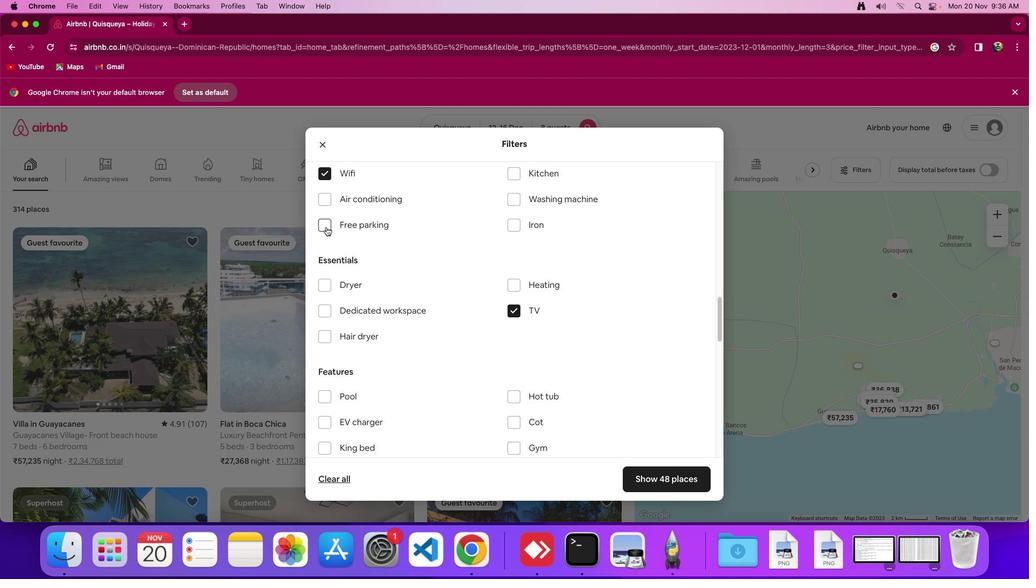 
Action: Mouse moved to (497, 337)
Screenshot: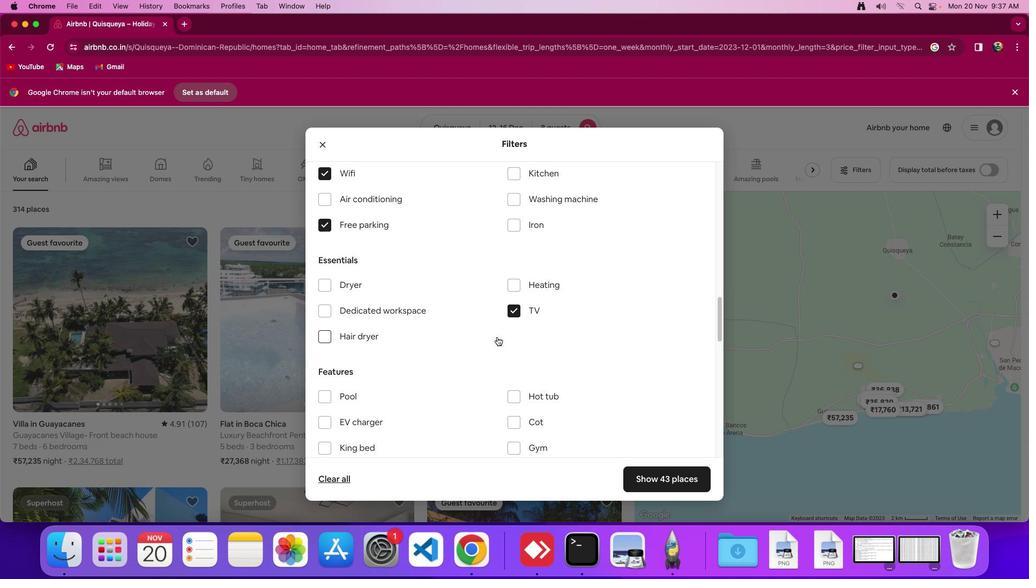 
Action: Mouse scrolled (497, 337) with delta (0, 0)
Screenshot: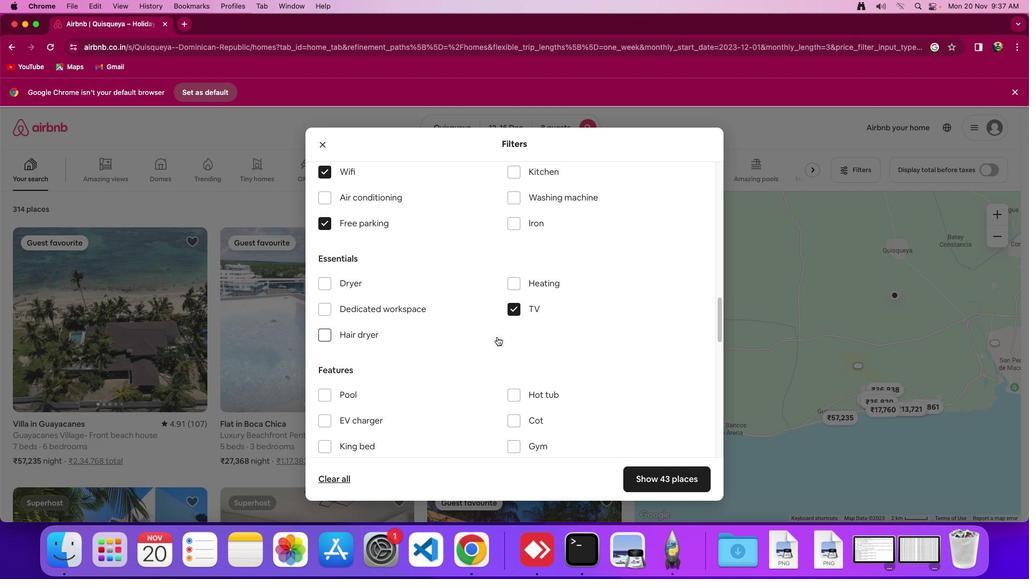
Action: Mouse scrolled (497, 337) with delta (0, 0)
Screenshot: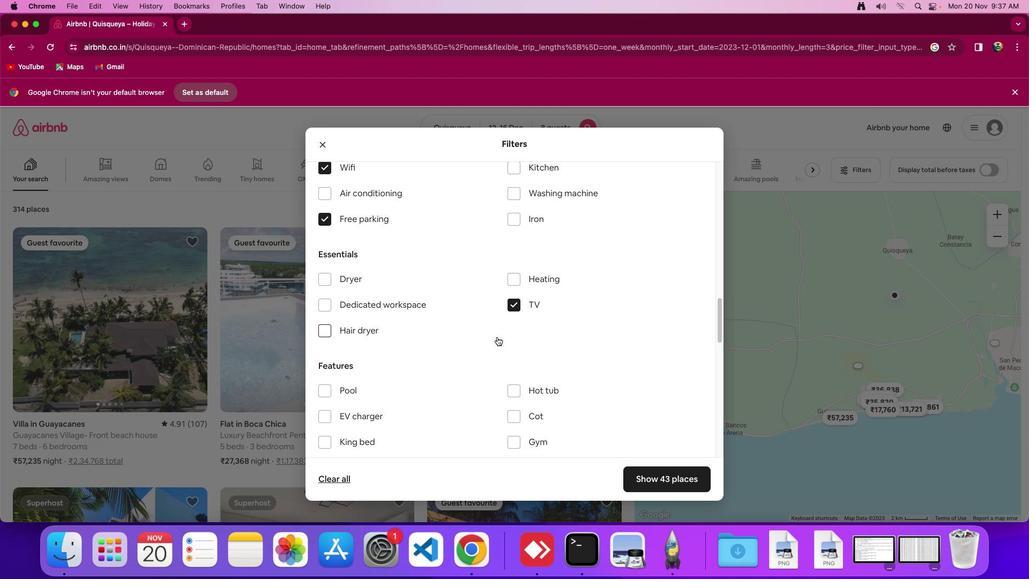 
Action: Mouse moved to (518, 352)
Screenshot: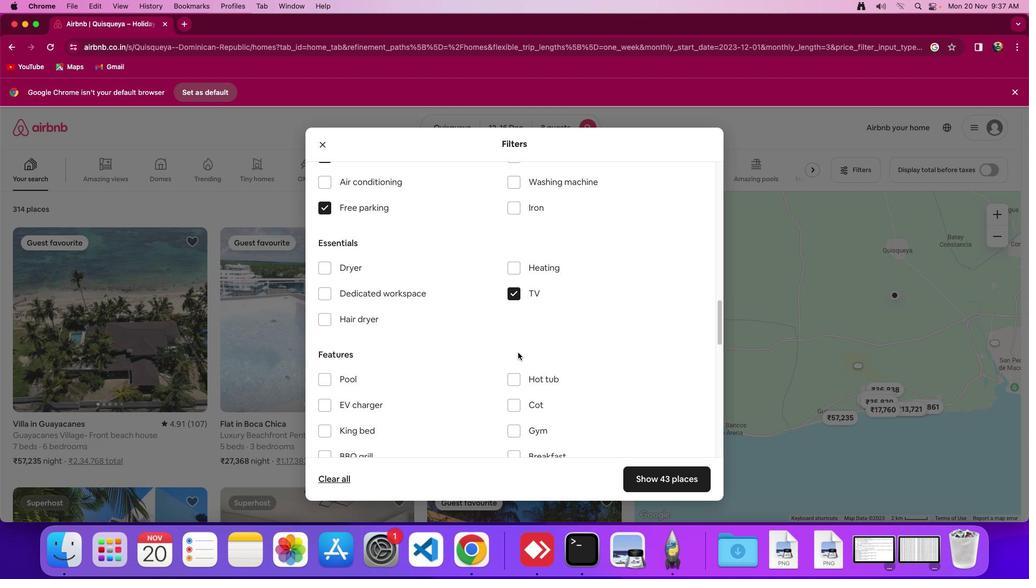 
Action: Mouse scrolled (518, 352) with delta (0, 0)
Screenshot: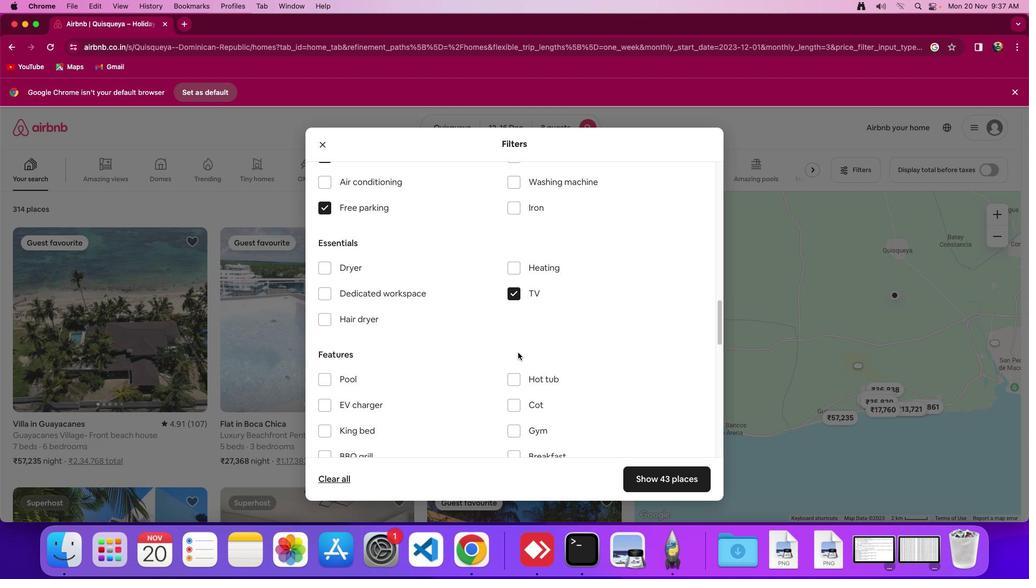 
Action: Mouse scrolled (518, 352) with delta (0, 0)
Screenshot: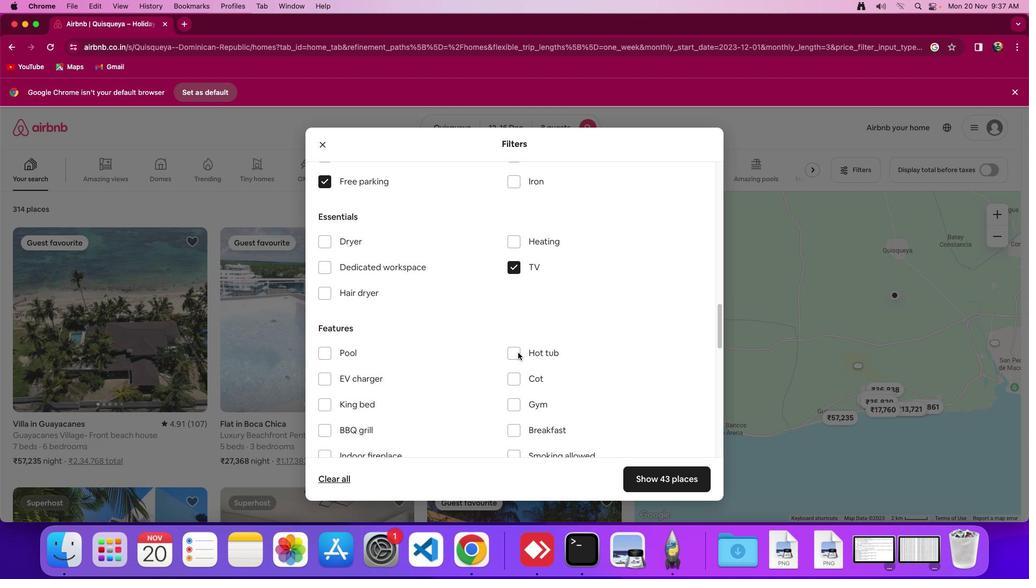 
Action: Mouse scrolled (518, 352) with delta (0, -1)
Screenshot: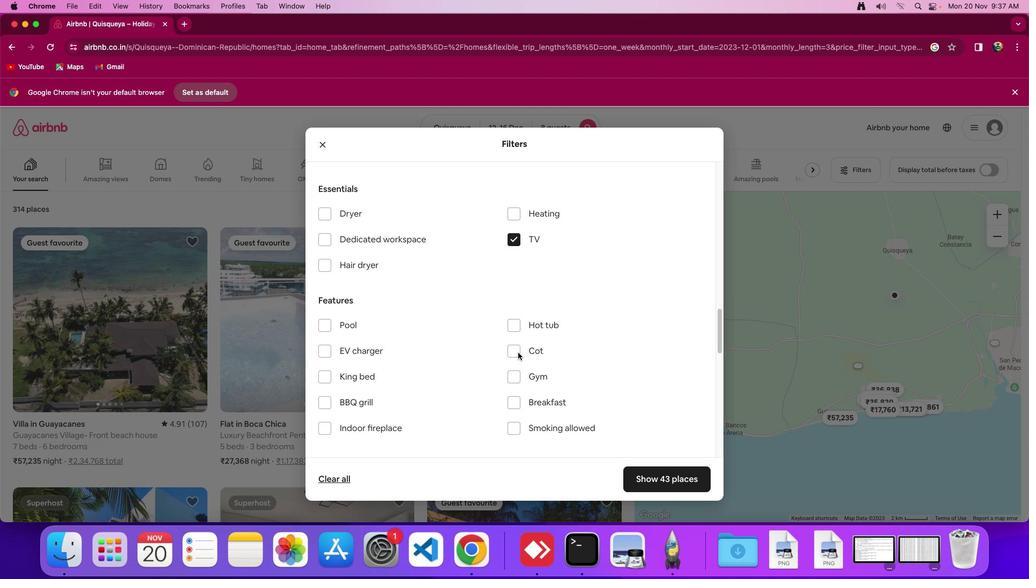 
Action: Mouse moved to (514, 333)
Screenshot: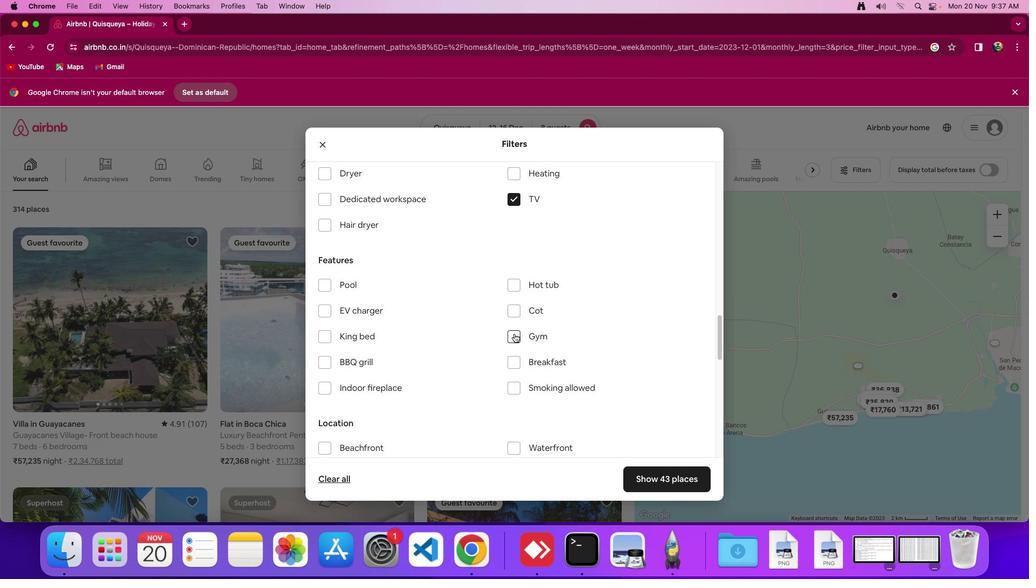
Action: Mouse pressed left at (514, 333)
Screenshot: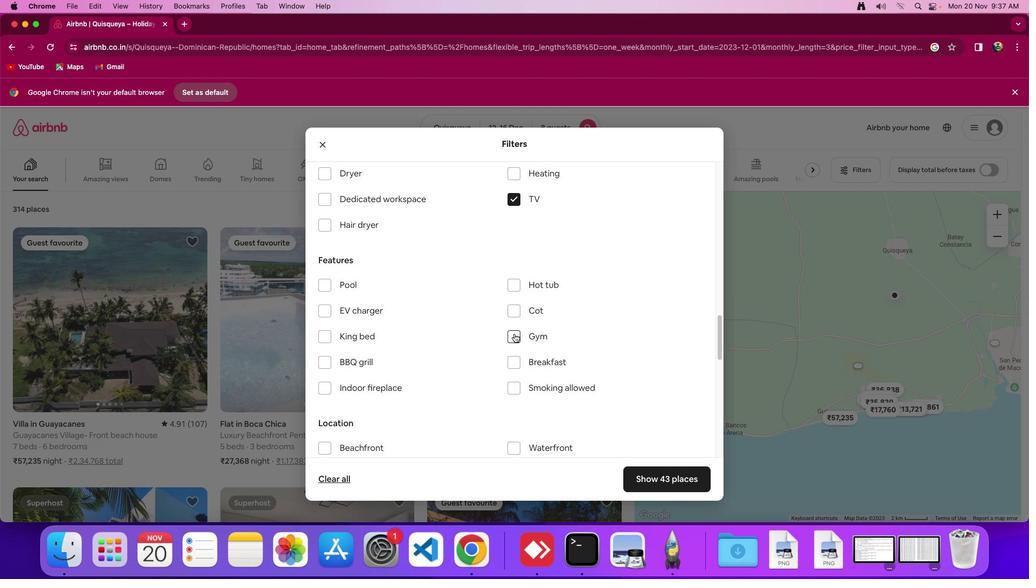 
Action: Mouse moved to (440, 365)
Screenshot: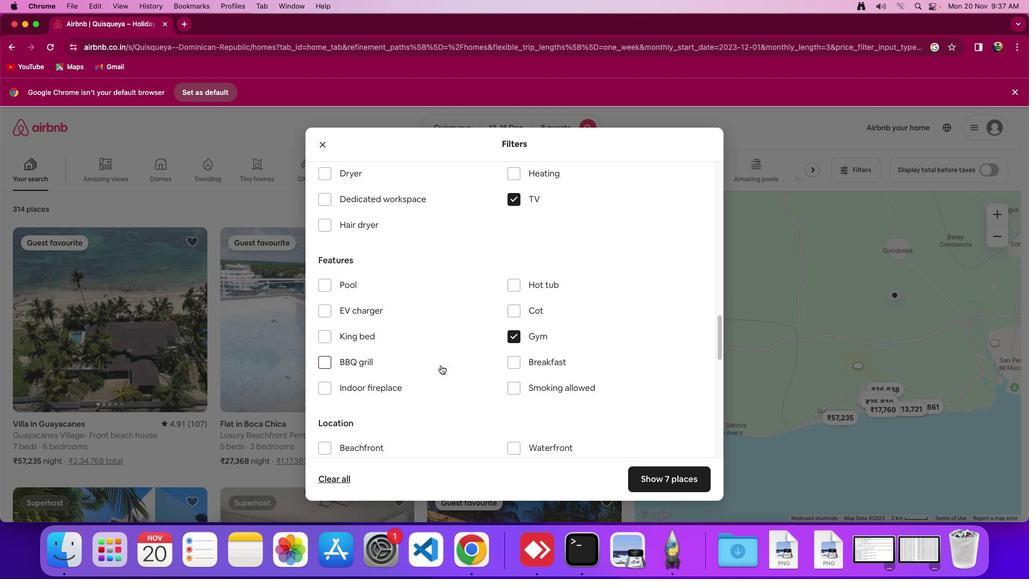 
Action: Mouse scrolled (440, 365) with delta (0, 0)
Screenshot: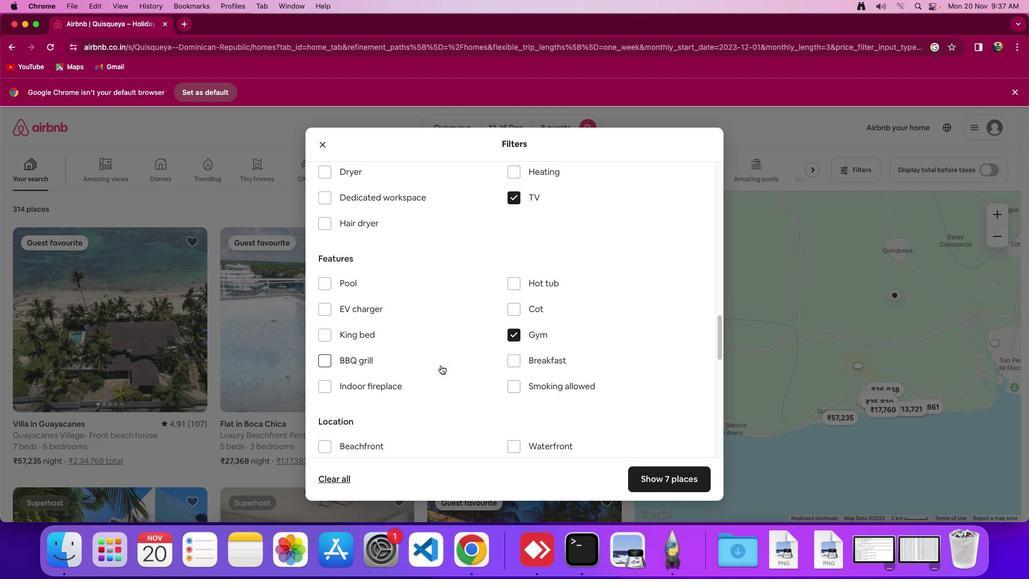 
Action: Mouse scrolled (440, 365) with delta (0, 0)
Screenshot: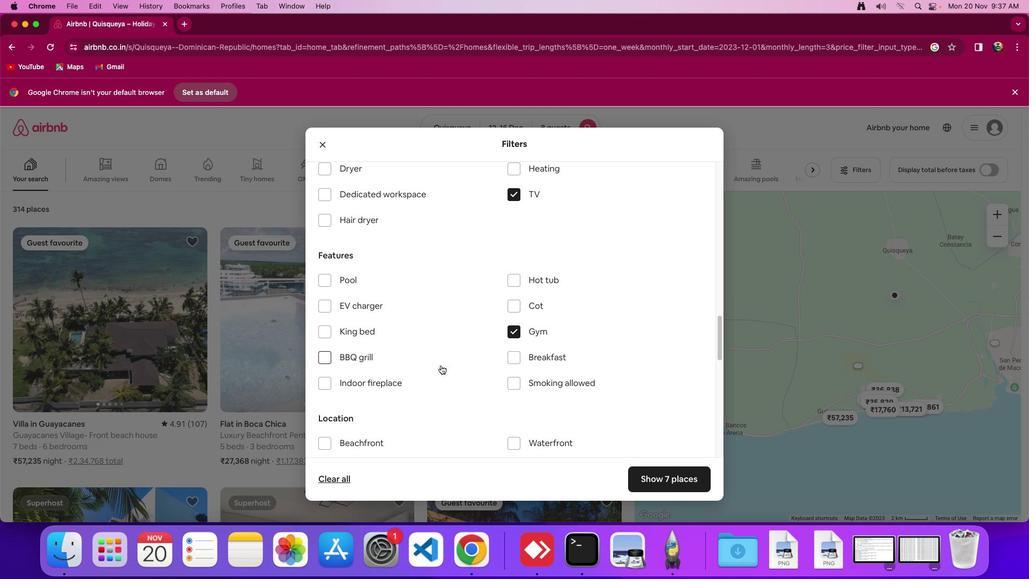 
Action: Mouse moved to (486, 363)
Screenshot: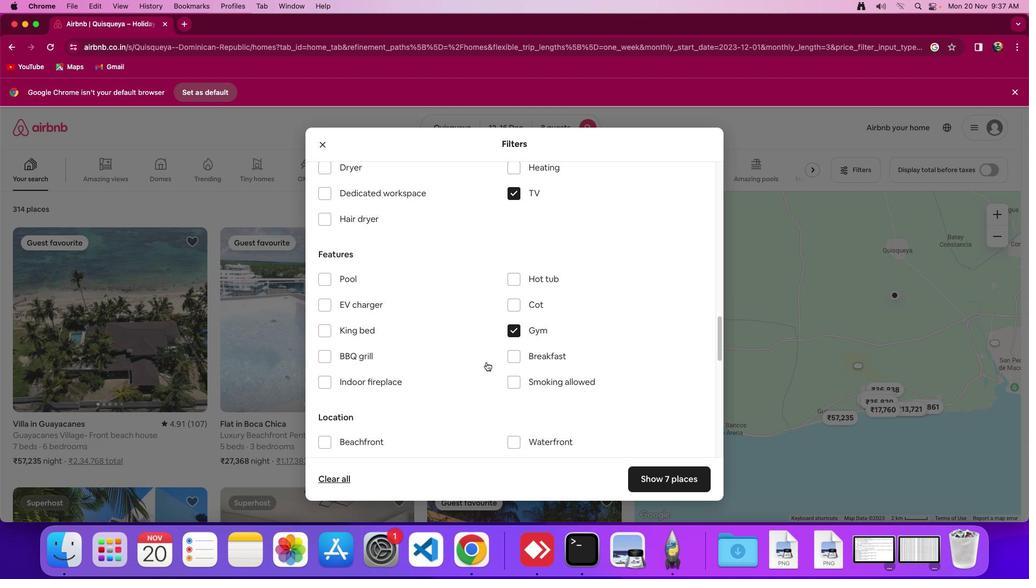 
Action: Mouse scrolled (486, 363) with delta (0, 0)
Screenshot: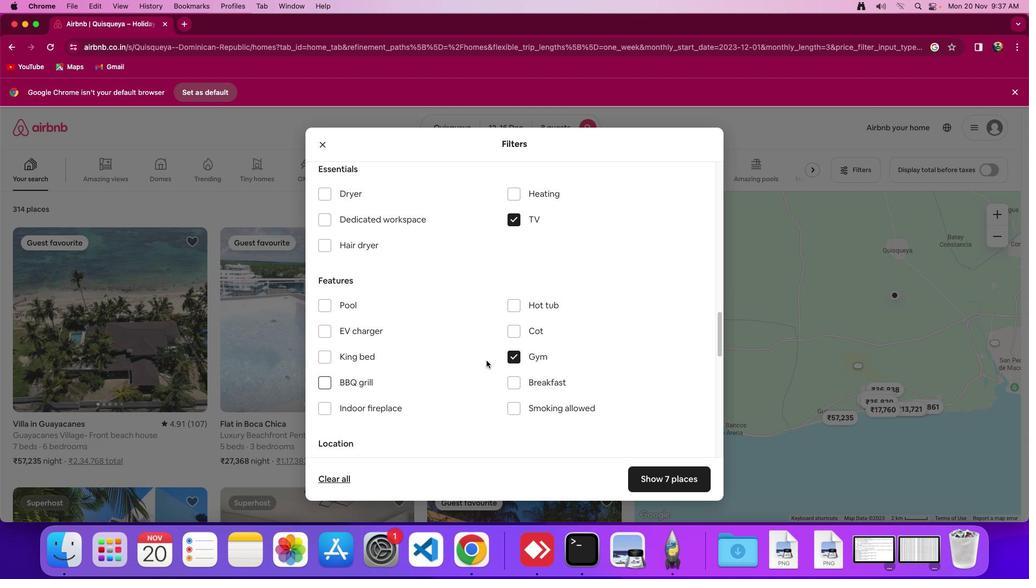 
Action: Mouse scrolled (486, 363) with delta (0, 0)
Screenshot: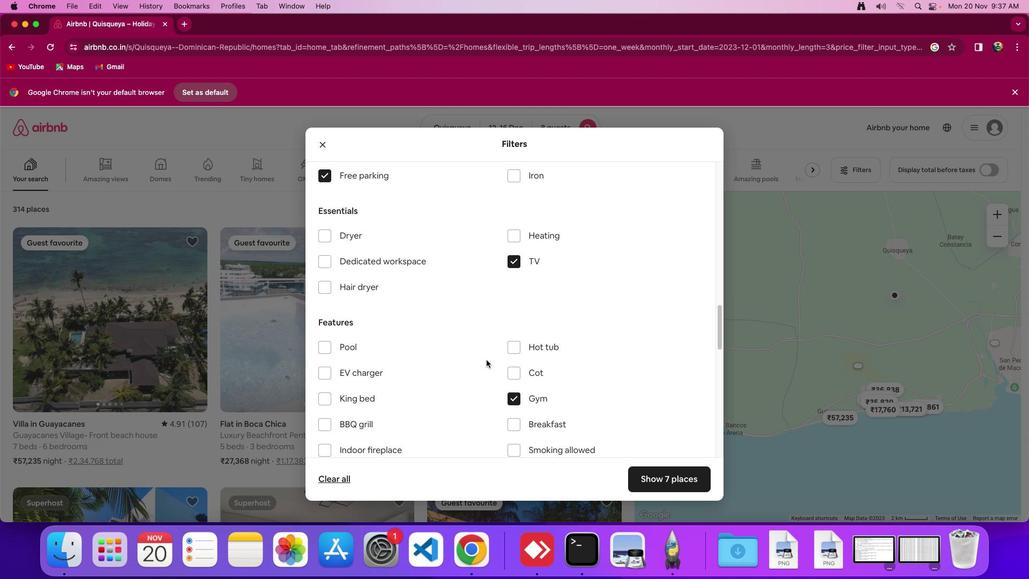 
Action: Mouse moved to (486, 363)
Screenshot: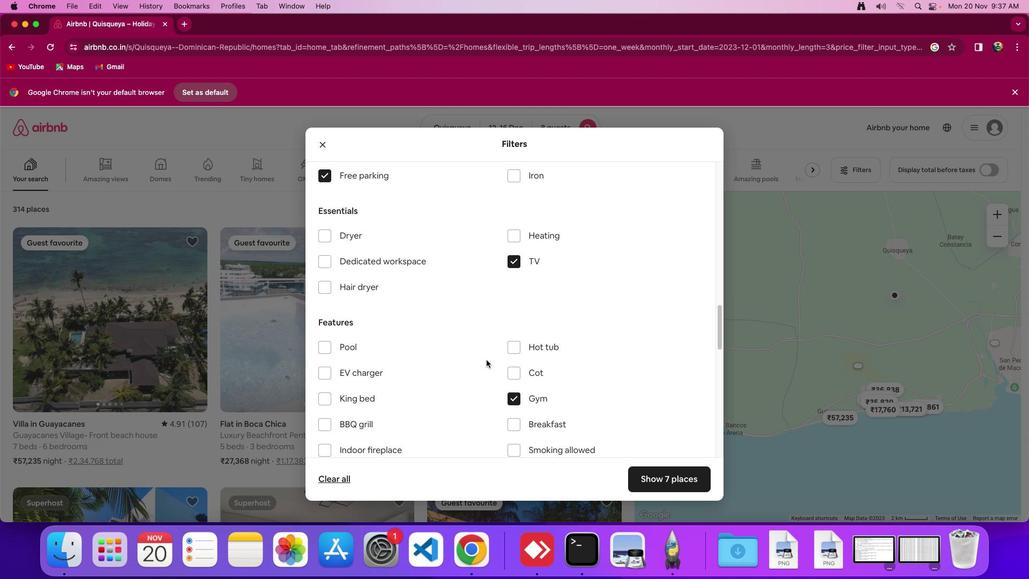 
Action: Mouse scrolled (486, 363) with delta (0, 2)
Screenshot: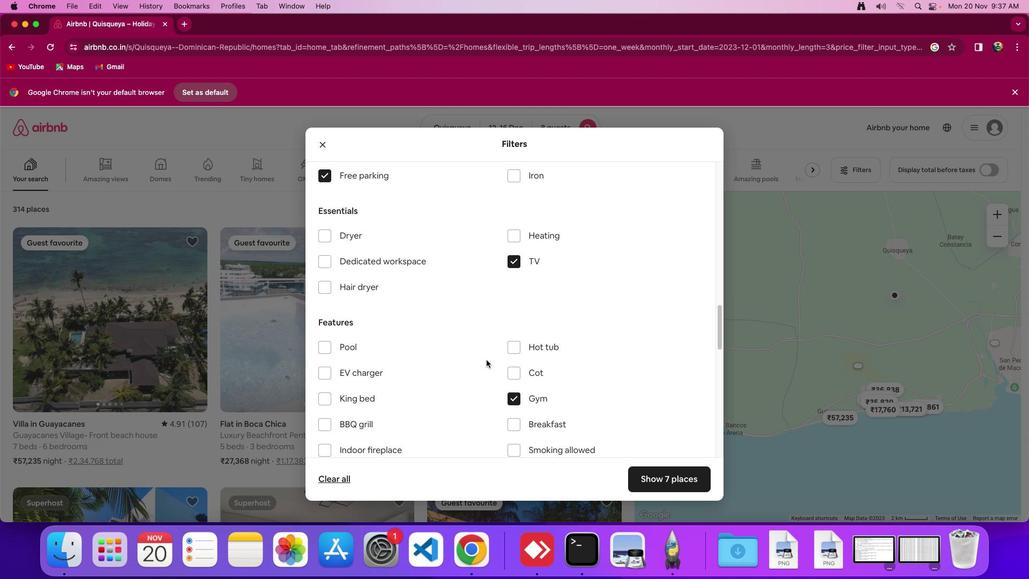 
Action: Mouse moved to (353, 256)
Screenshot: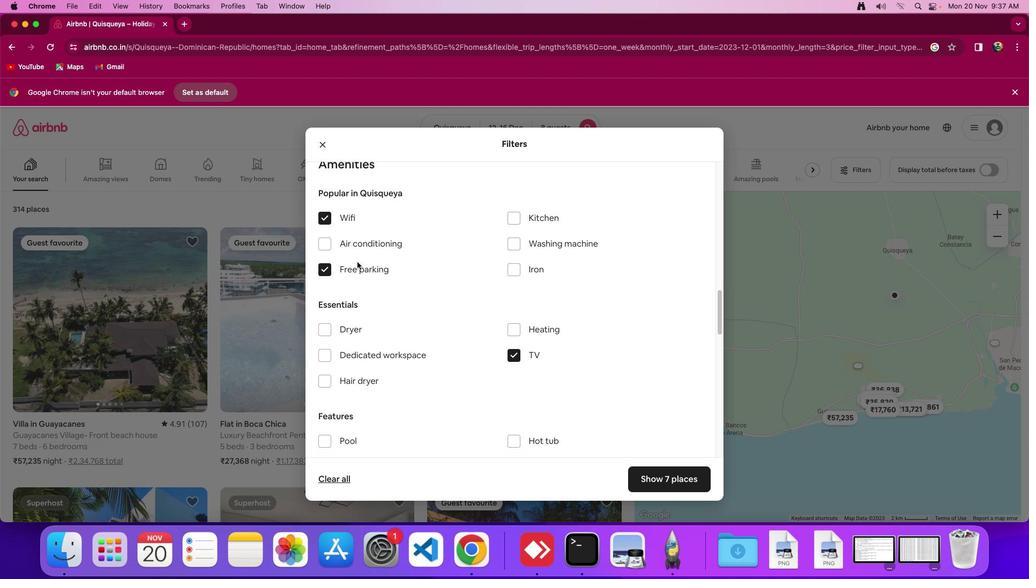 
Action: Mouse scrolled (353, 256) with delta (0, 0)
Screenshot: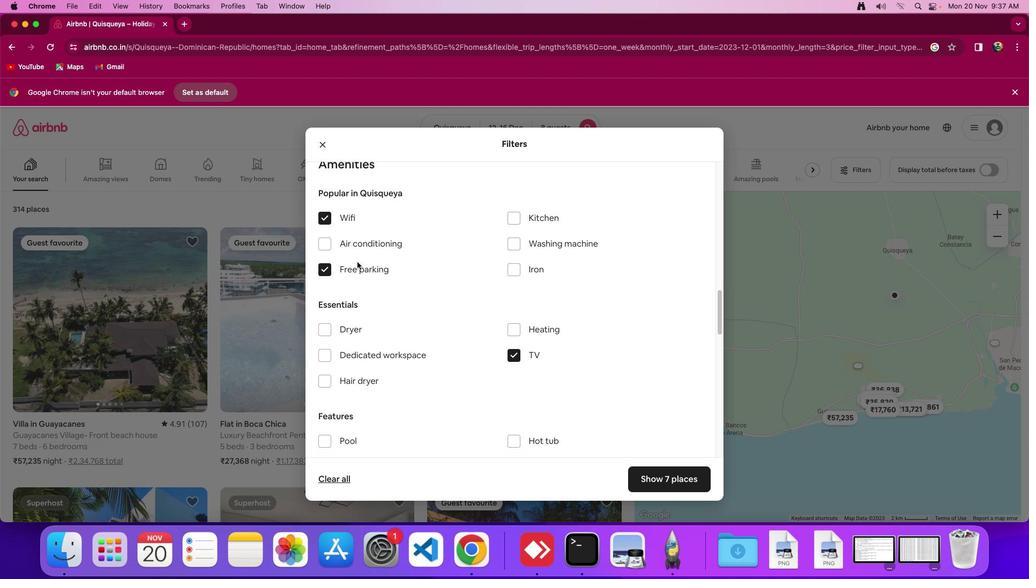 
Action: Mouse moved to (356, 260)
Screenshot: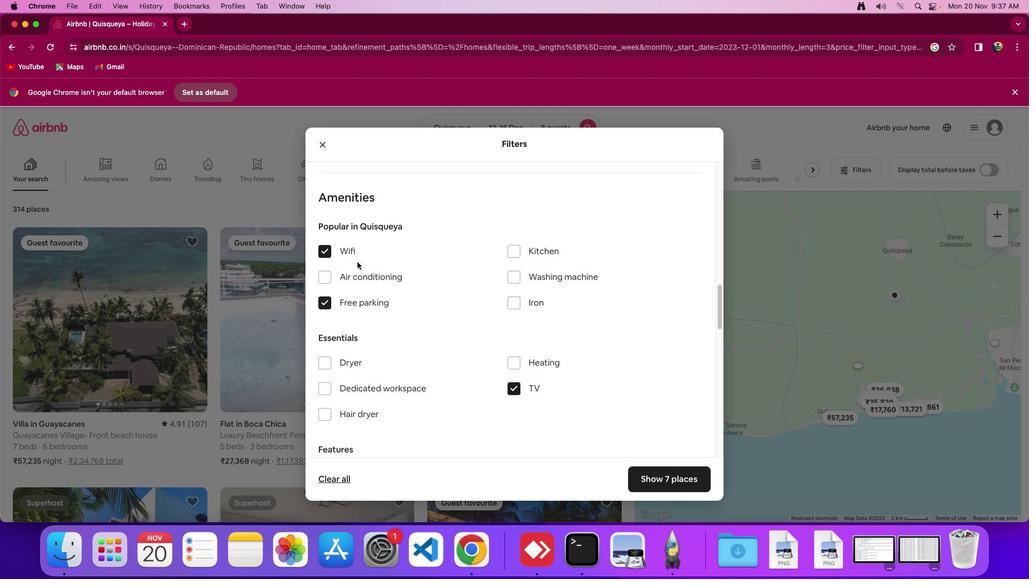 
Action: Mouse scrolled (356, 260) with delta (0, 0)
Screenshot: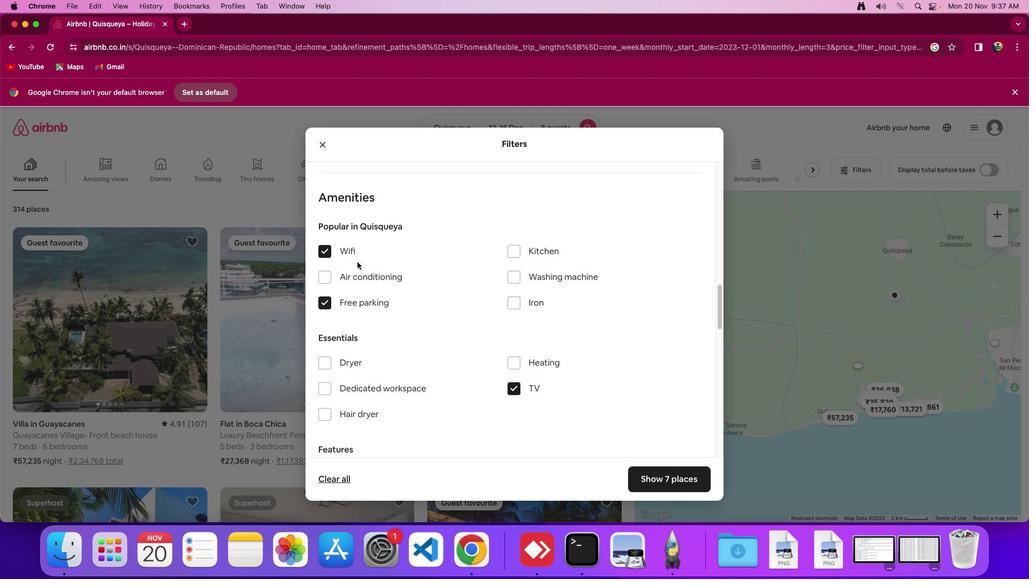 
Action: Mouse moved to (357, 261)
Screenshot: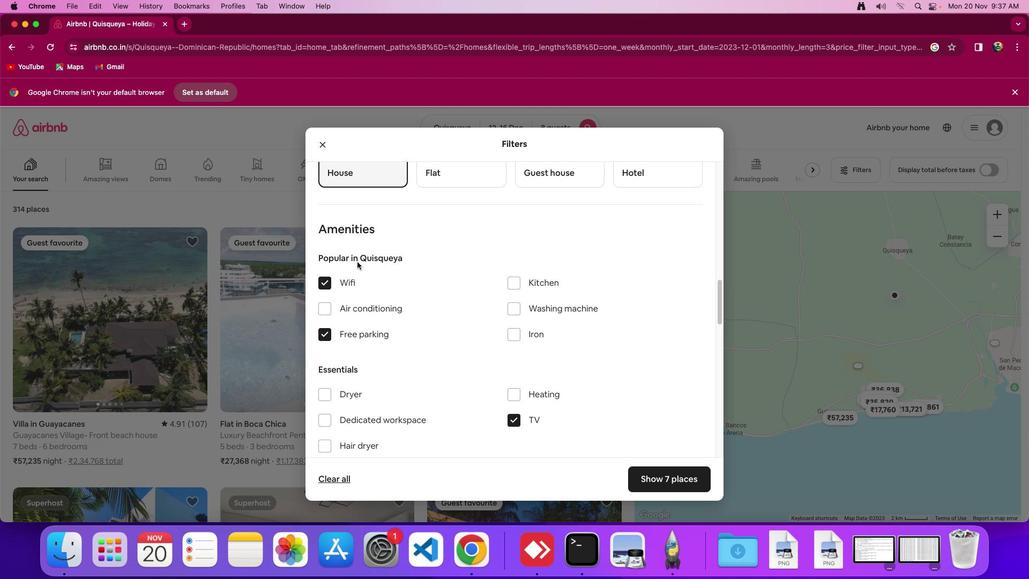 
Action: Mouse scrolled (357, 261) with delta (0, 2)
Screenshot: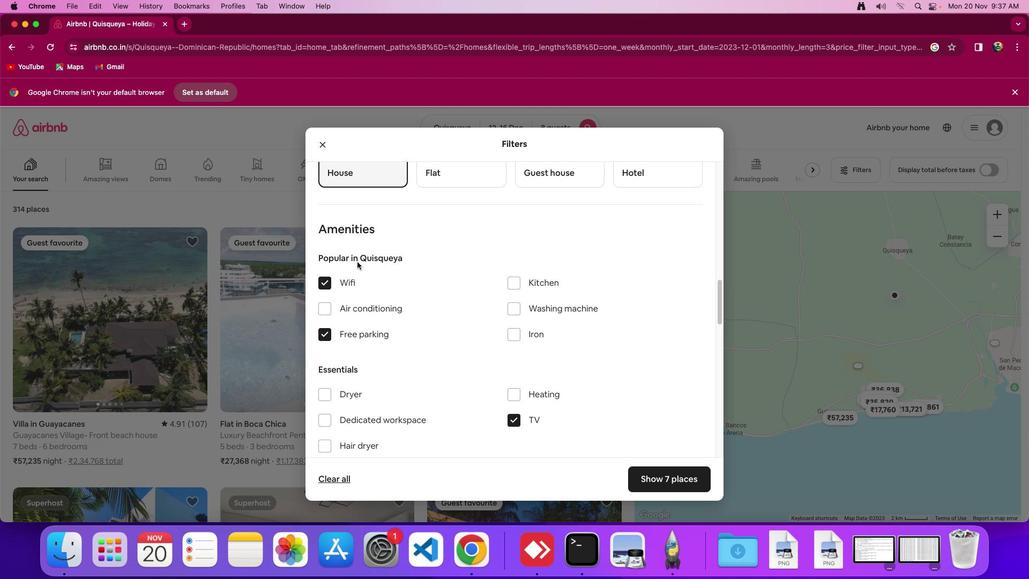 
Action: Mouse moved to (459, 367)
Screenshot: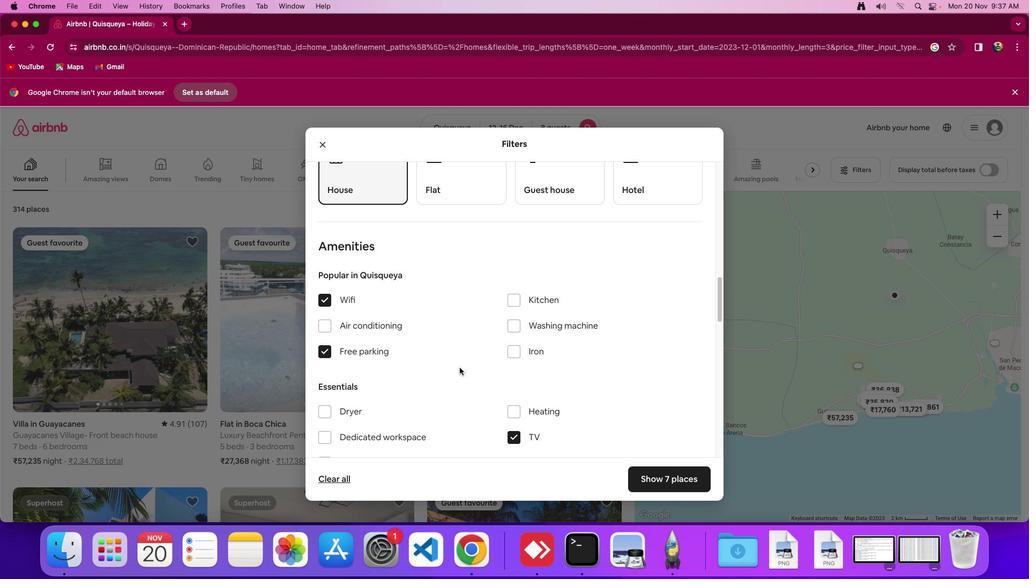 
Action: Mouse scrolled (459, 367) with delta (0, 0)
Screenshot: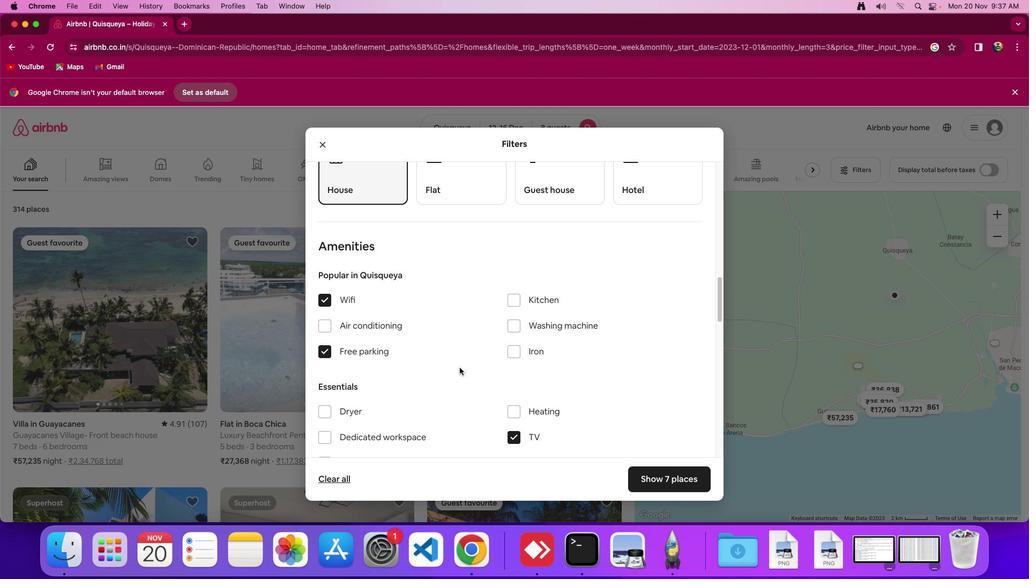 
Action: Mouse scrolled (459, 367) with delta (0, 0)
Screenshot: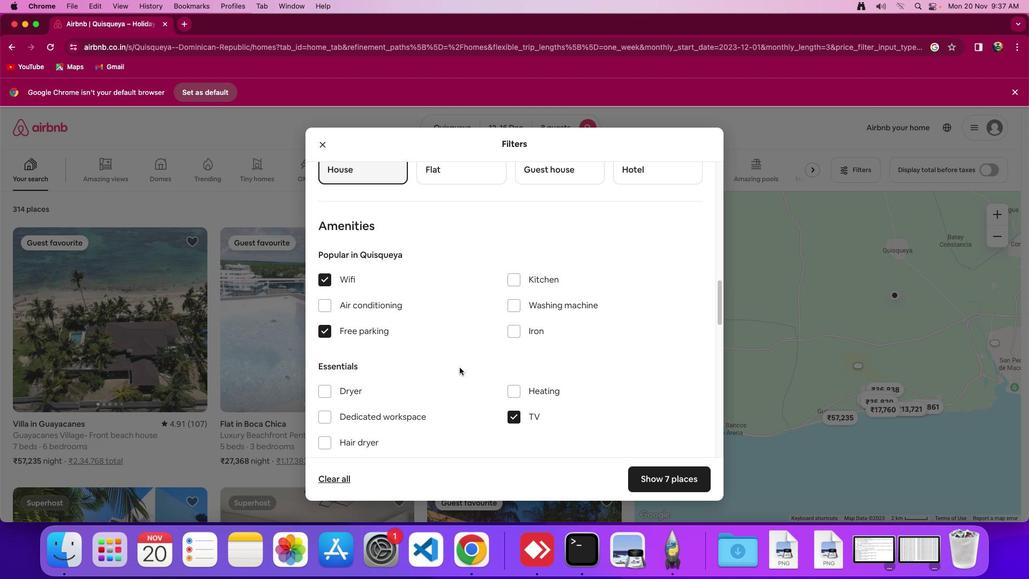 
Action: Mouse scrolled (459, 367) with delta (0, -1)
Screenshot: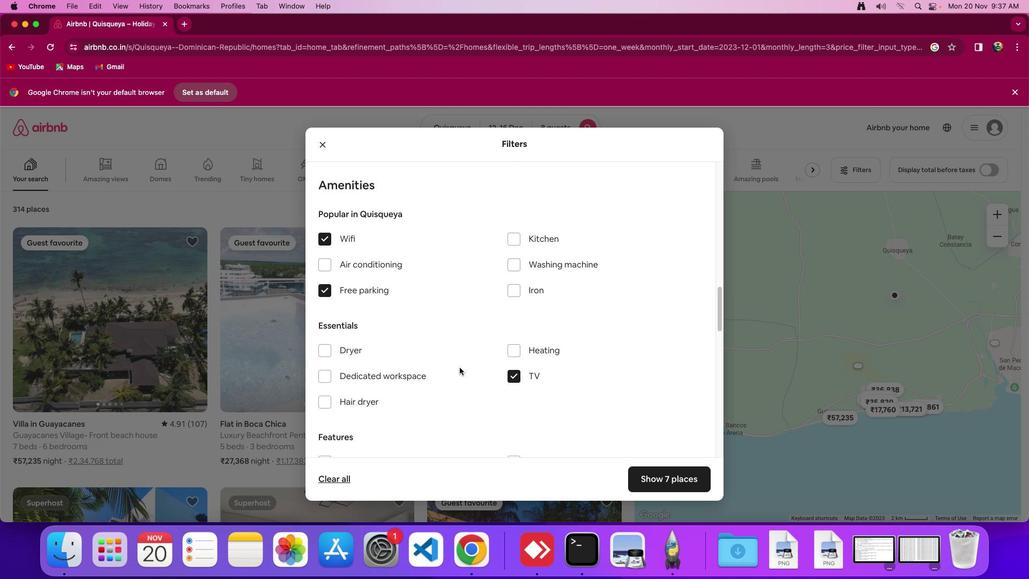 
Action: Mouse scrolled (459, 367) with delta (0, -1)
Screenshot: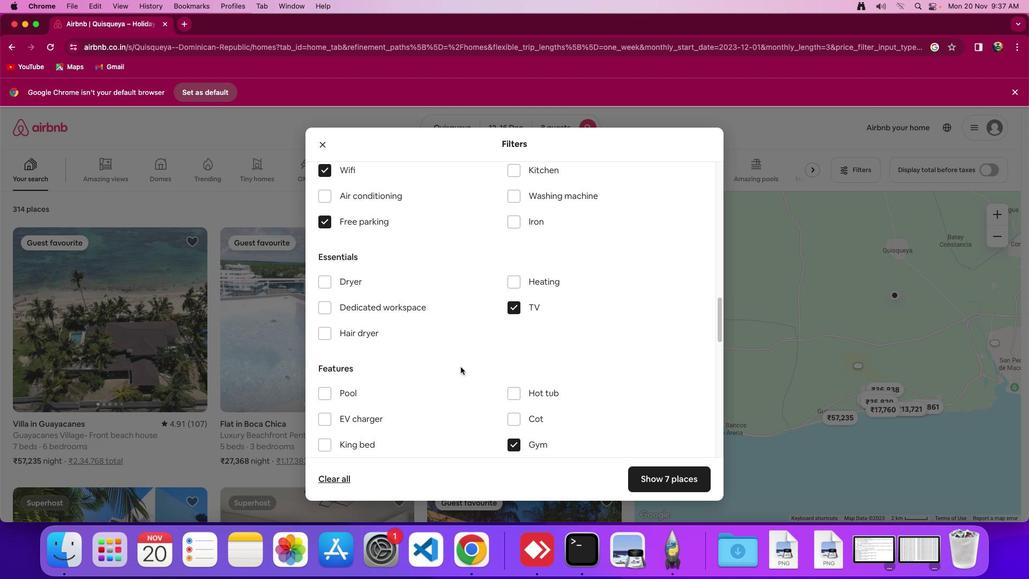 
Action: Mouse moved to (499, 417)
Screenshot: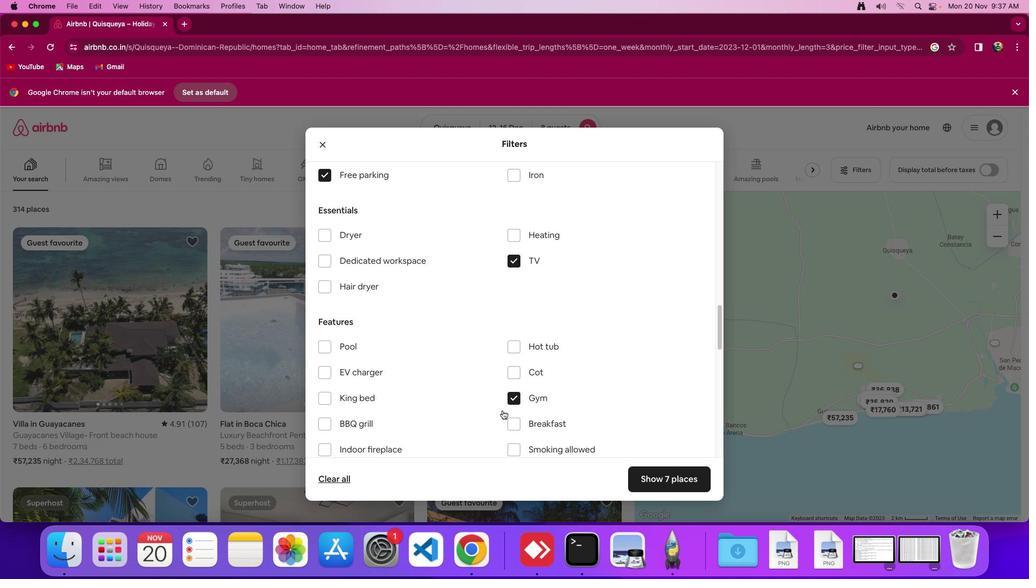
Action: Mouse scrolled (499, 417) with delta (0, 0)
Screenshot: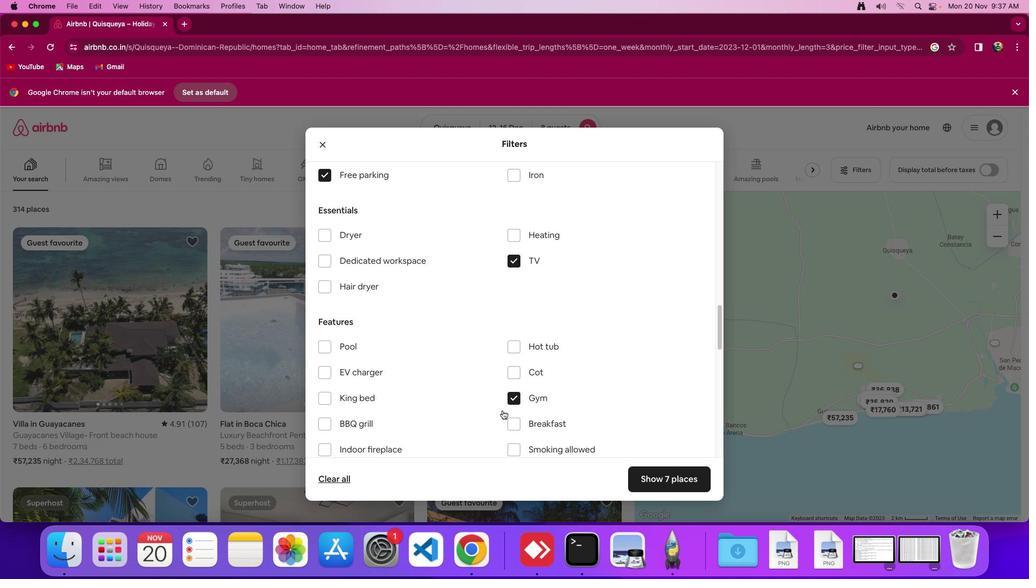 
Action: Mouse moved to (499, 417)
Screenshot: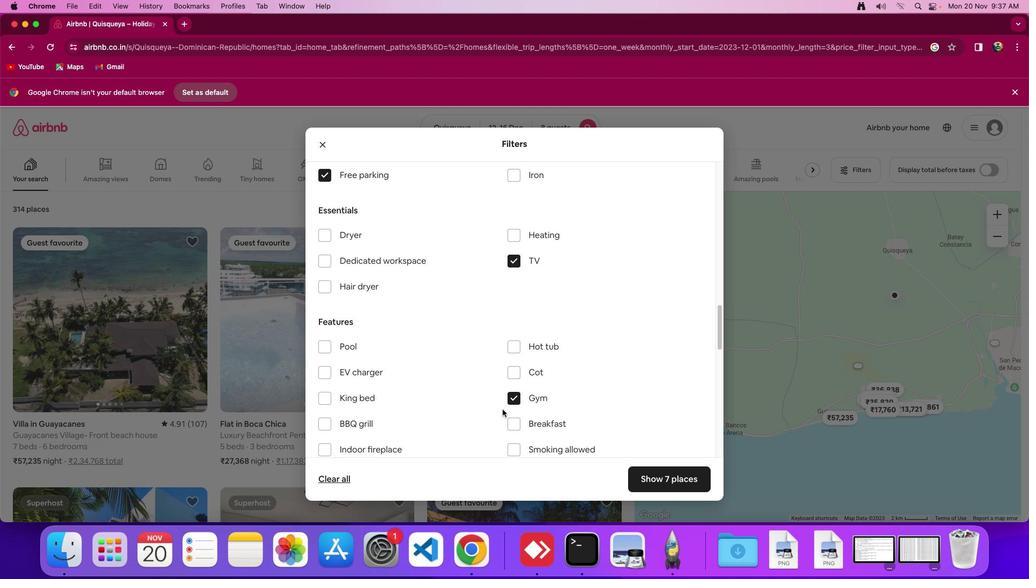 
Action: Mouse scrolled (499, 417) with delta (0, 0)
Screenshot: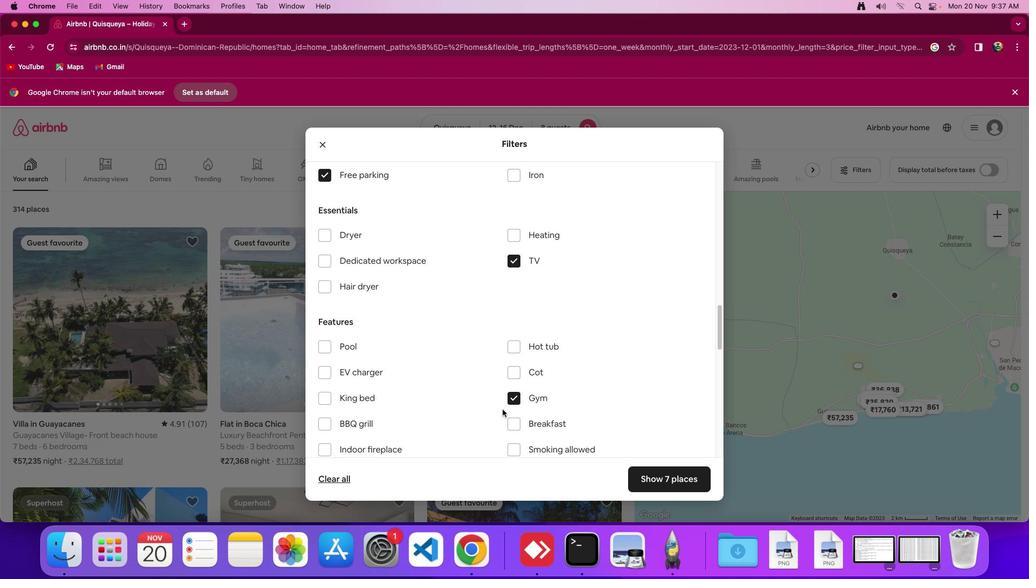 
Action: Mouse moved to (500, 416)
Screenshot: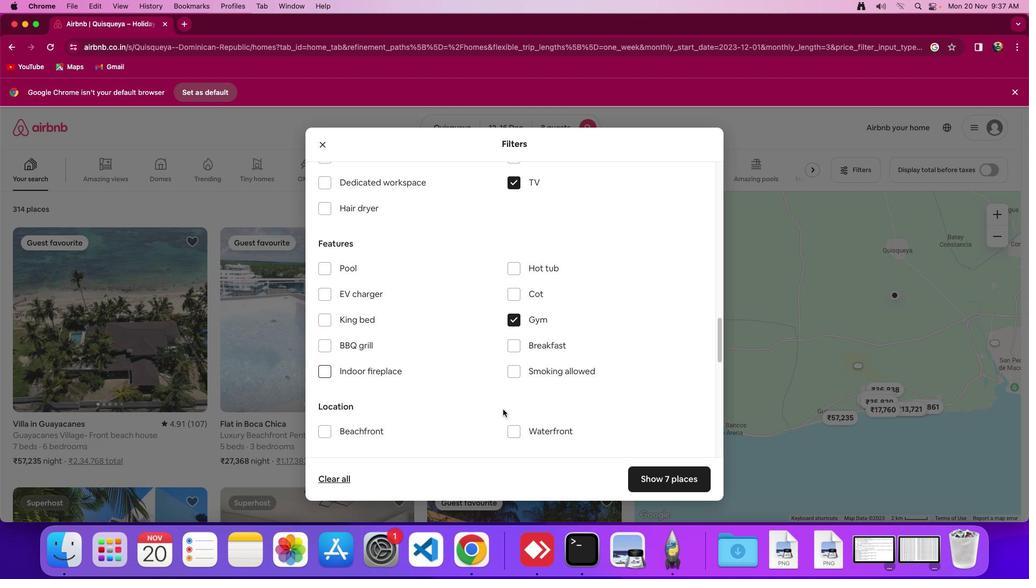 
Action: Mouse scrolled (500, 416) with delta (0, -2)
Screenshot: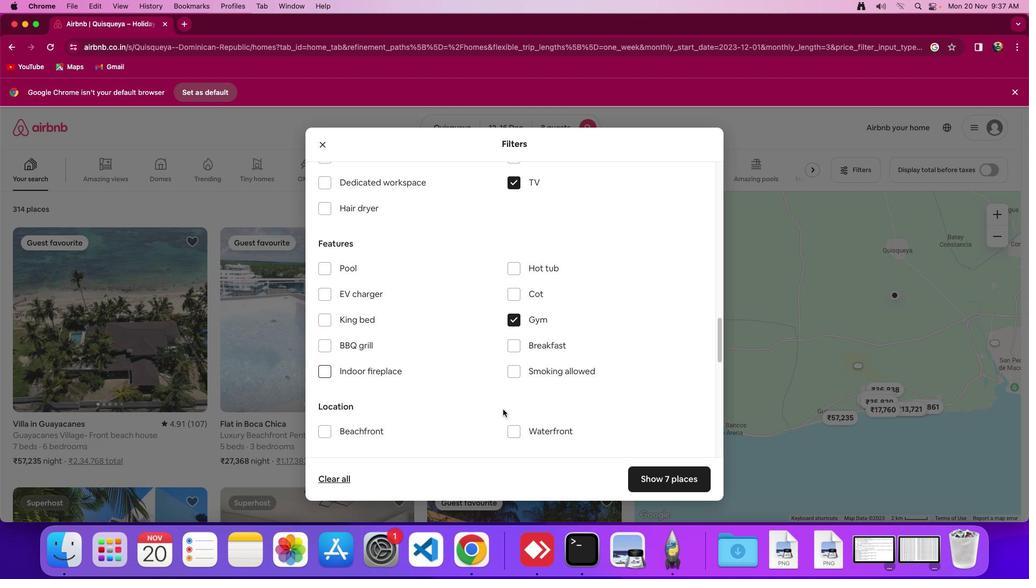 
Action: Mouse moved to (501, 413)
Screenshot: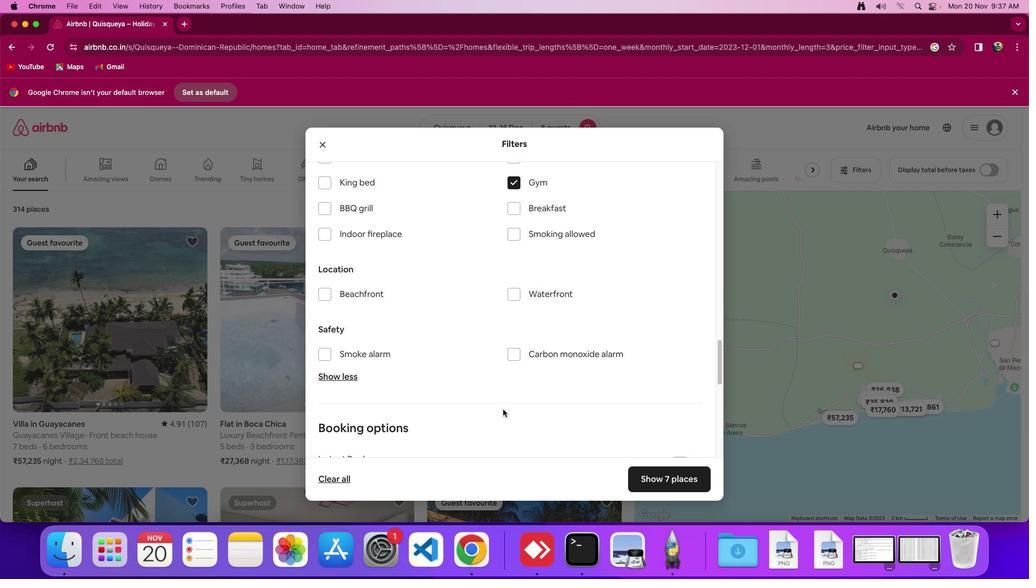 
Action: Mouse scrolled (501, 413) with delta (0, -3)
Screenshot: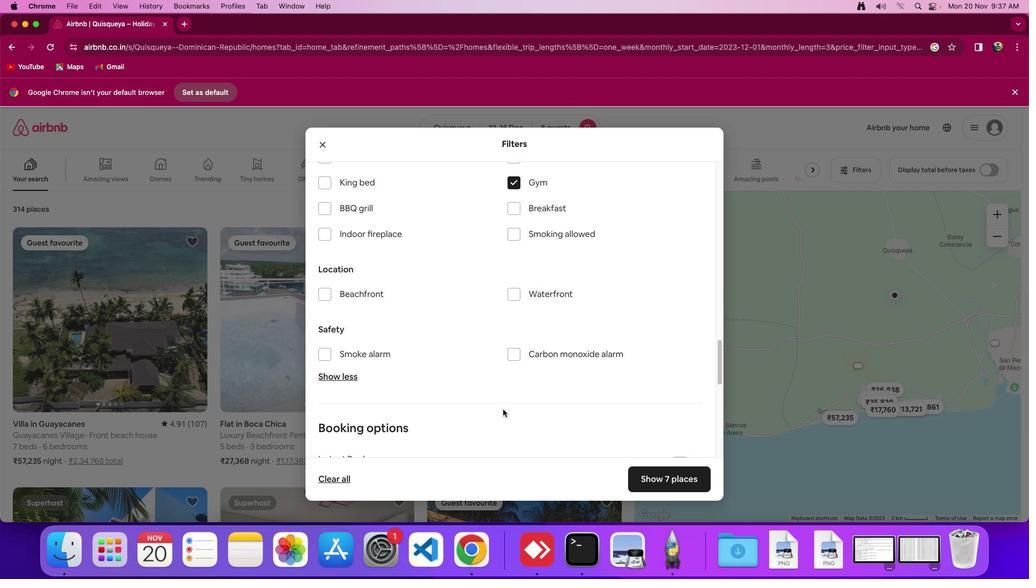 
Action: Mouse moved to (516, 208)
Screenshot: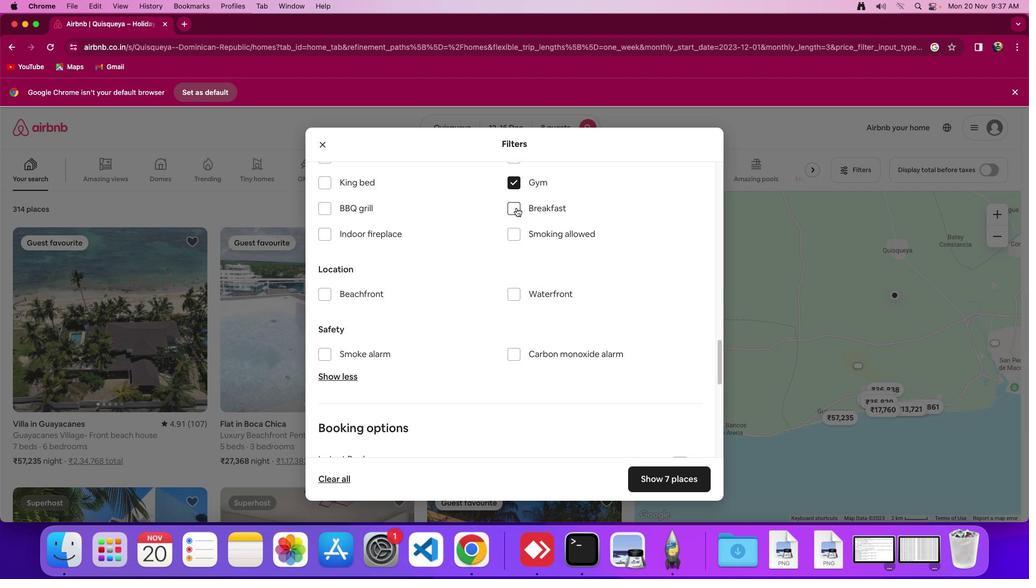 
Action: Mouse pressed left at (516, 208)
Screenshot: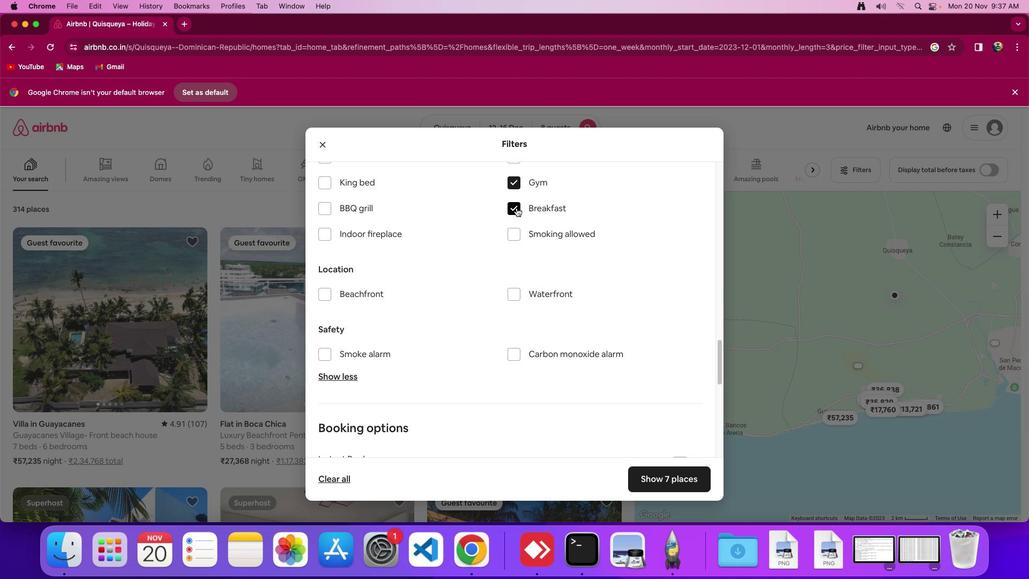 
Action: Mouse moved to (486, 338)
Screenshot: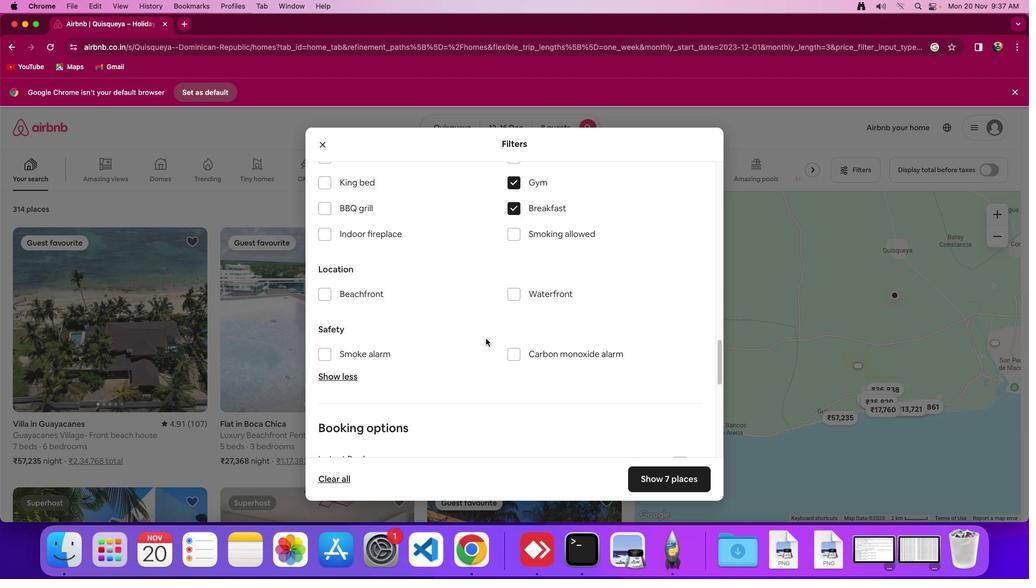 
Action: Mouse scrolled (486, 338) with delta (0, 0)
Screenshot: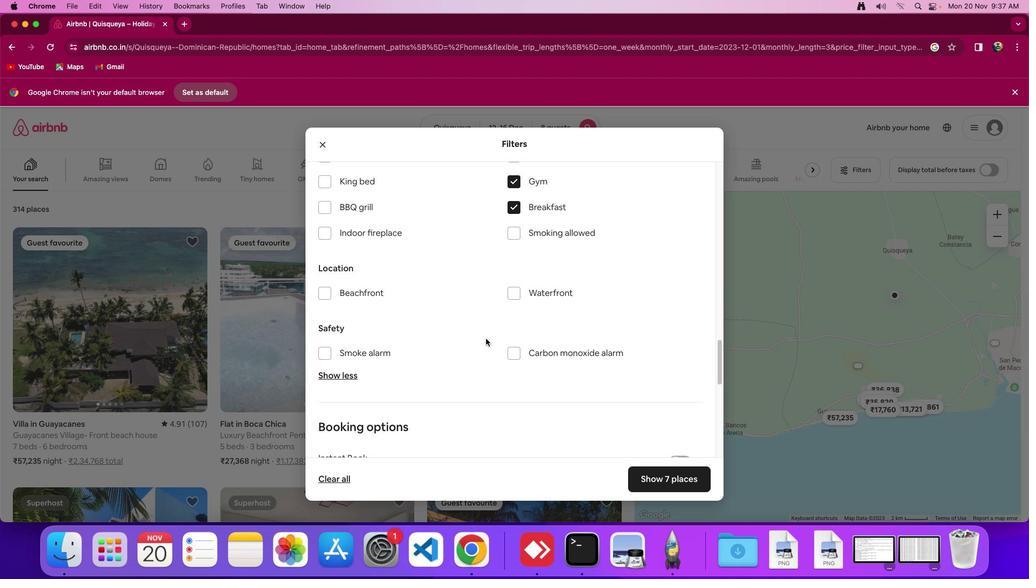
Action: Mouse scrolled (486, 338) with delta (0, 0)
Screenshot: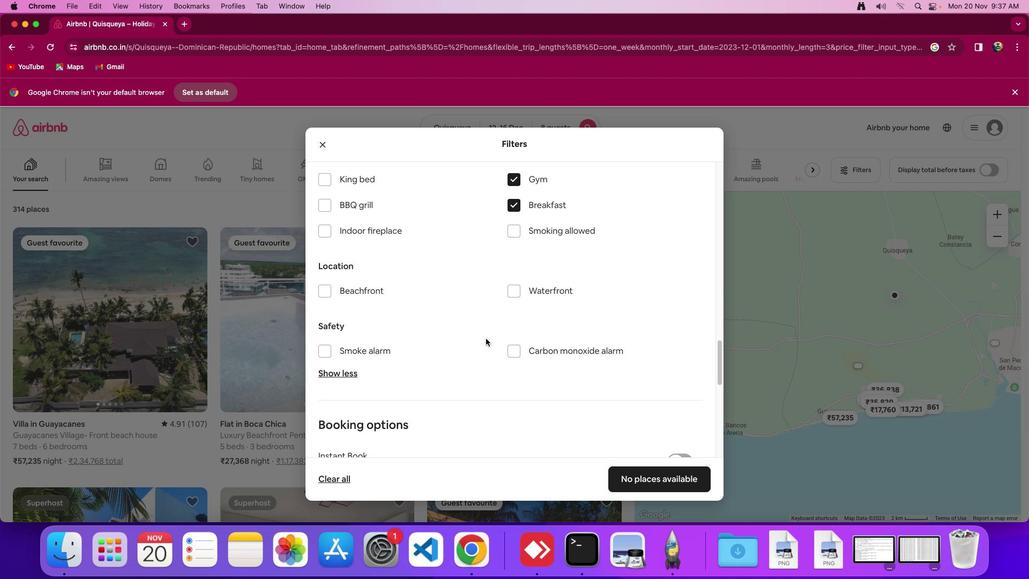 
Action: Mouse moved to (486, 337)
Screenshot: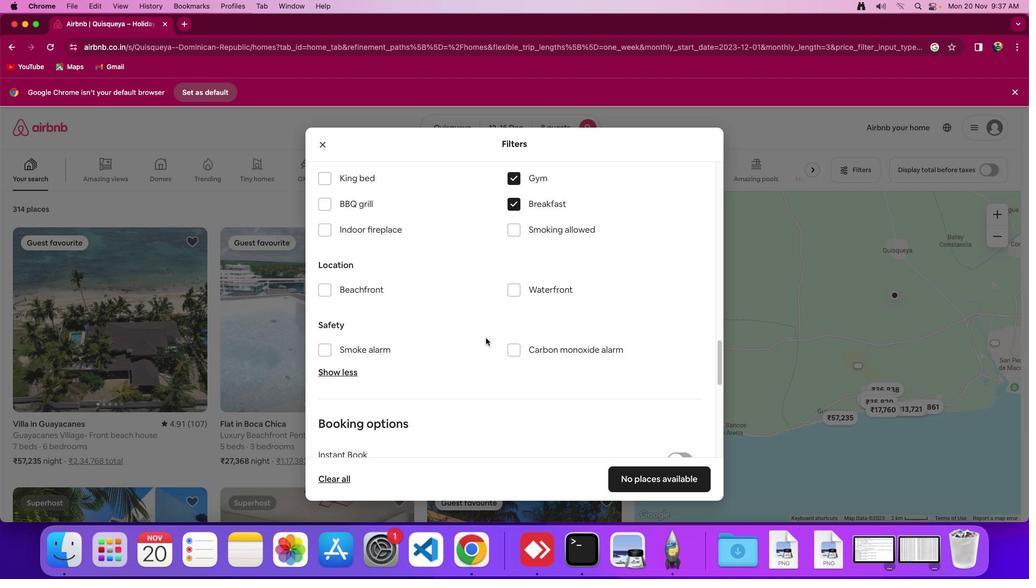 
Action: Mouse scrolled (486, 337) with delta (0, 0)
Screenshot: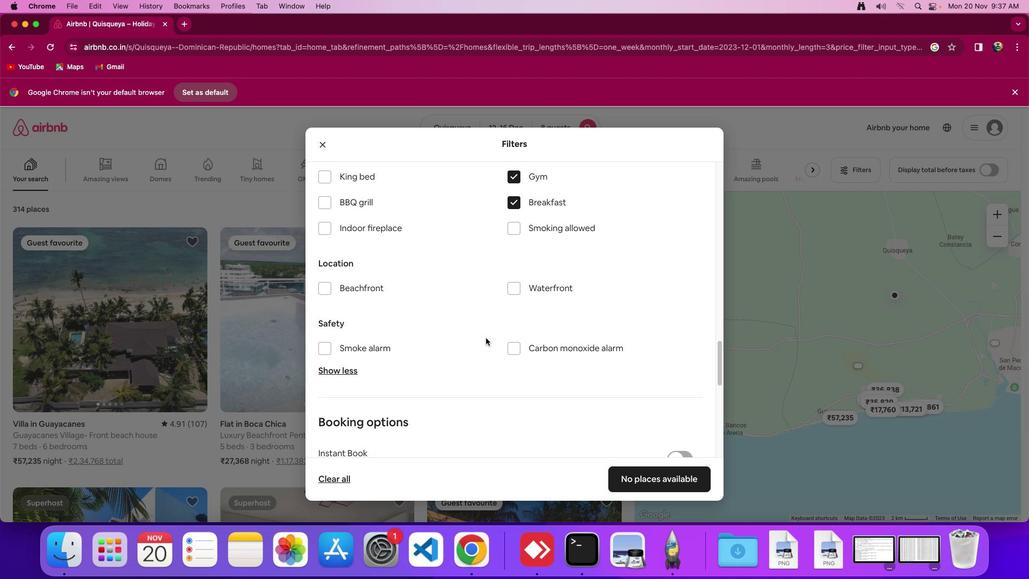 
Action: Mouse scrolled (486, 337) with delta (0, 0)
Screenshot: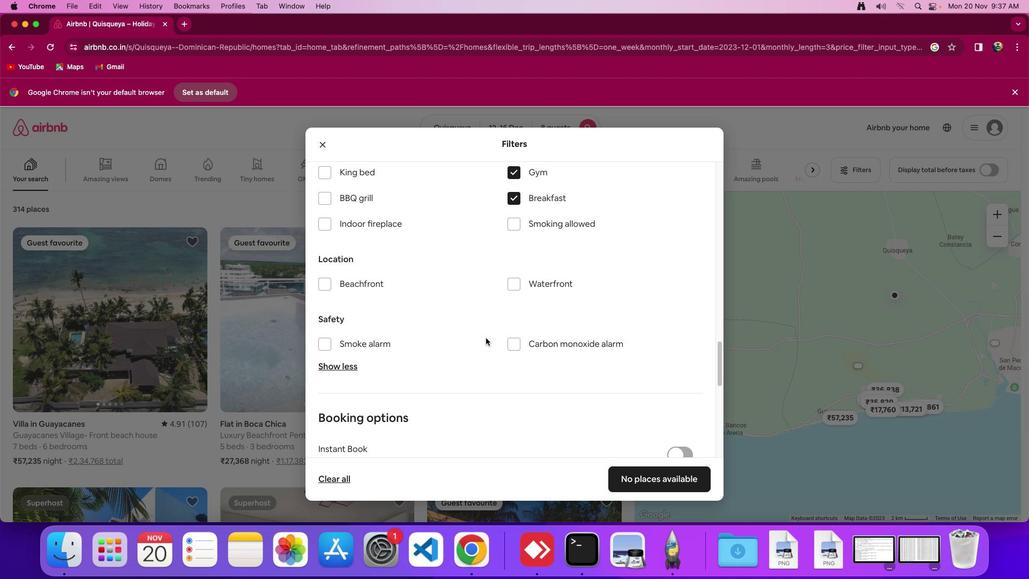 
Action: Mouse scrolled (486, 337) with delta (0, 0)
Screenshot: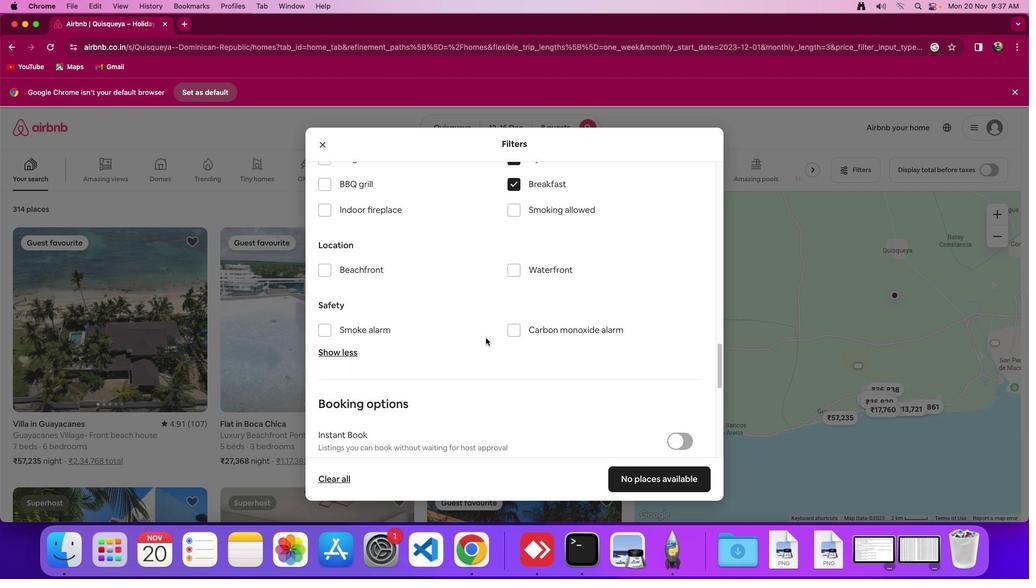 
Action: Mouse scrolled (486, 337) with delta (0, 0)
Screenshot: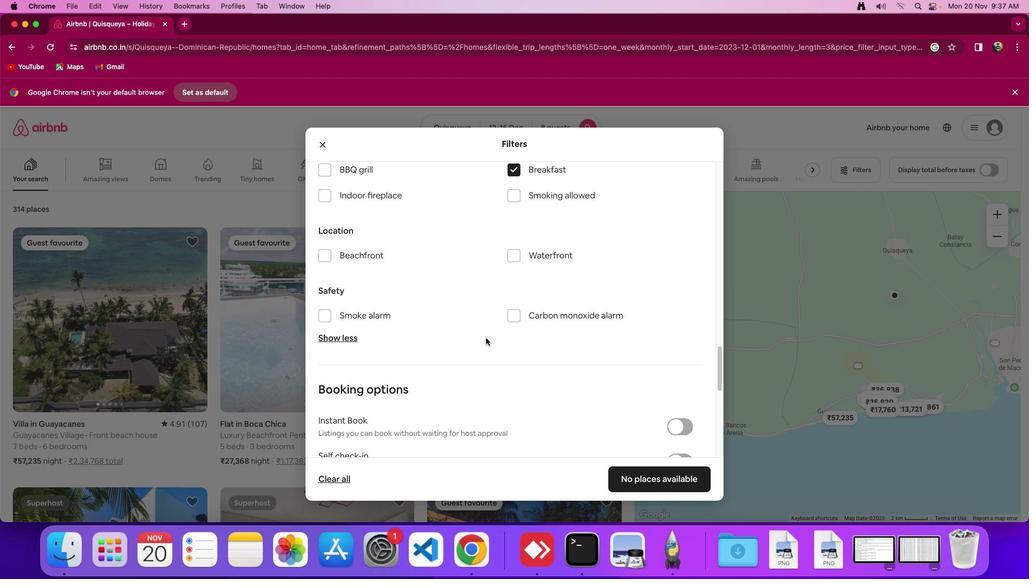 
Action: Mouse scrolled (486, 337) with delta (0, 0)
Screenshot: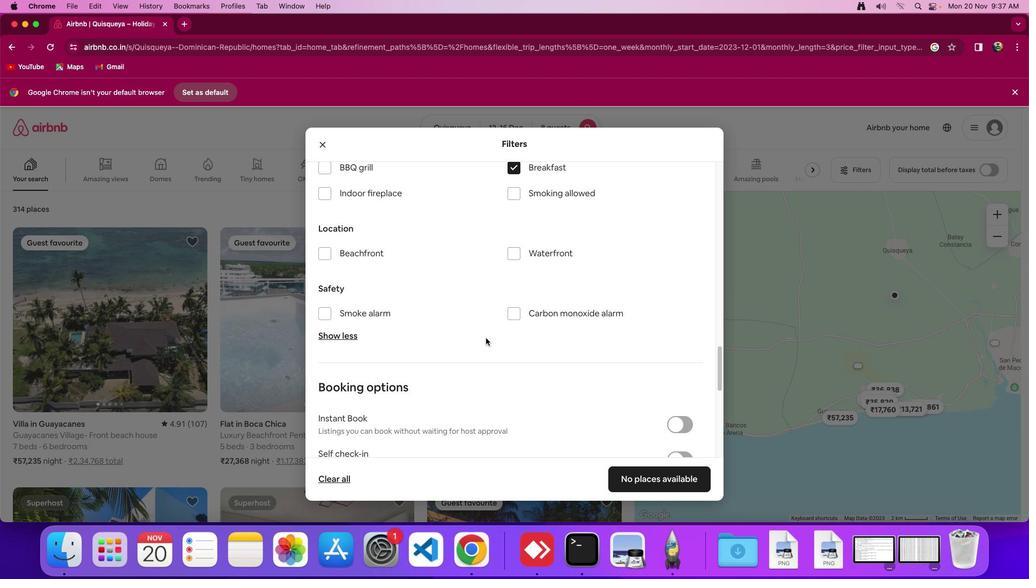 
Action: Mouse moved to (679, 477)
Screenshot: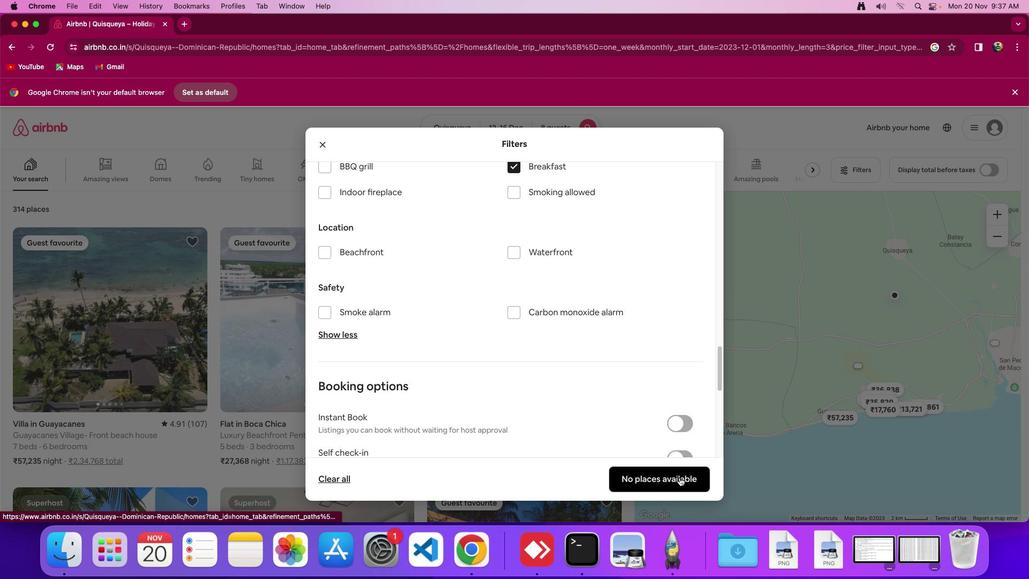 
Action: Mouse pressed left at (679, 477)
Screenshot: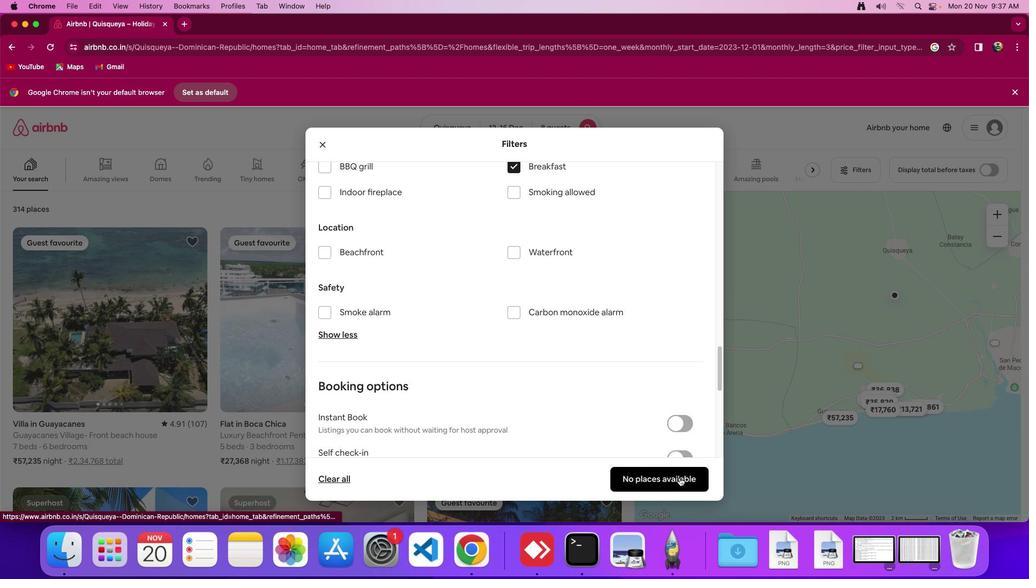 
Action: Mouse moved to (566, 439)
Screenshot: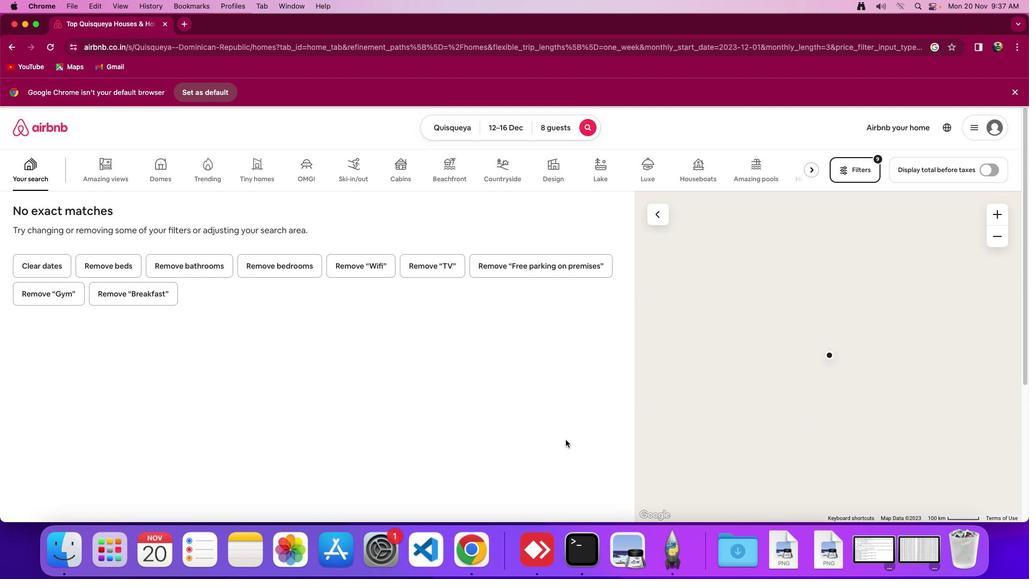 
Action: Mouse pressed left at (566, 439)
Screenshot: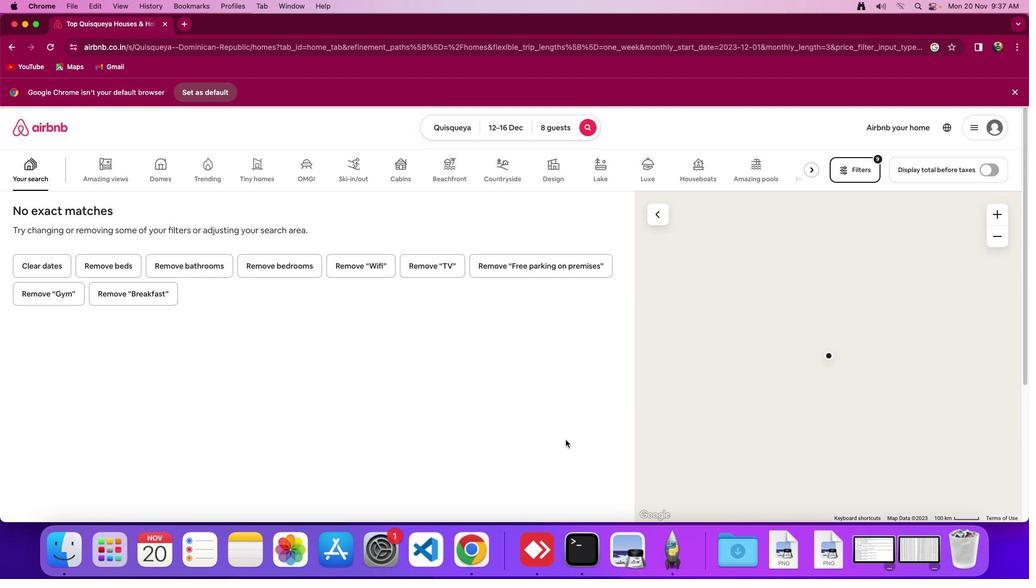 
Action: Mouse moved to (380, 415)
Screenshot: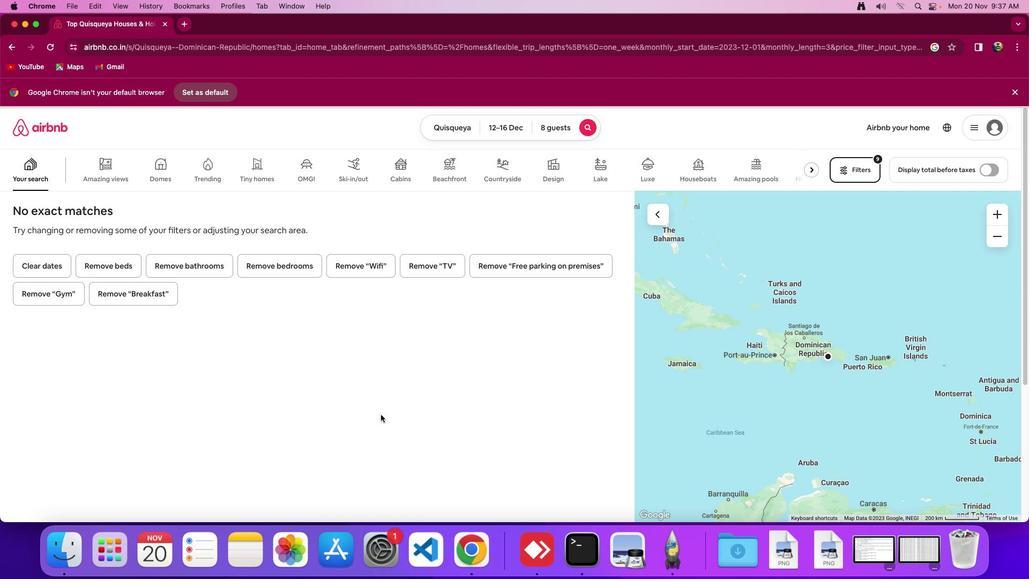 
